 Task: Research Airbnb properties in Bohicon, Benin from 10th December, 2023 to 25th December, 2023 for 2 adults, 1 child. Place can be shared room with 2 bedrooms having 2 beds and 2 bathrooms. Property type can be guest house. Amenities needed are: wifi, TV, free parkinig on premises, gym, breakfast. Booking option can be shelf check-in. Look for 3 properties as per requirement.
Action: Mouse pressed left at (467, 183)
Screenshot: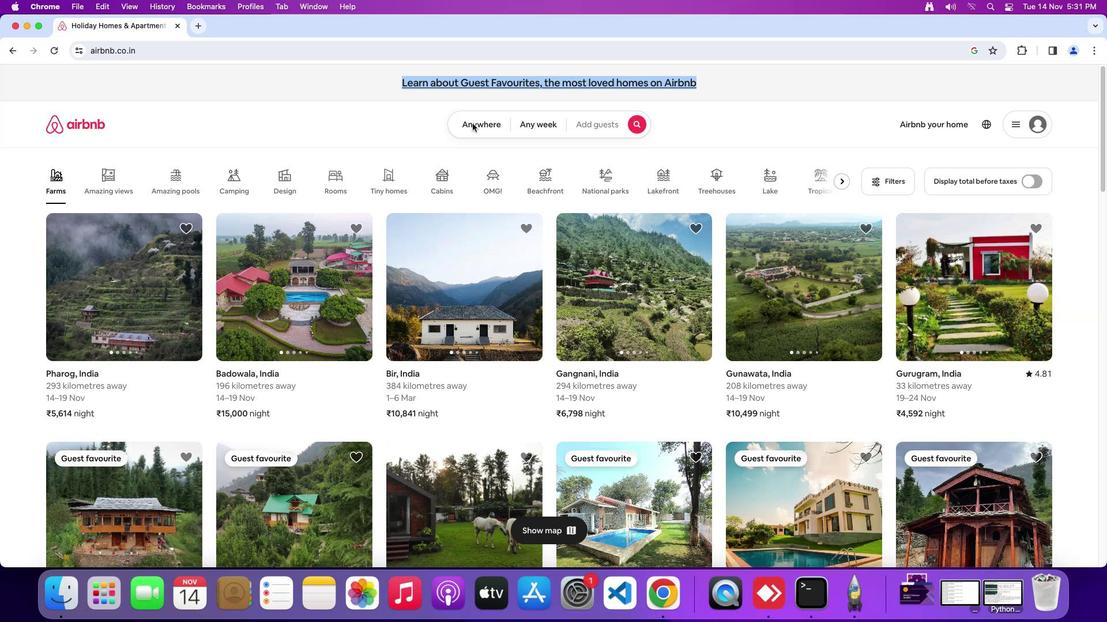 
Action: Mouse pressed left at (467, 183)
Screenshot: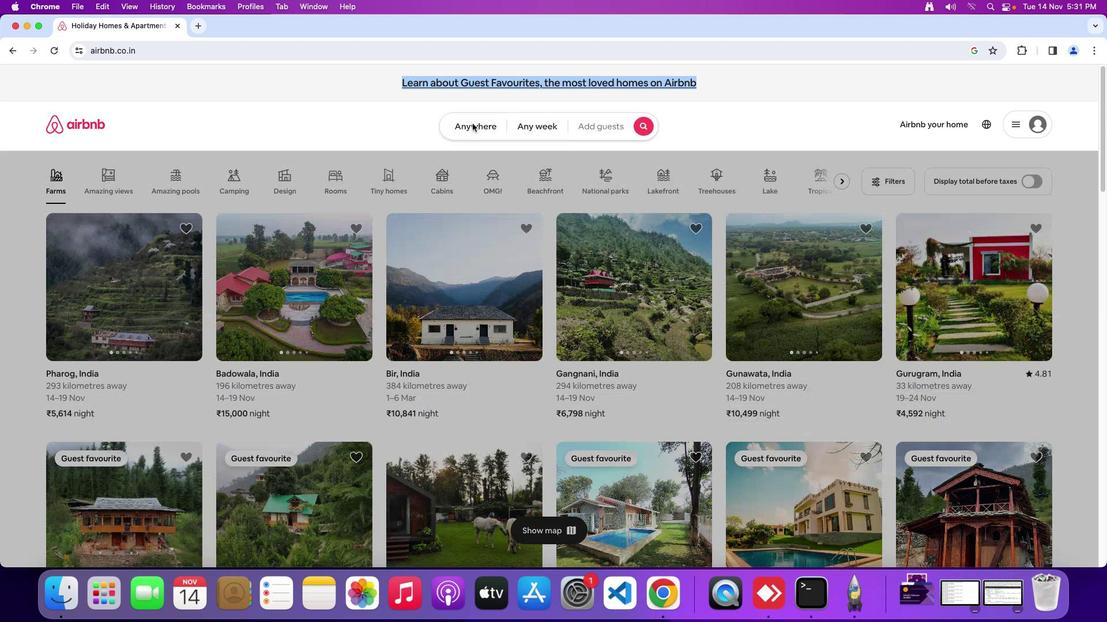 
Action: Mouse moved to (411, 218)
Screenshot: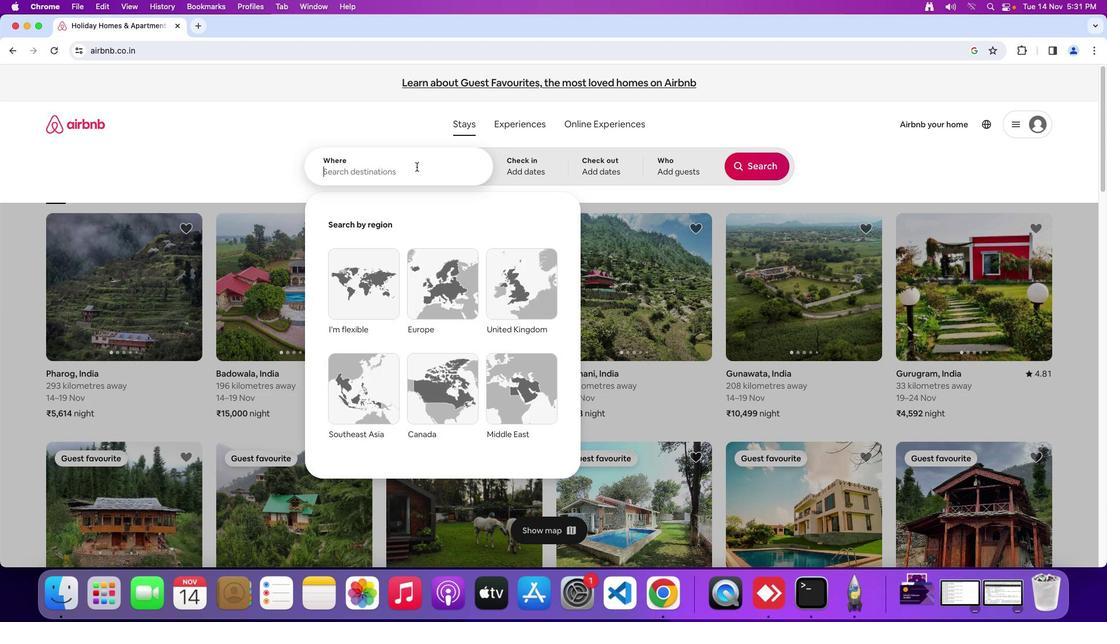 
Action: Mouse pressed left at (411, 218)
Screenshot: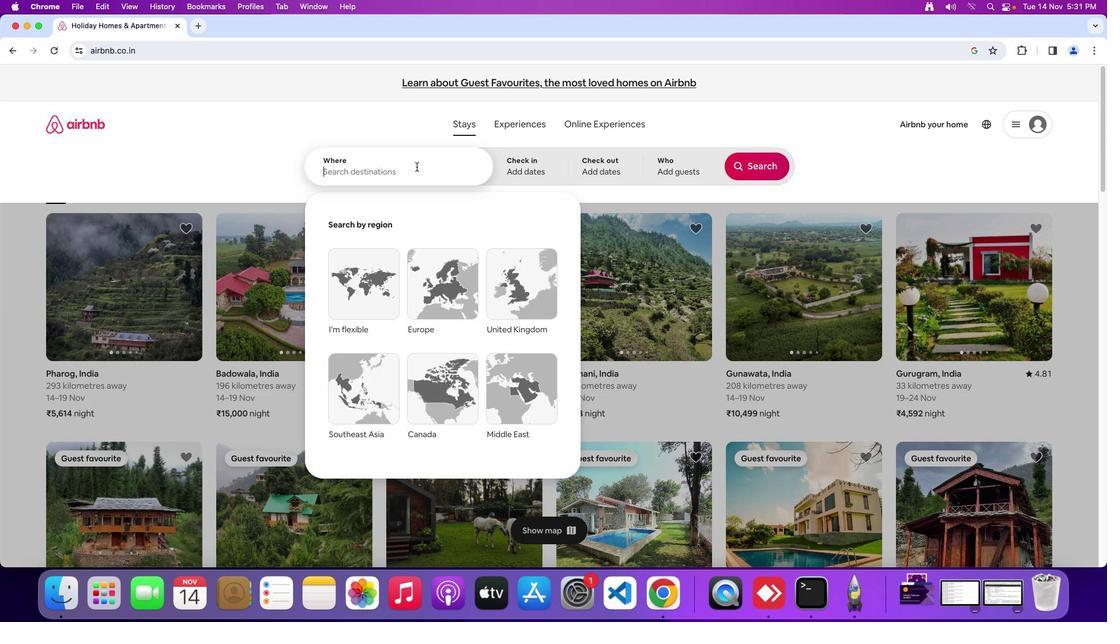 
Action: Mouse moved to (443, 211)
Screenshot: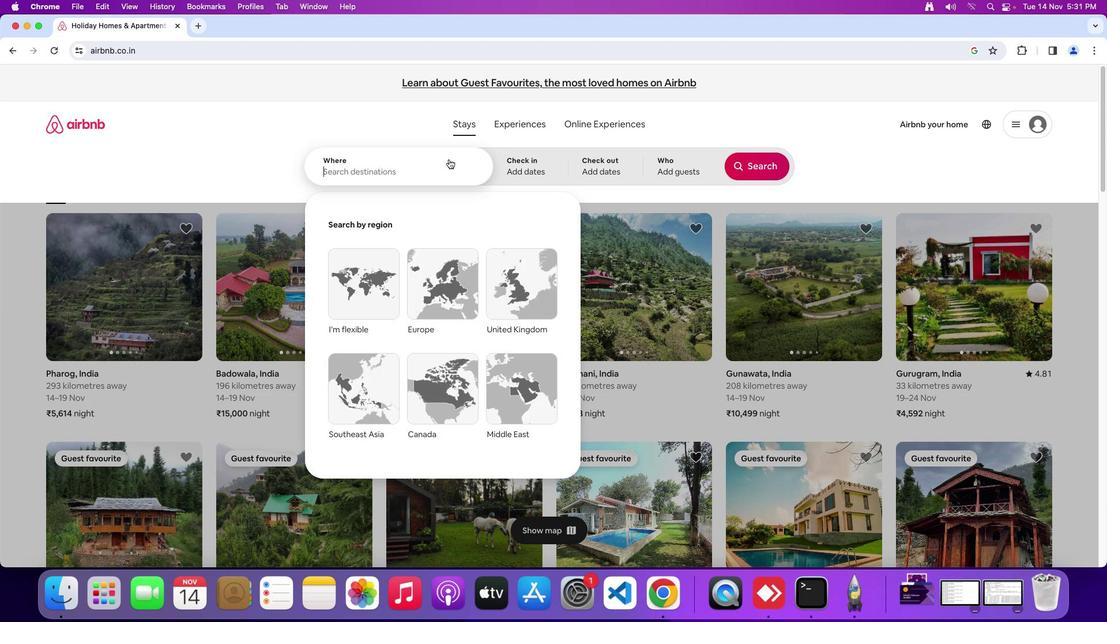 
Action: Key pressed Key.shift_r'B''o''h''i''c''o''n'','Key.spaceKey.shift_r'B''e''n''i''n'
Screenshot: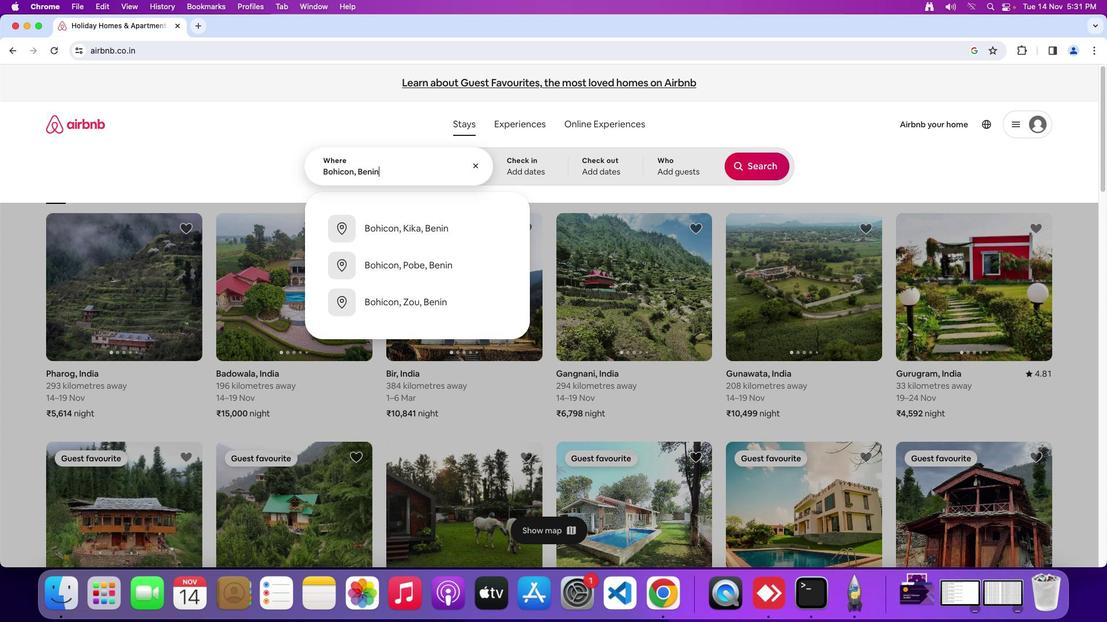 
Action: Mouse moved to (529, 222)
Screenshot: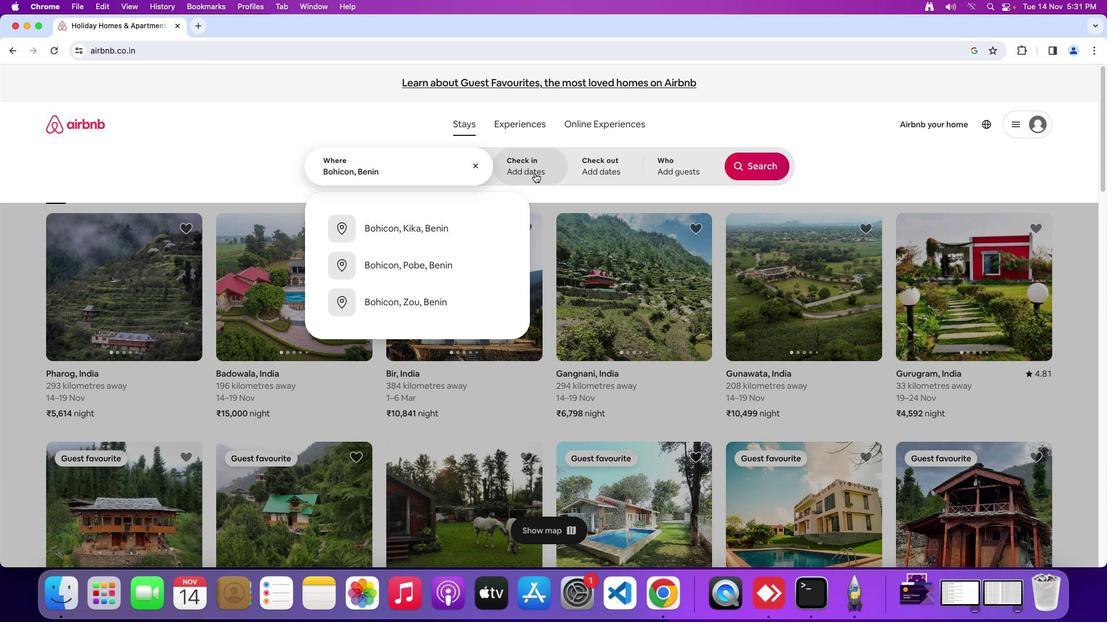 
Action: Mouse pressed left at (529, 222)
Screenshot: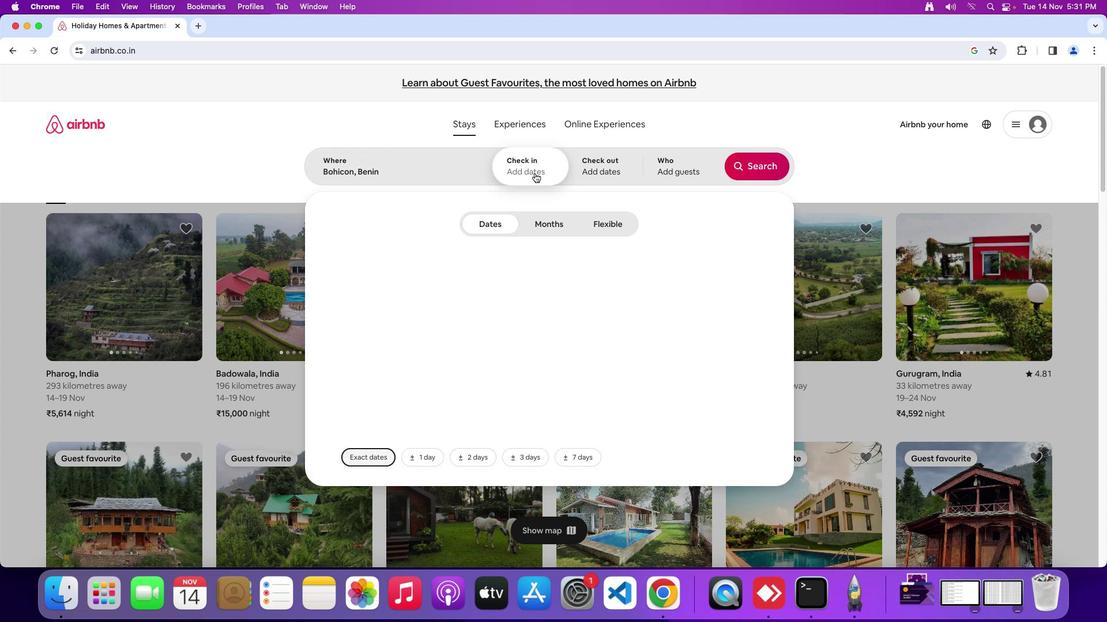 
Action: Mouse moved to (568, 375)
Screenshot: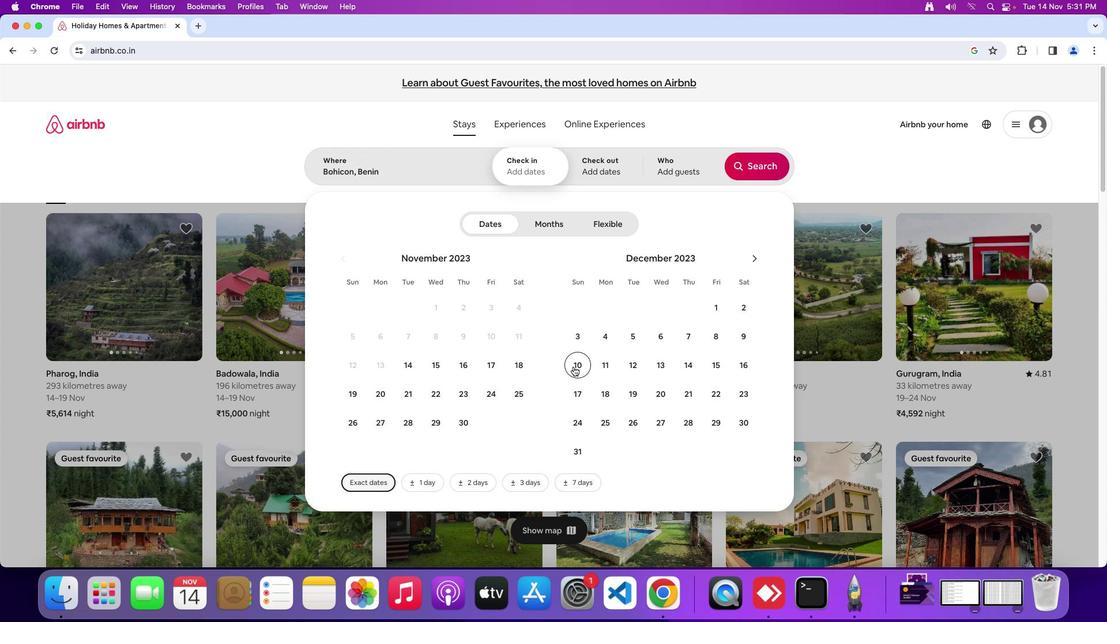 
Action: Mouse pressed left at (568, 375)
Screenshot: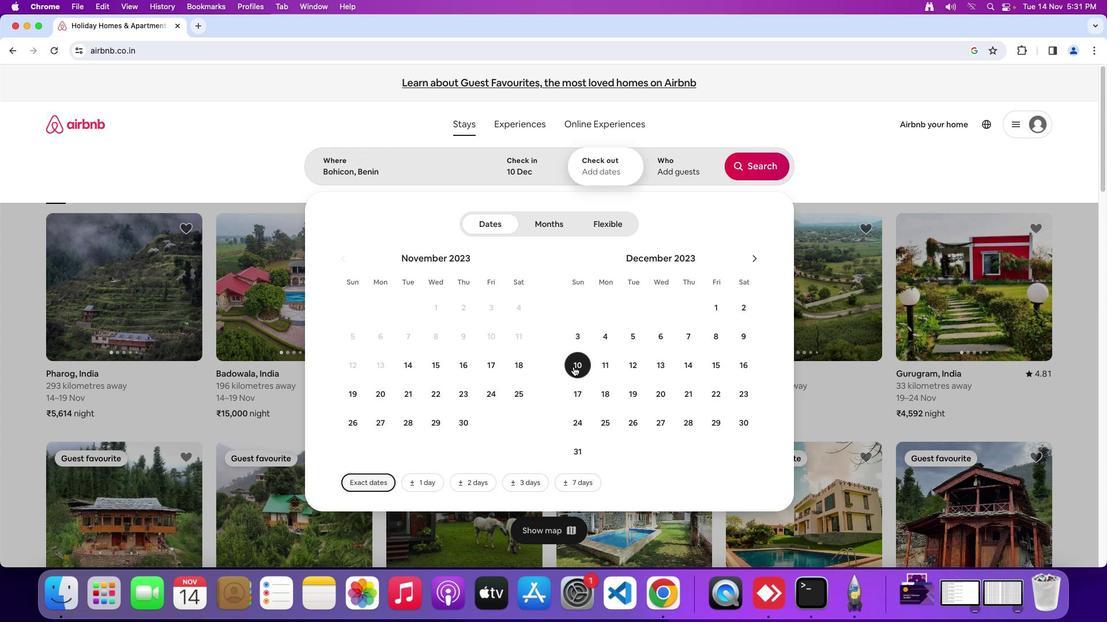 
Action: Mouse moved to (602, 417)
Screenshot: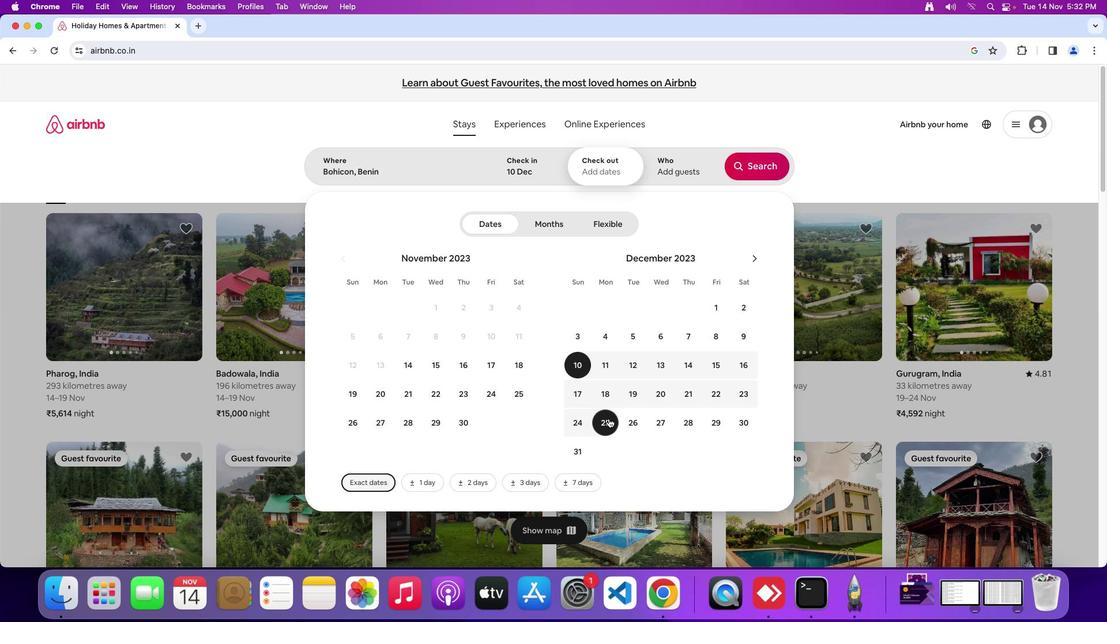 
Action: Mouse pressed left at (602, 417)
Screenshot: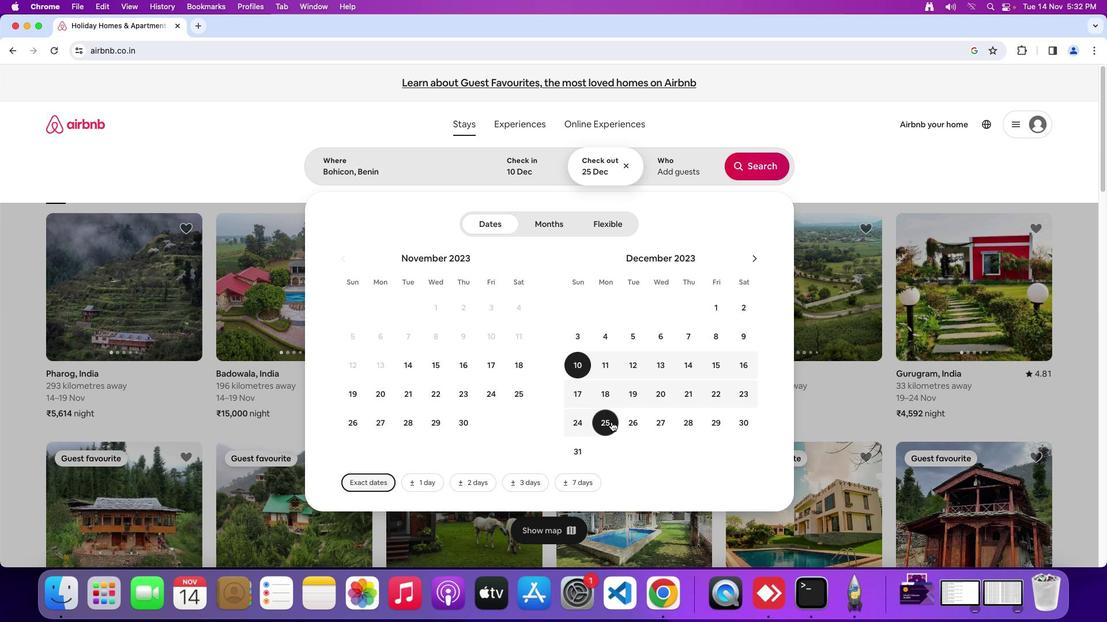 
Action: Mouse moved to (681, 211)
Screenshot: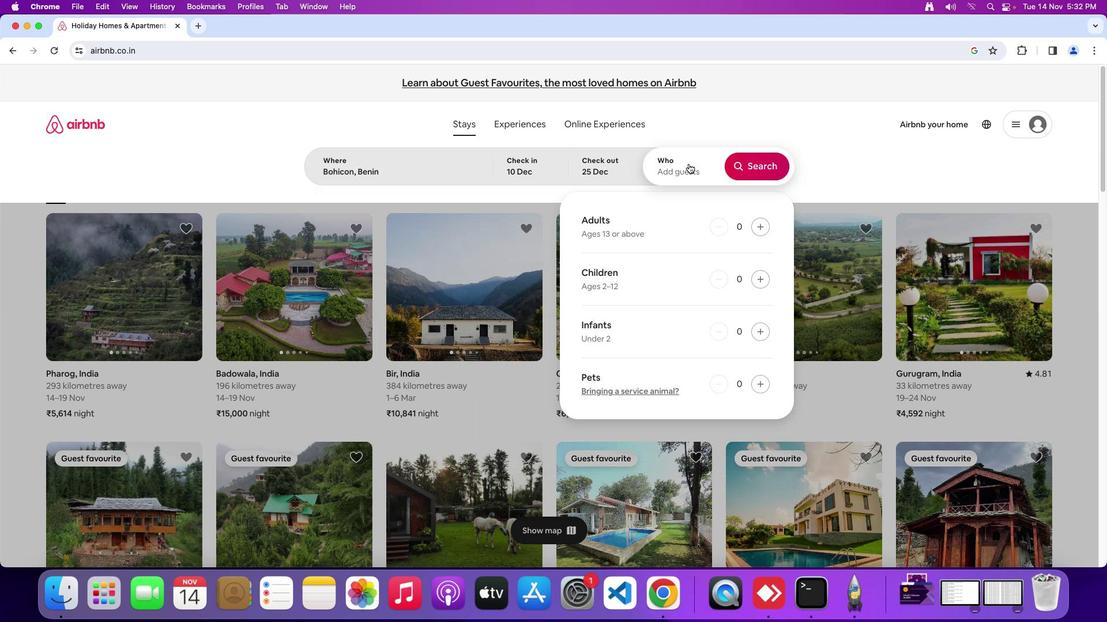 
Action: Mouse pressed left at (681, 211)
Screenshot: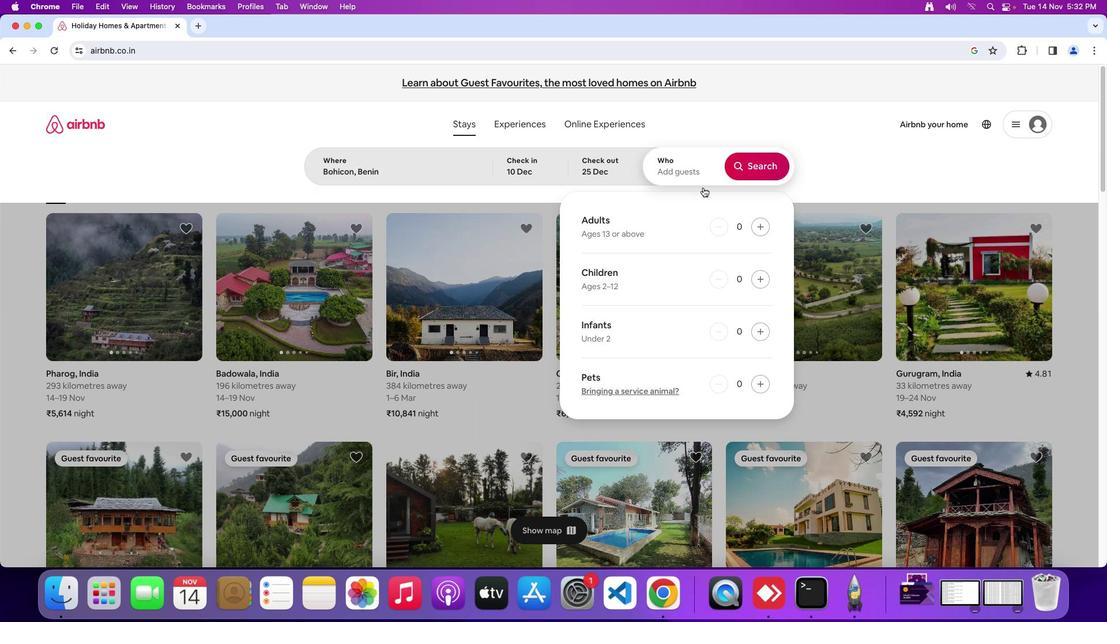 
Action: Mouse moved to (751, 261)
Screenshot: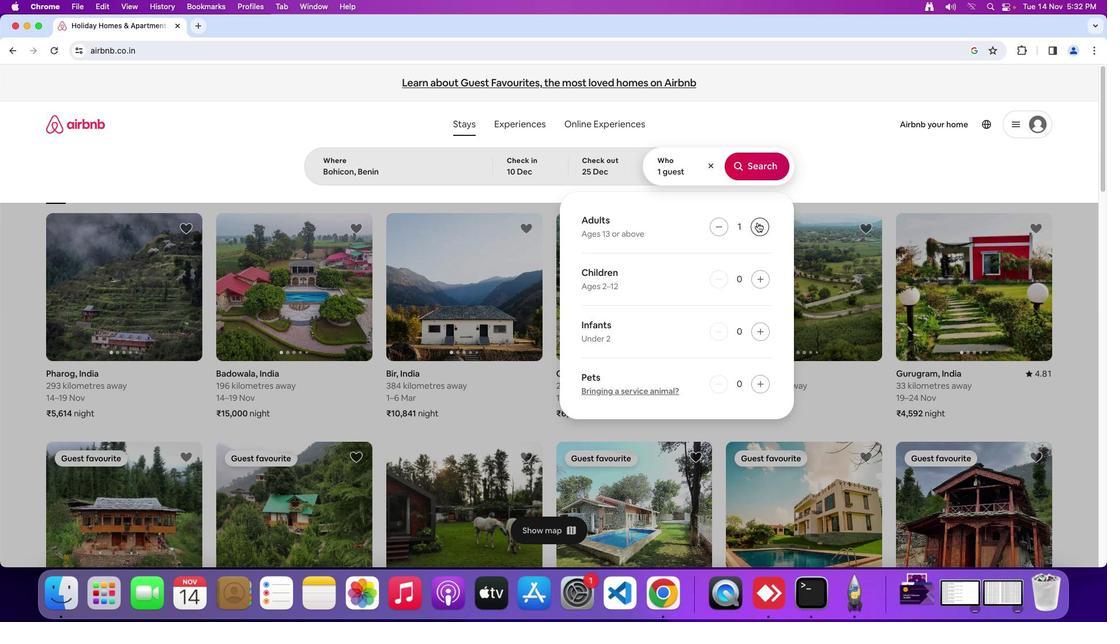 
Action: Mouse pressed left at (751, 261)
Screenshot: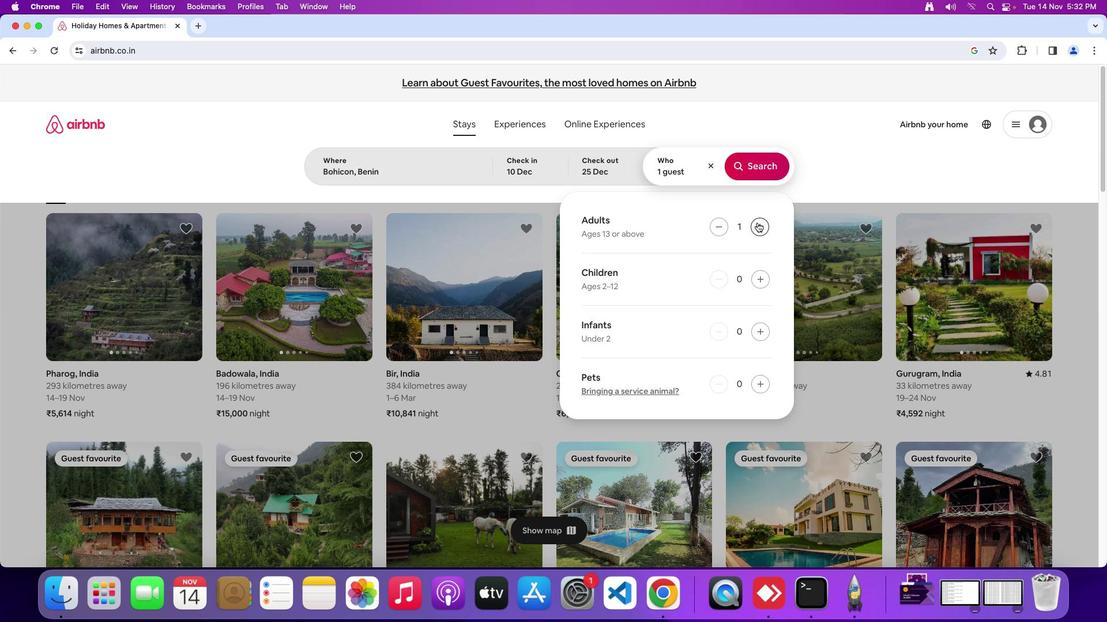 
Action: Mouse pressed left at (751, 261)
Screenshot: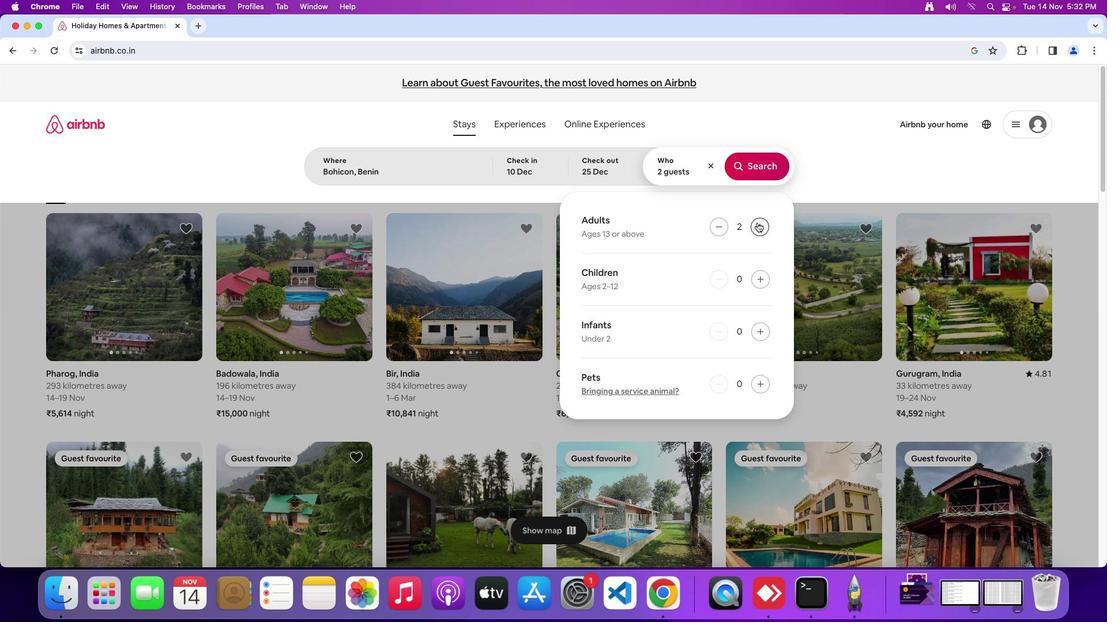 
Action: Mouse moved to (756, 306)
Screenshot: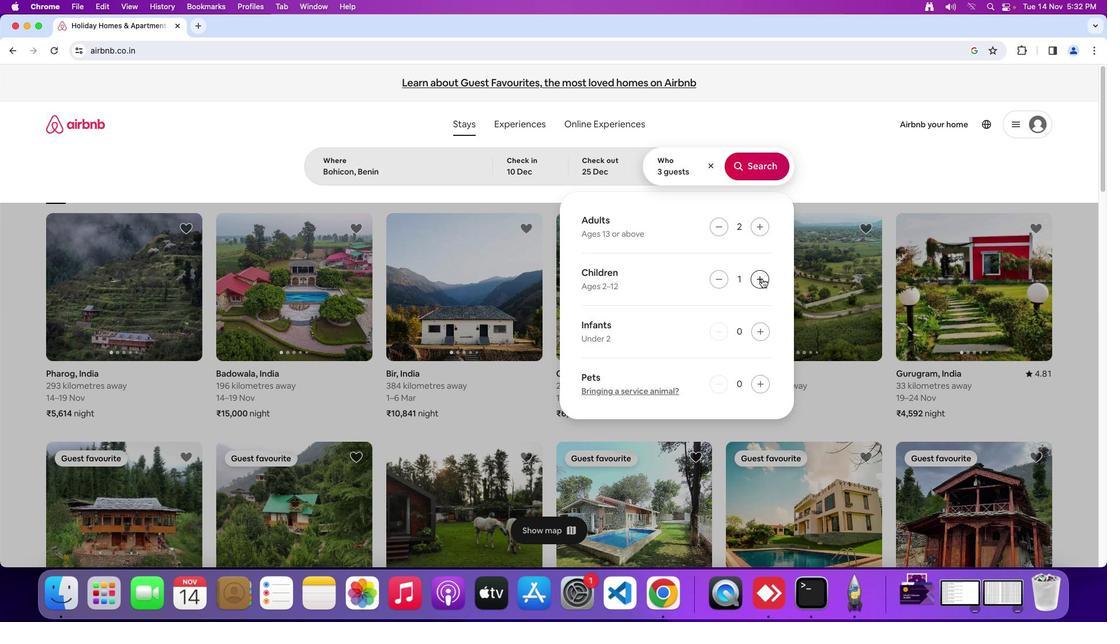 
Action: Mouse pressed left at (756, 306)
Screenshot: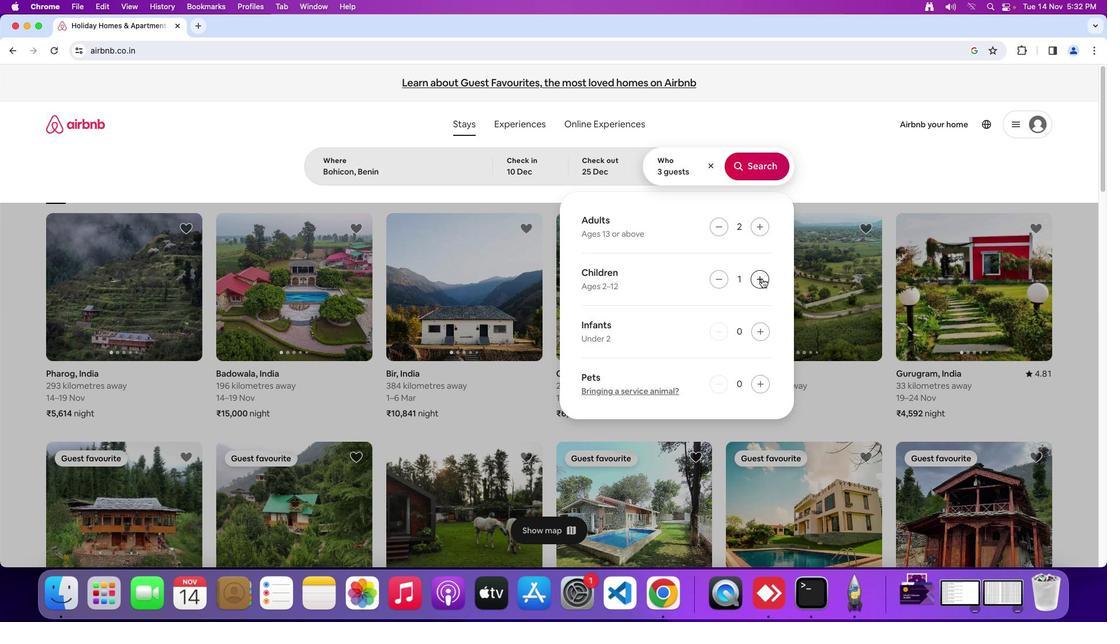 
Action: Mouse moved to (745, 213)
Screenshot: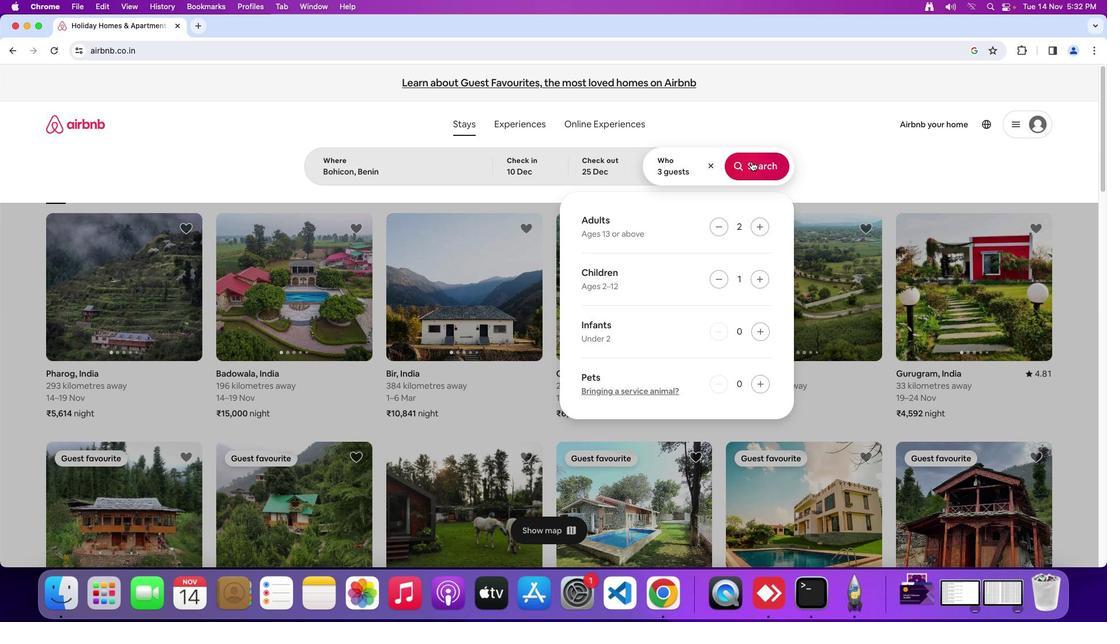 
Action: Mouse pressed left at (745, 213)
Screenshot: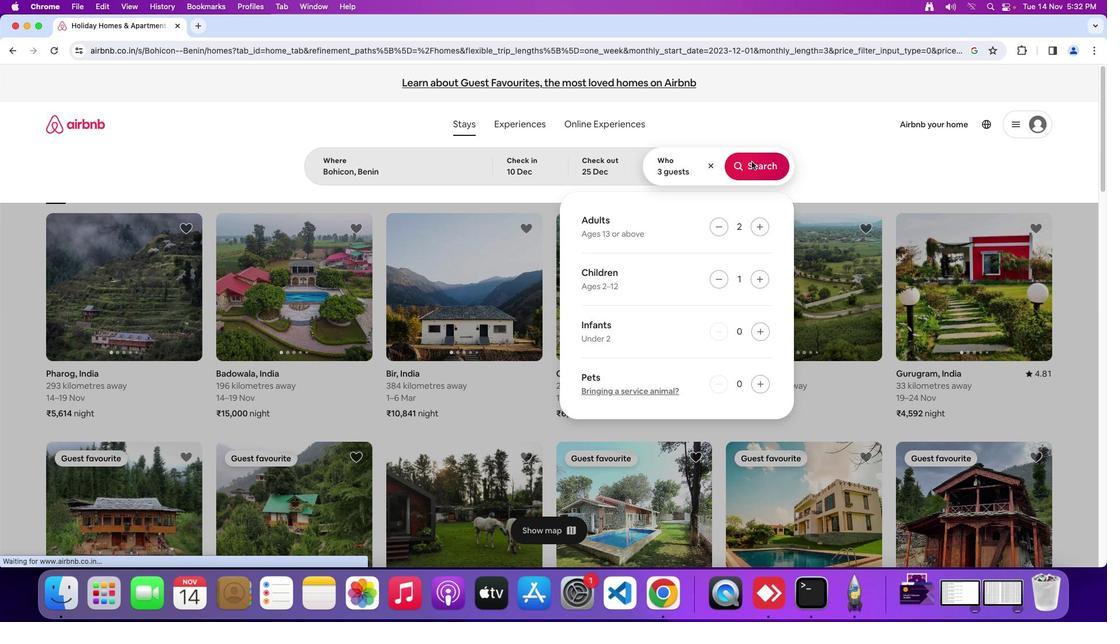 
Action: Mouse moved to (899, 191)
Screenshot: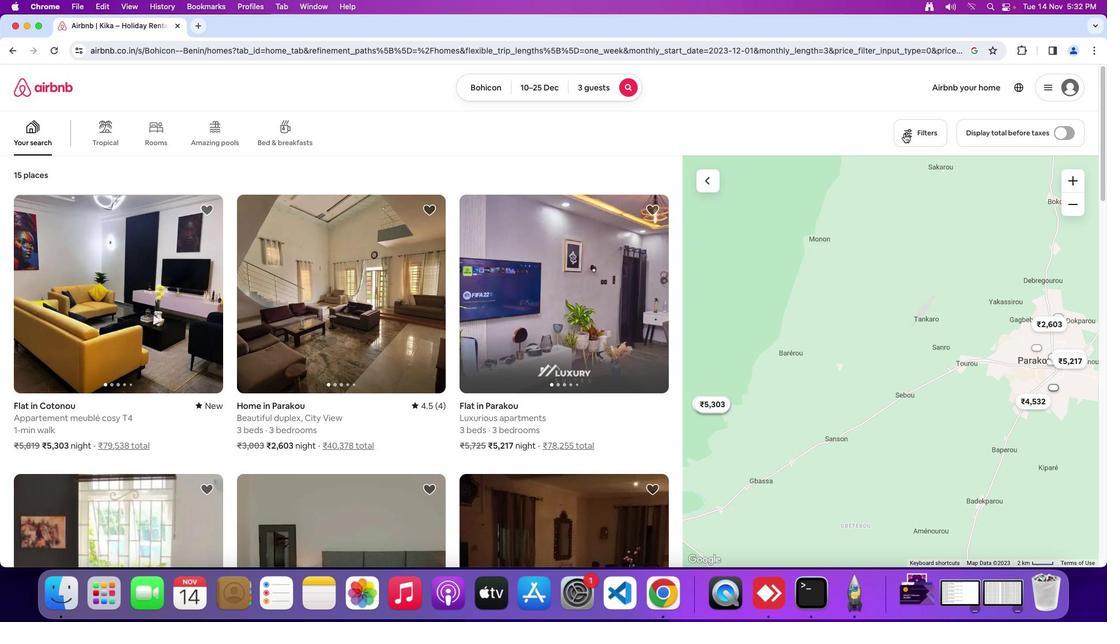 
Action: Mouse pressed left at (899, 191)
Screenshot: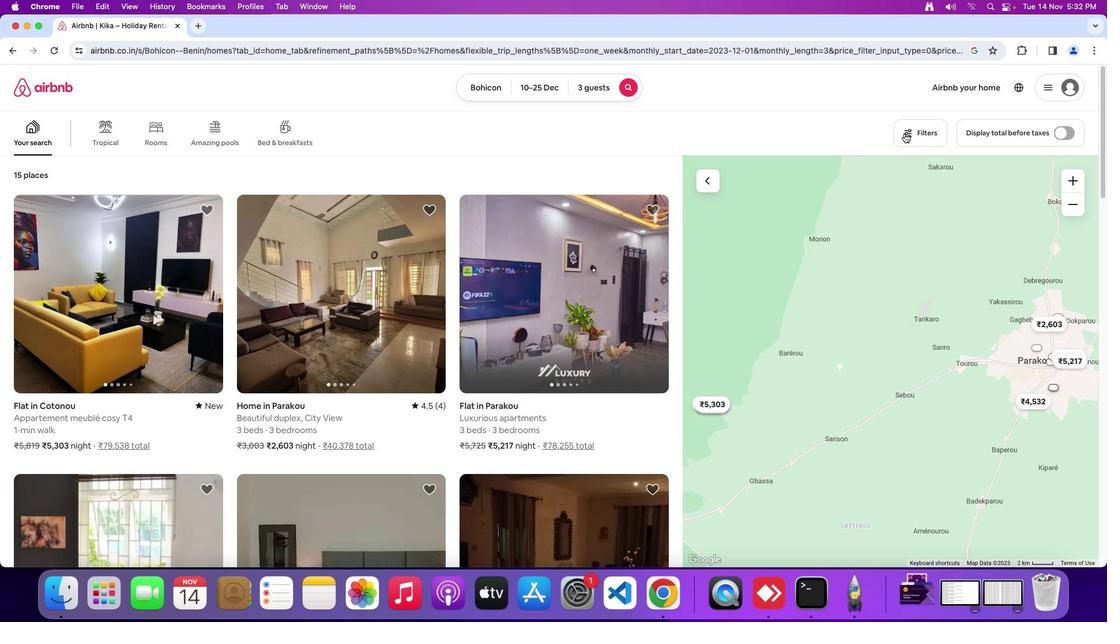 
Action: Mouse moved to (532, 246)
Screenshot: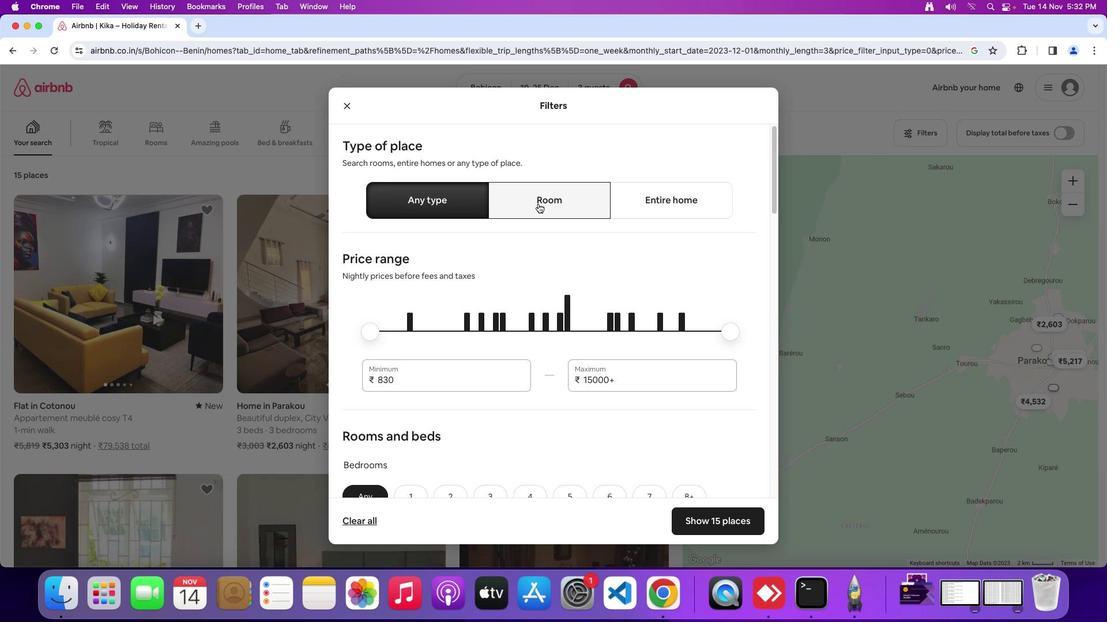 
Action: Mouse pressed left at (532, 246)
Screenshot: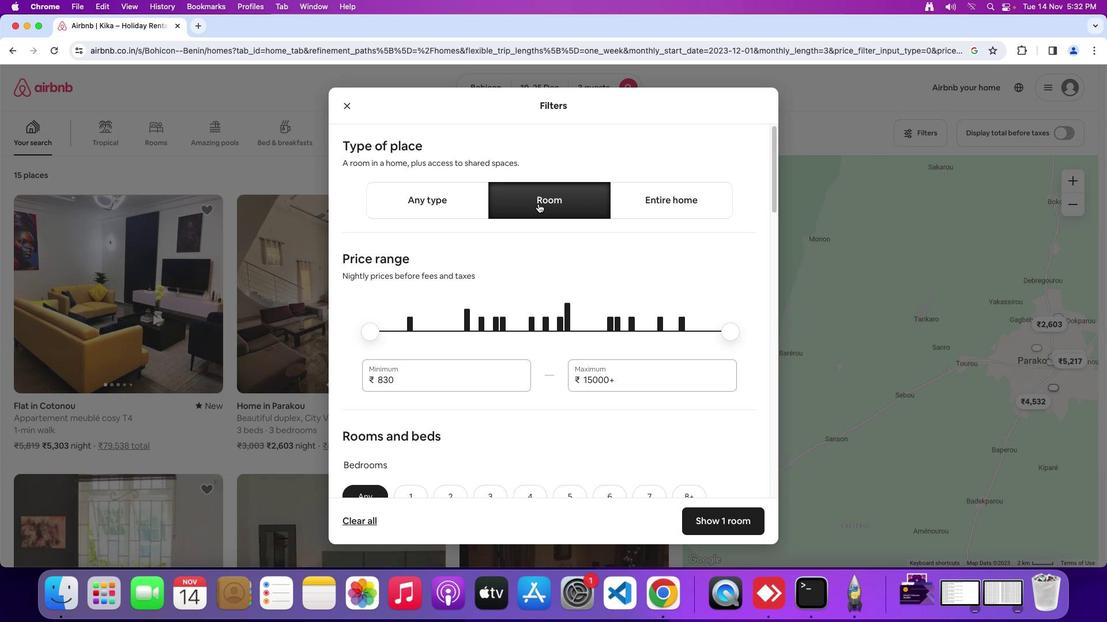 
Action: Mouse moved to (573, 362)
Screenshot: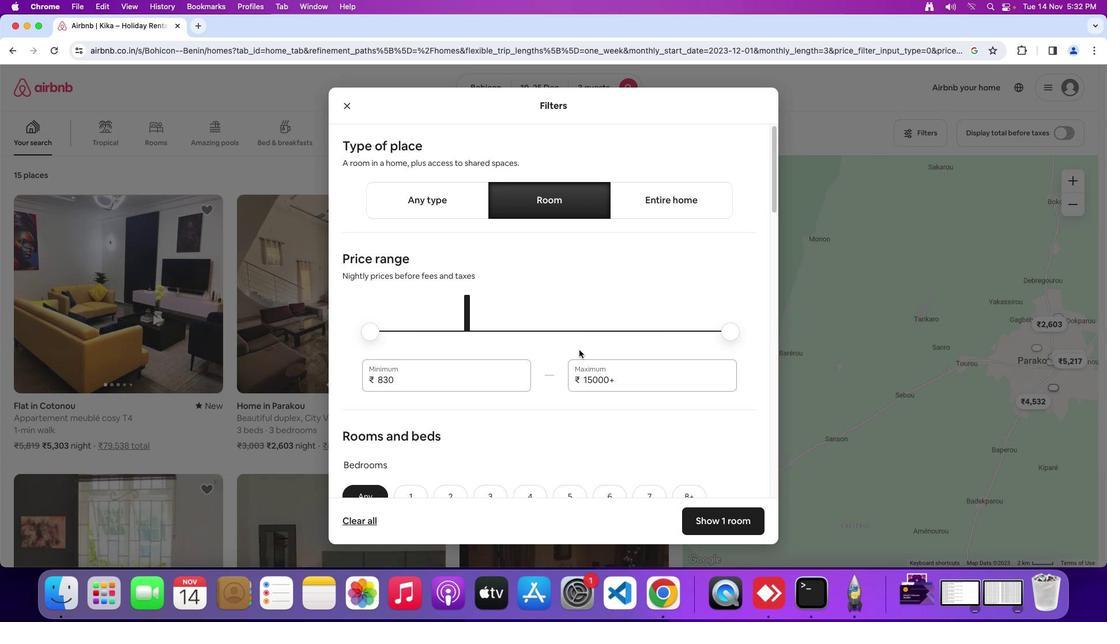 
Action: Mouse scrolled (573, 362) with delta (-4, 84)
Screenshot: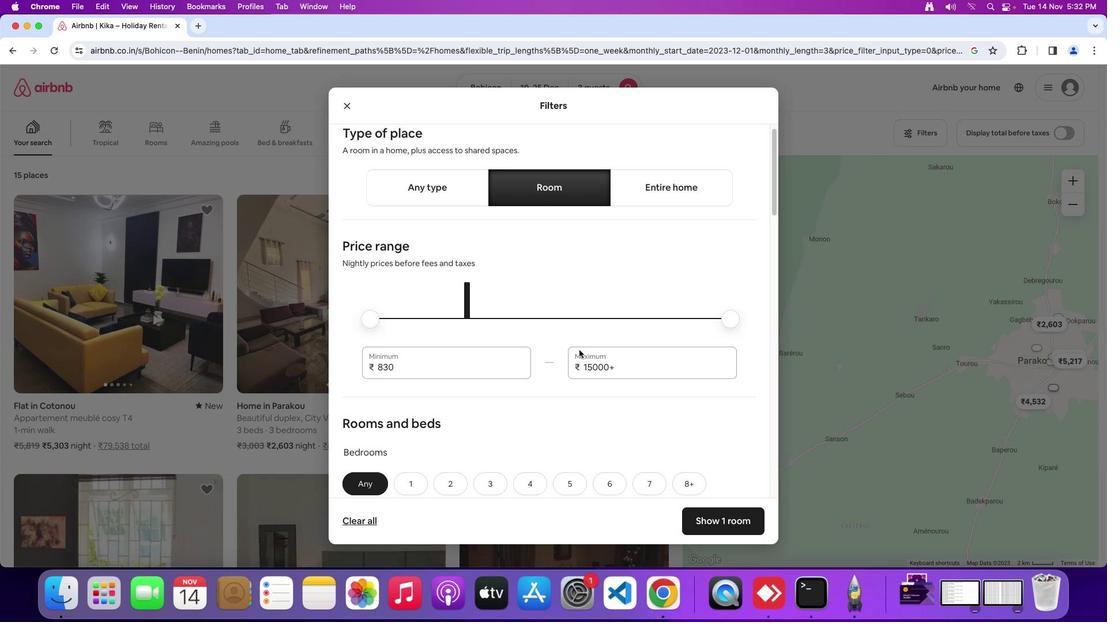
Action: Mouse scrolled (573, 362) with delta (-4, 84)
Screenshot: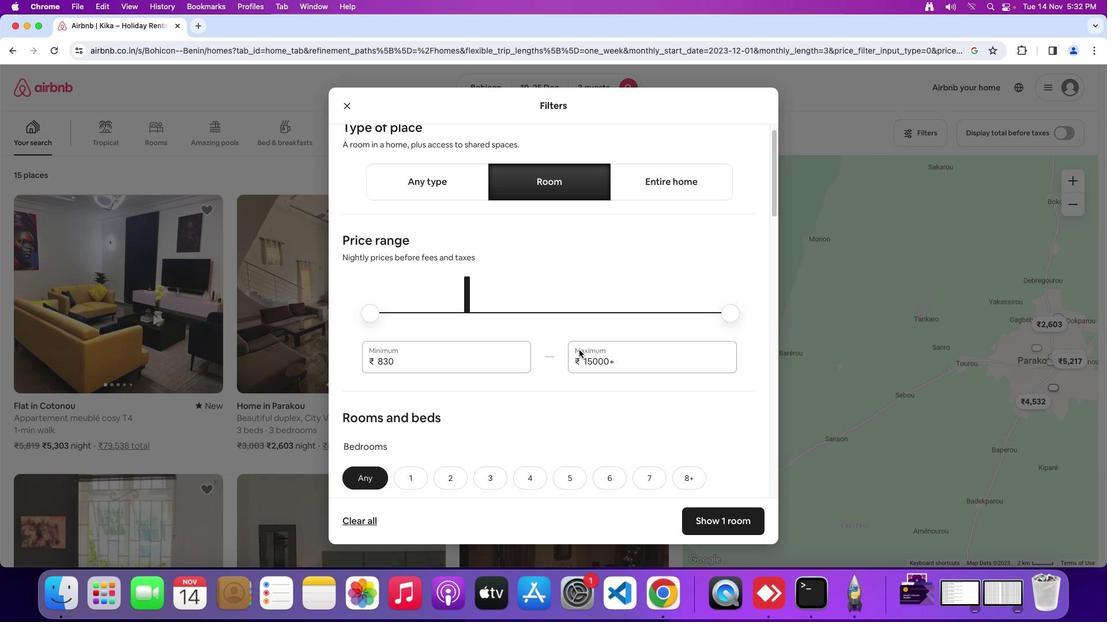 
Action: Mouse scrolled (573, 362) with delta (-4, 84)
Screenshot: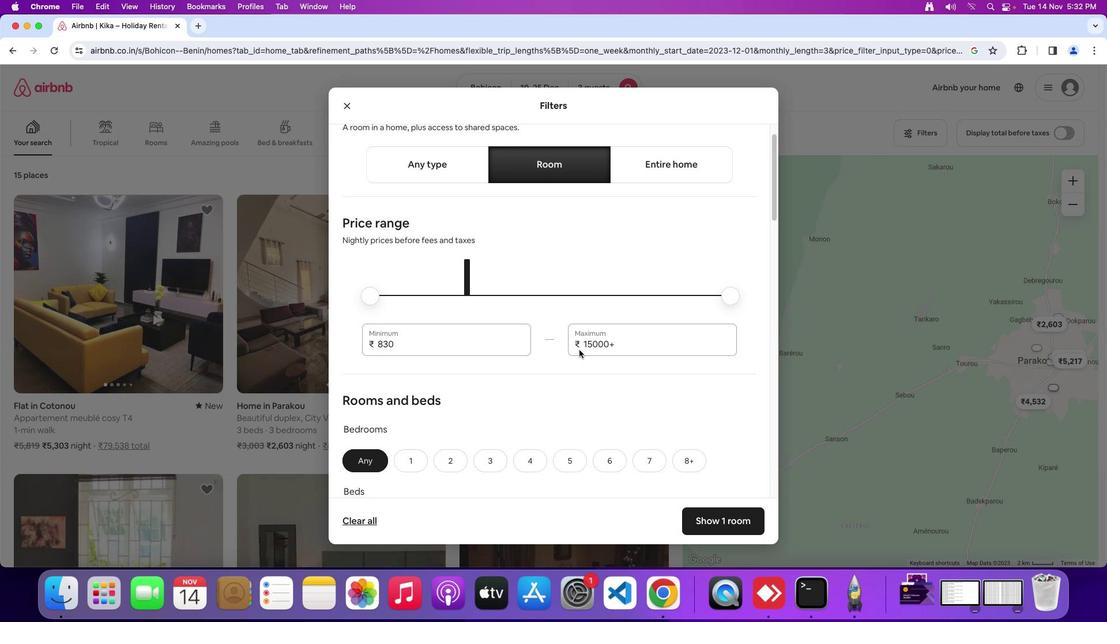 
Action: Mouse moved to (572, 363)
Screenshot: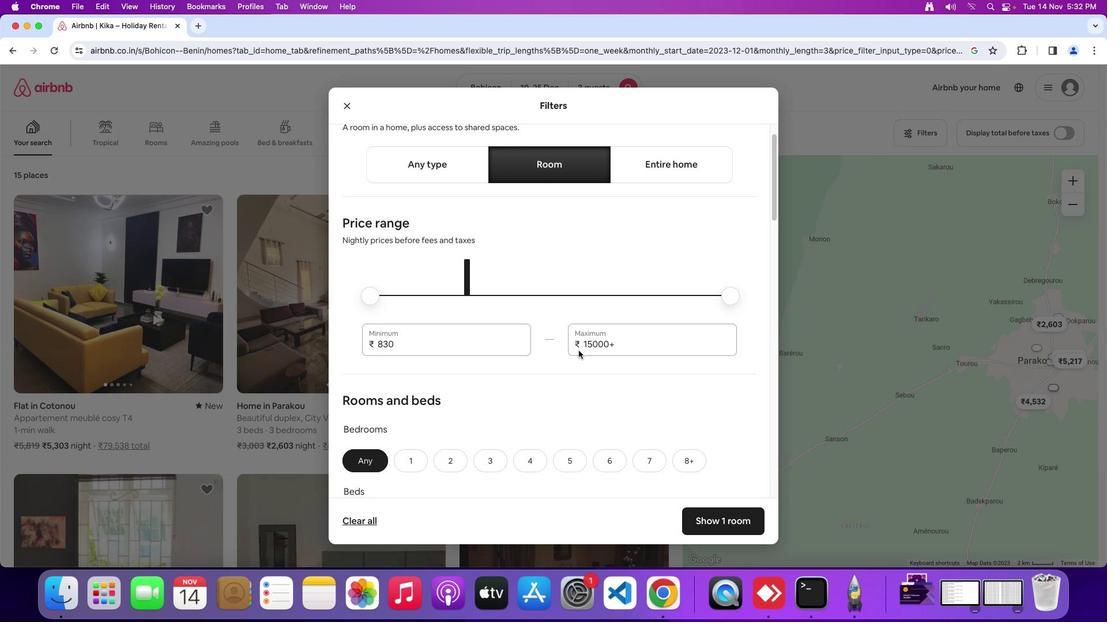 
Action: Mouse scrolled (572, 363) with delta (-4, 84)
Screenshot: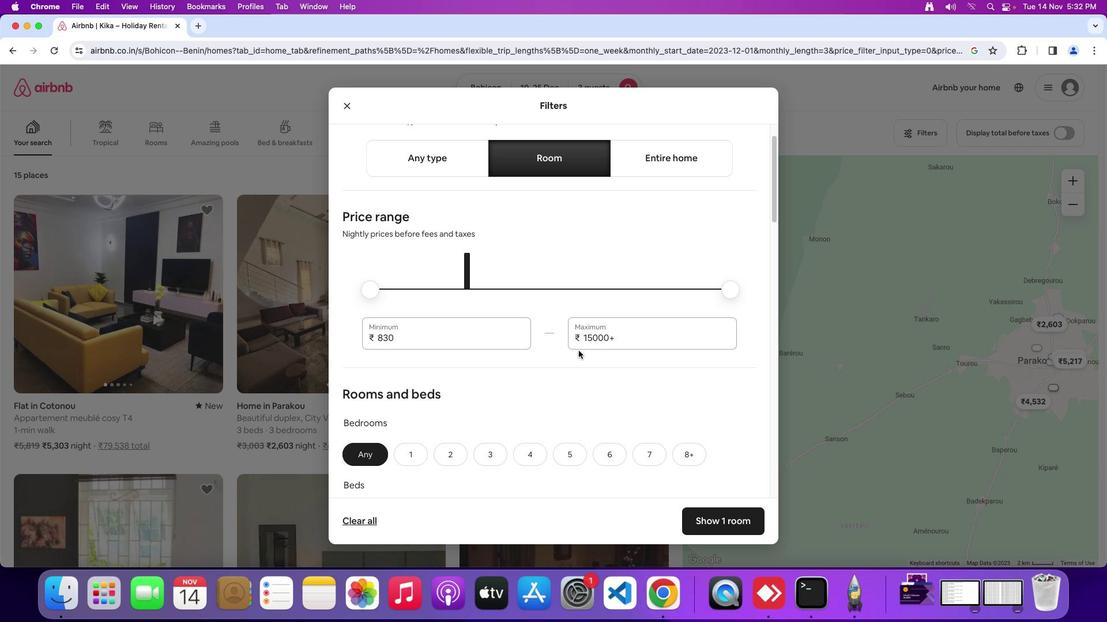 
Action: Mouse scrolled (572, 363) with delta (-4, 84)
Screenshot: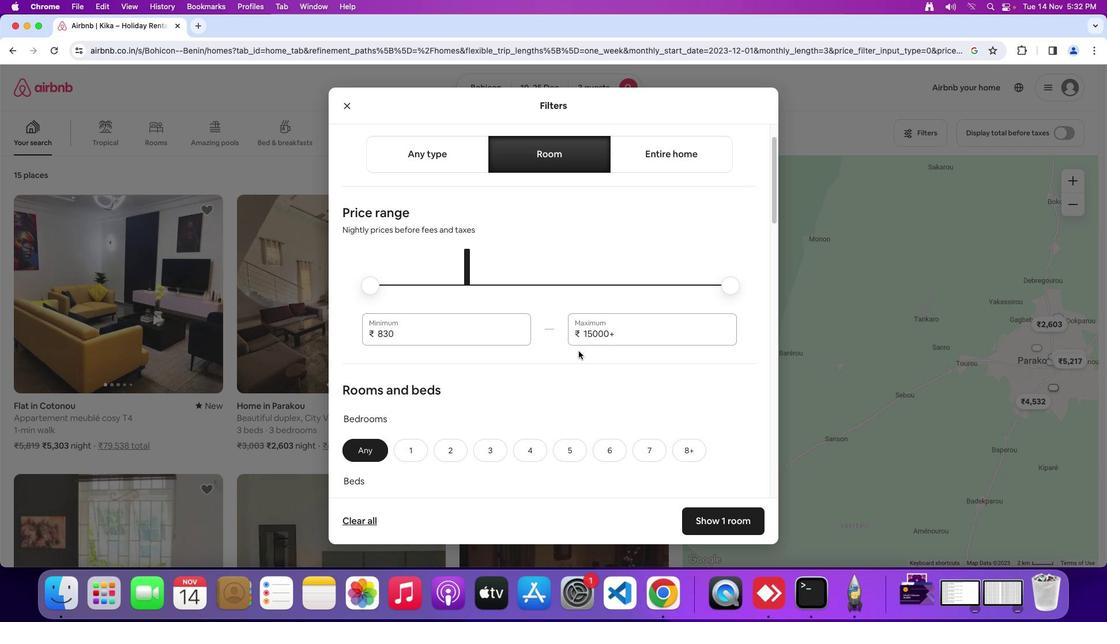 
Action: Mouse moved to (524, 367)
Screenshot: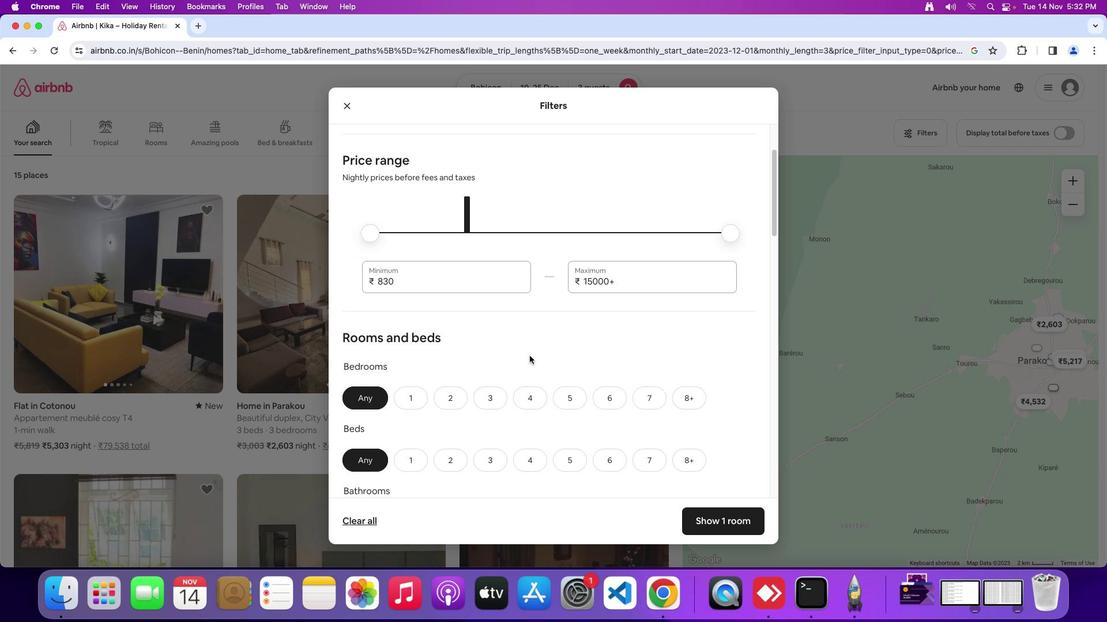 
Action: Mouse scrolled (524, 367) with delta (-4, 84)
Screenshot: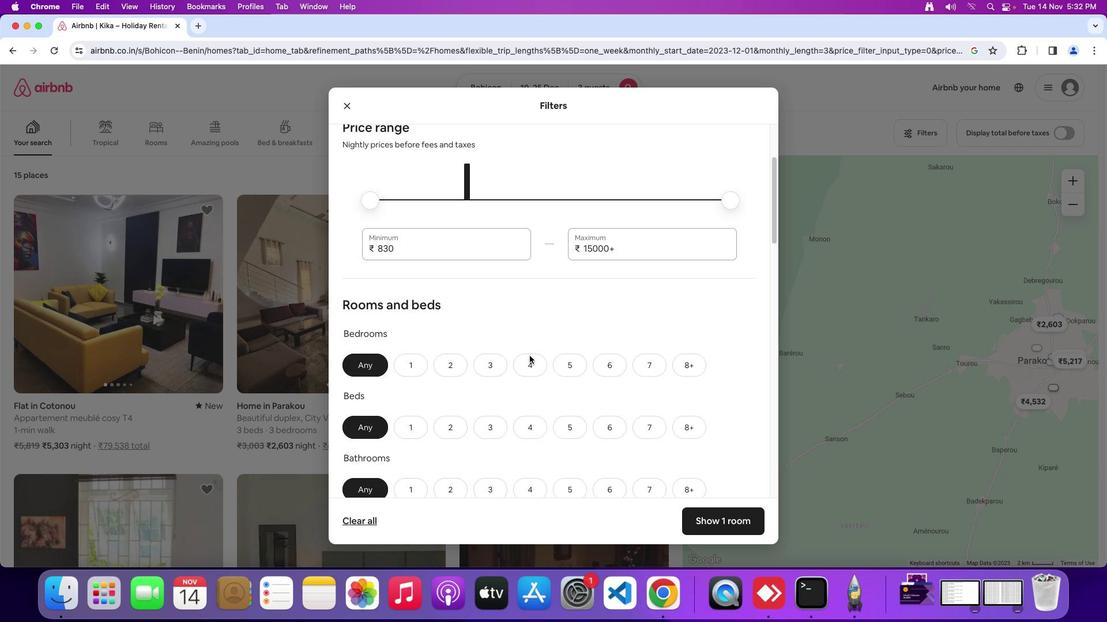 
Action: Mouse scrolled (524, 367) with delta (-4, 84)
Screenshot: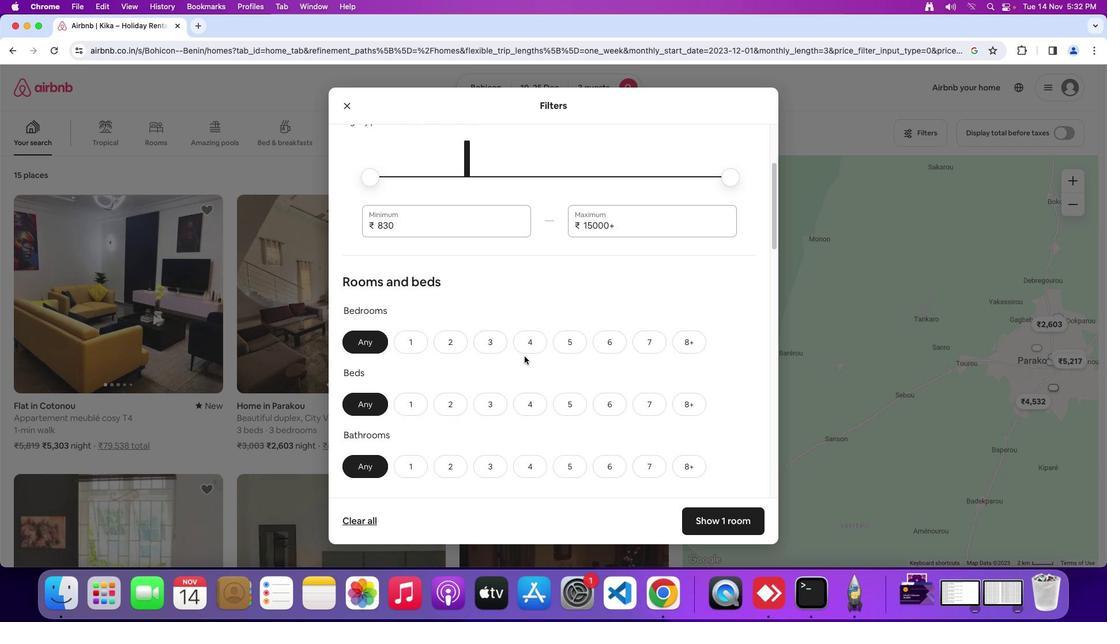
Action: Mouse scrolled (524, 367) with delta (-4, 84)
Screenshot: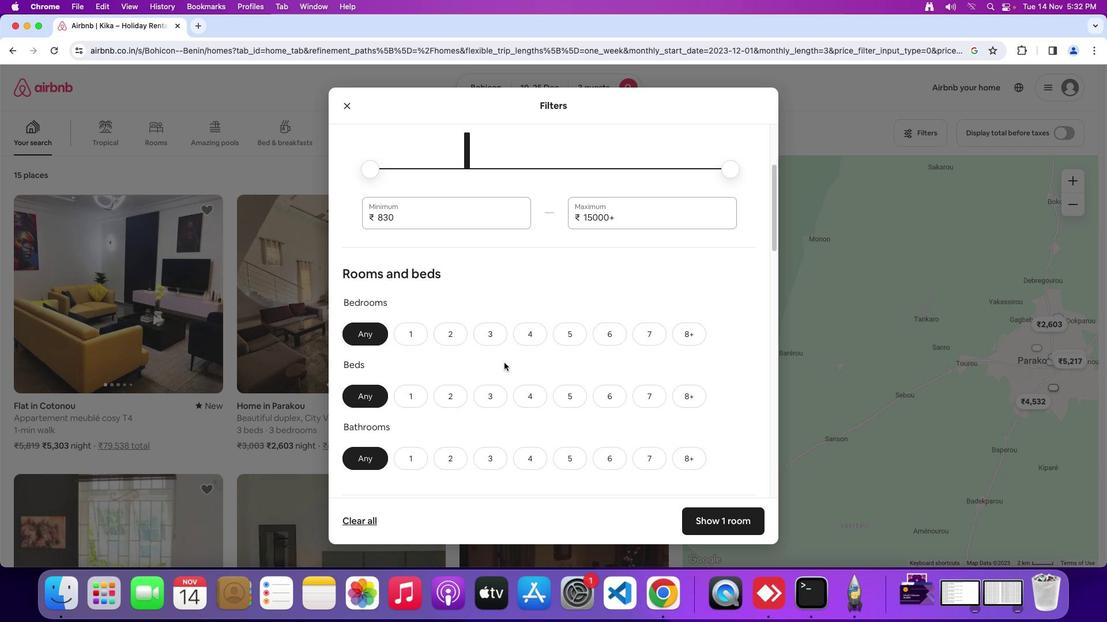 
Action: Mouse moved to (431, 345)
Screenshot: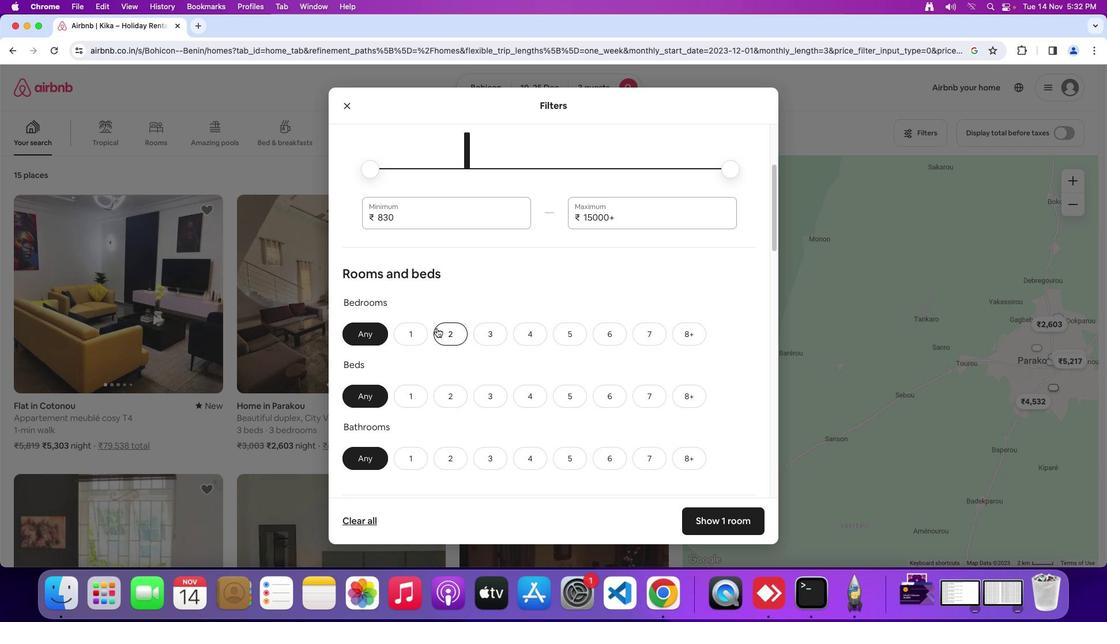 
Action: Mouse pressed left at (431, 345)
Screenshot: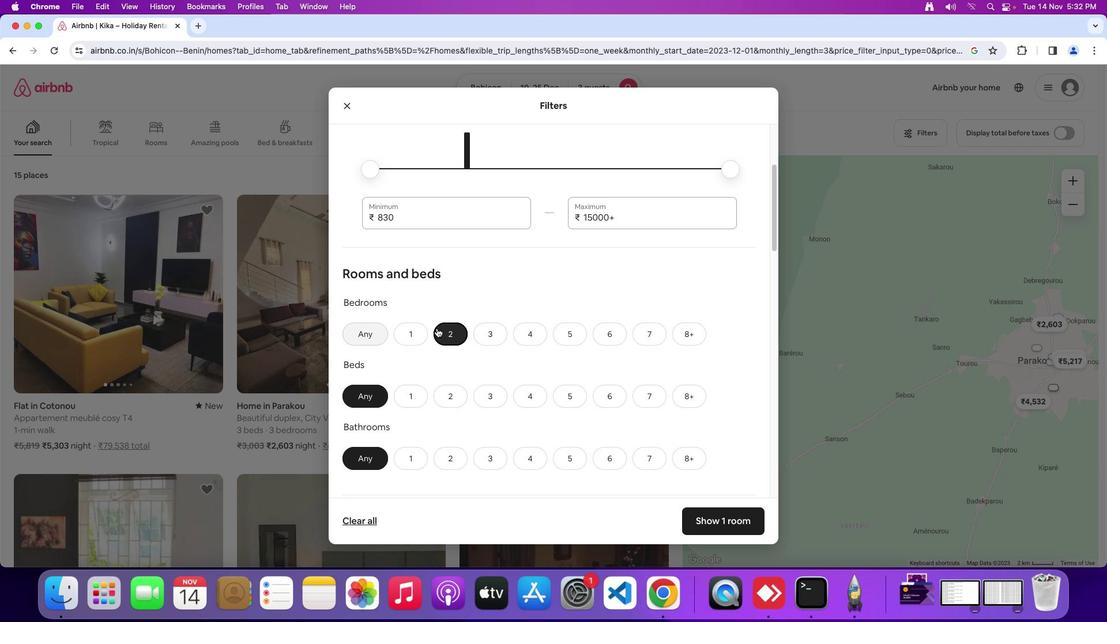 
Action: Mouse moved to (457, 359)
Screenshot: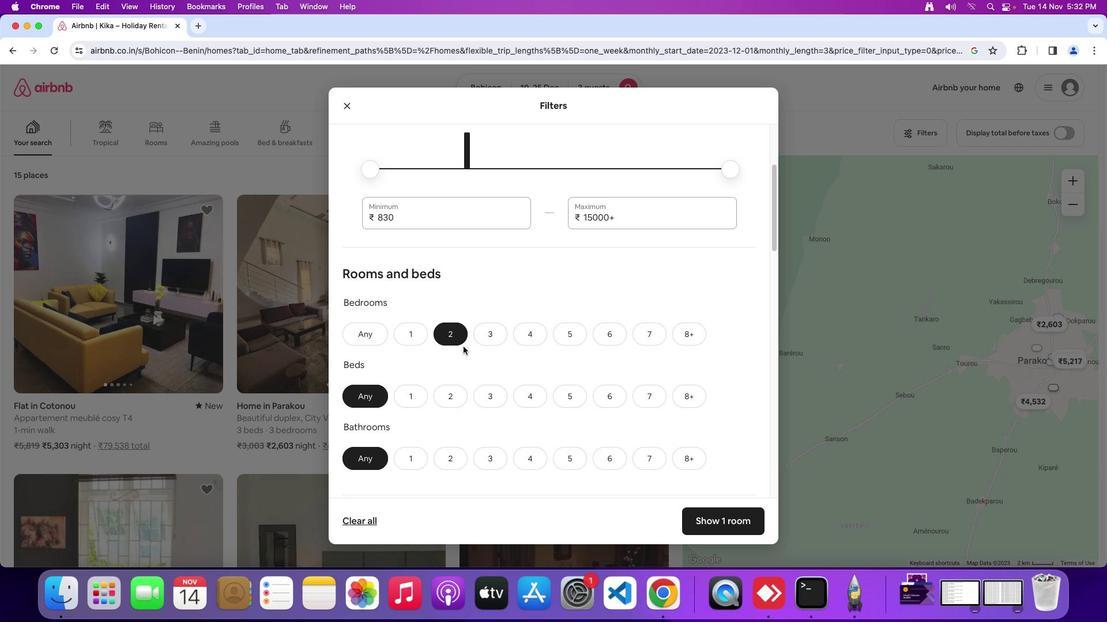 
Action: Mouse scrolled (457, 359) with delta (-4, 84)
Screenshot: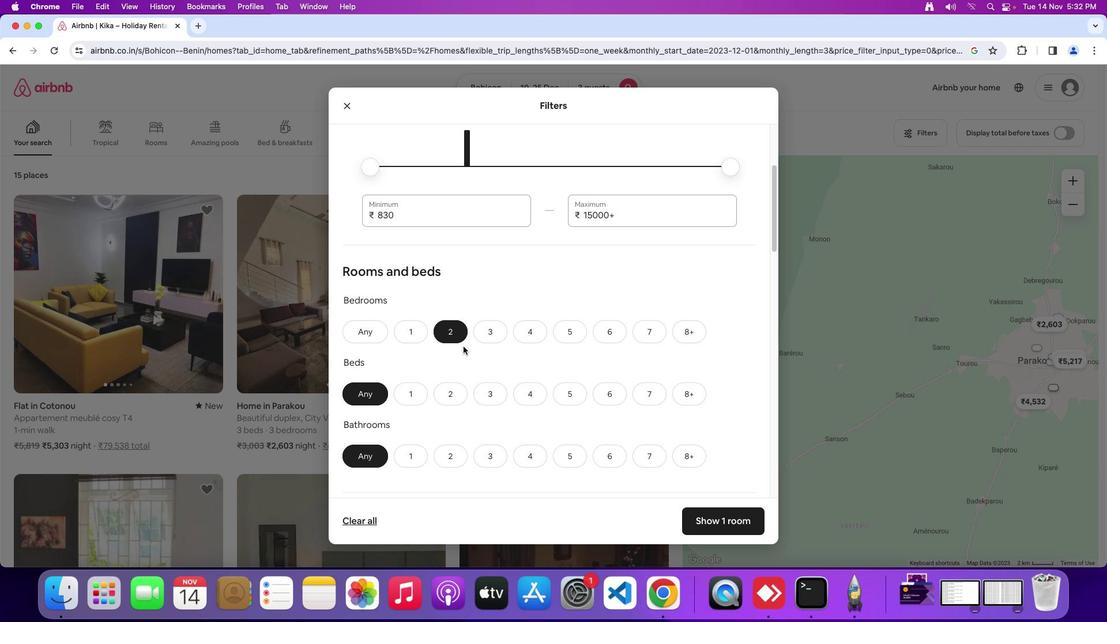 
Action: Mouse scrolled (457, 359) with delta (-4, 84)
Screenshot: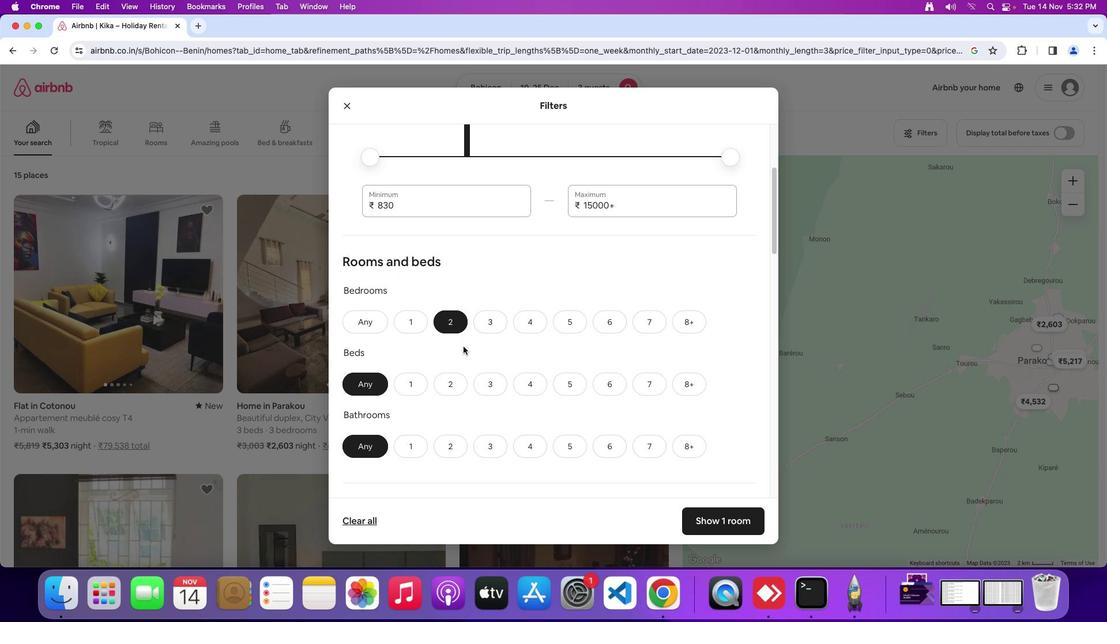 
Action: Mouse scrolled (457, 359) with delta (-4, 84)
Screenshot: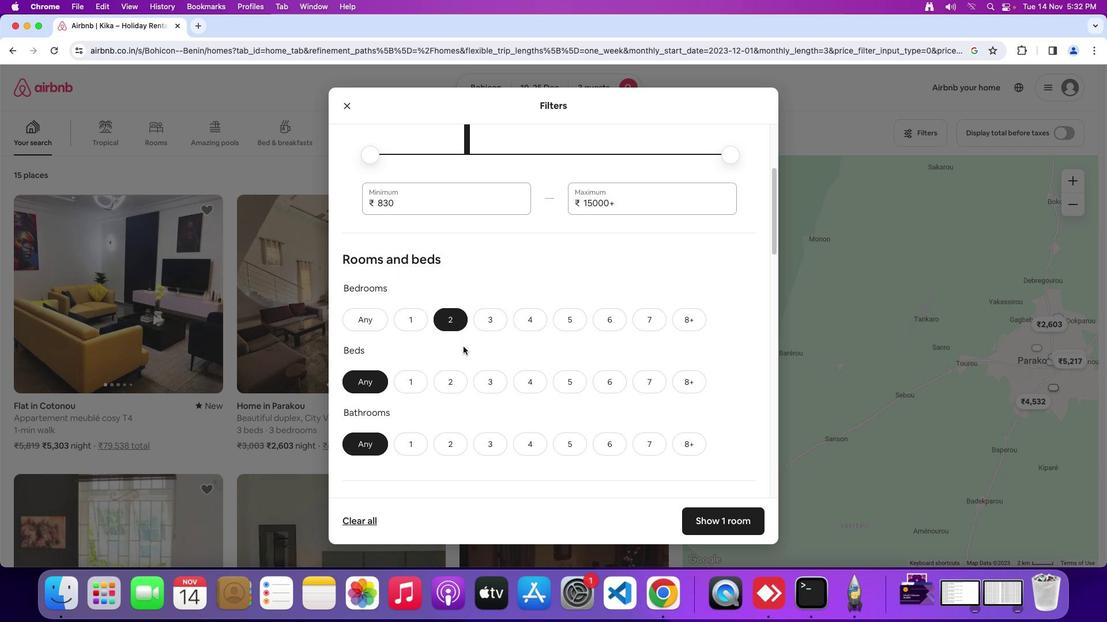 
Action: Mouse moved to (446, 384)
Screenshot: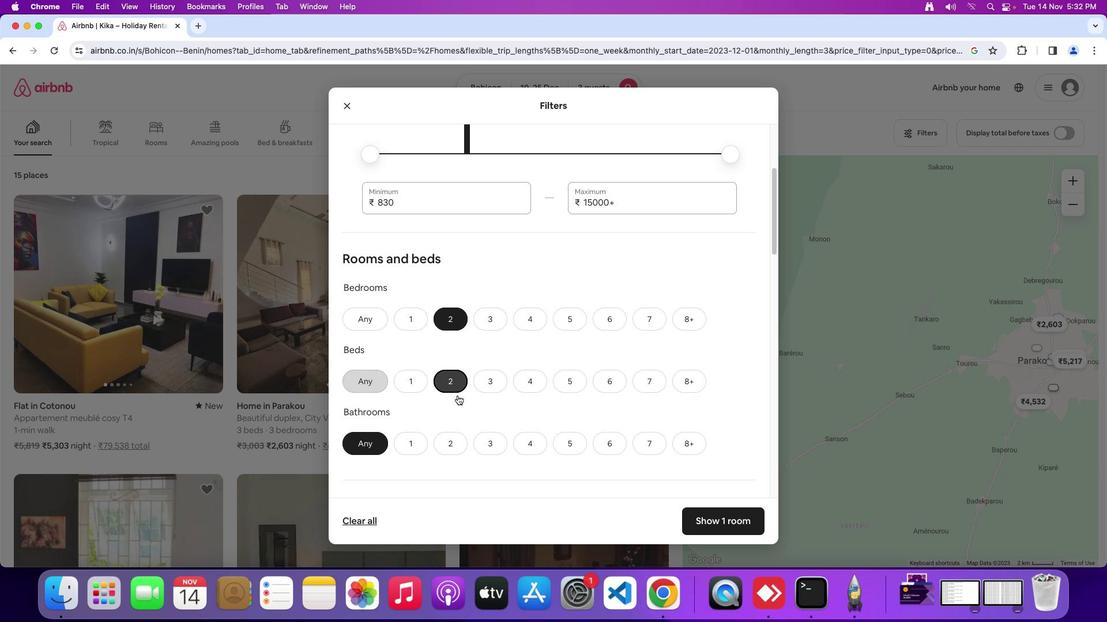 
Action: Mouse pressed left at (446, 384)
Screenshot: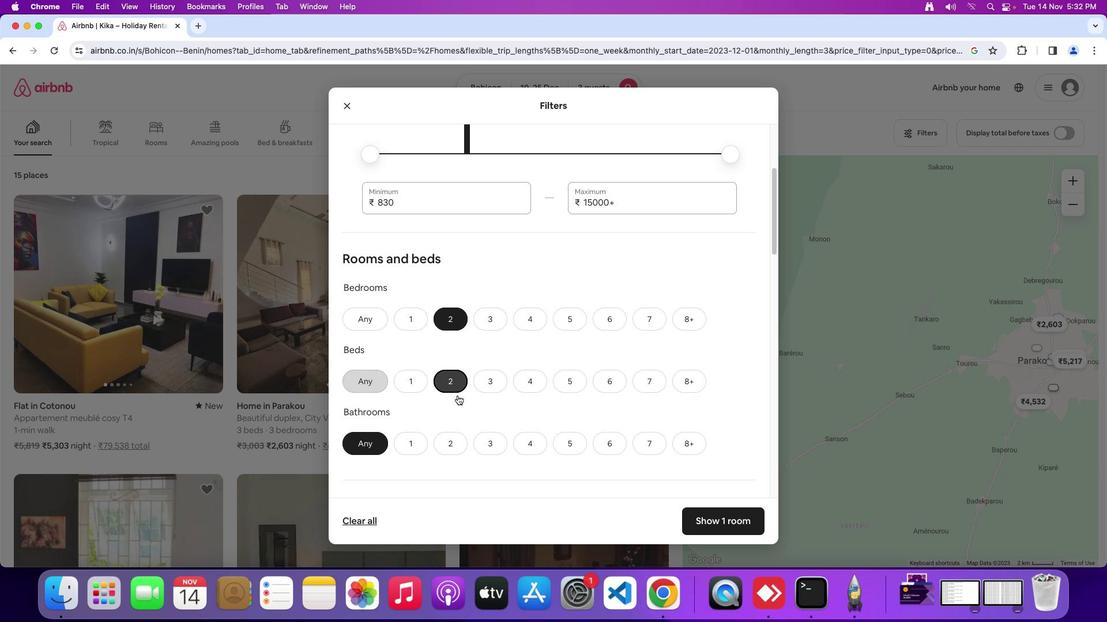 
Action: Mouse moved to (444, 437)
Screenshot: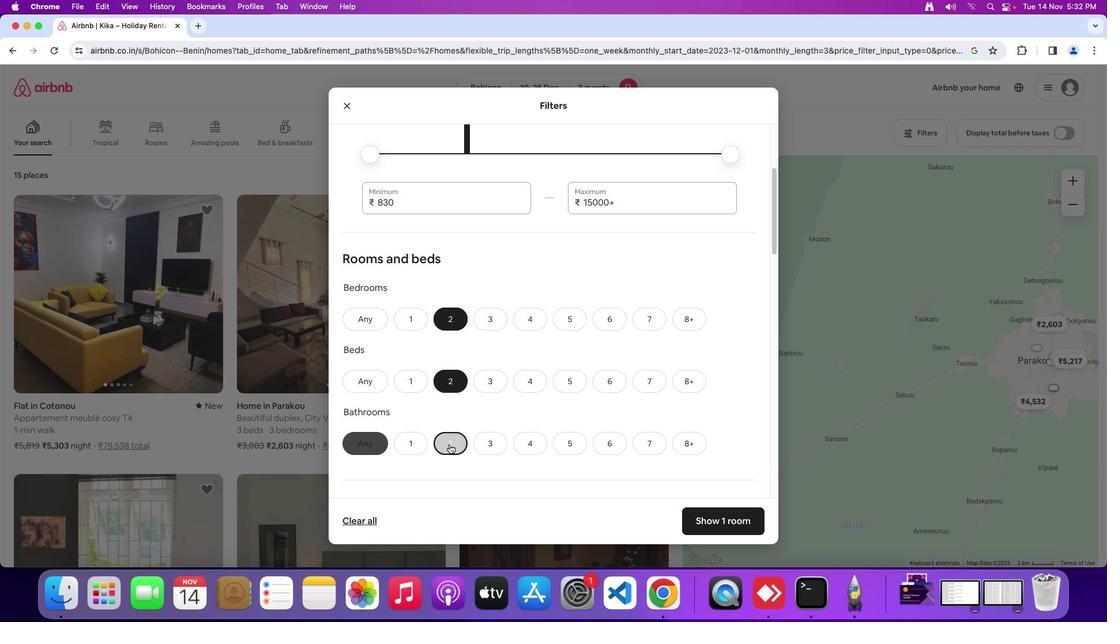 
Action: Mouse pressed left at (444, 437)
Screenshot: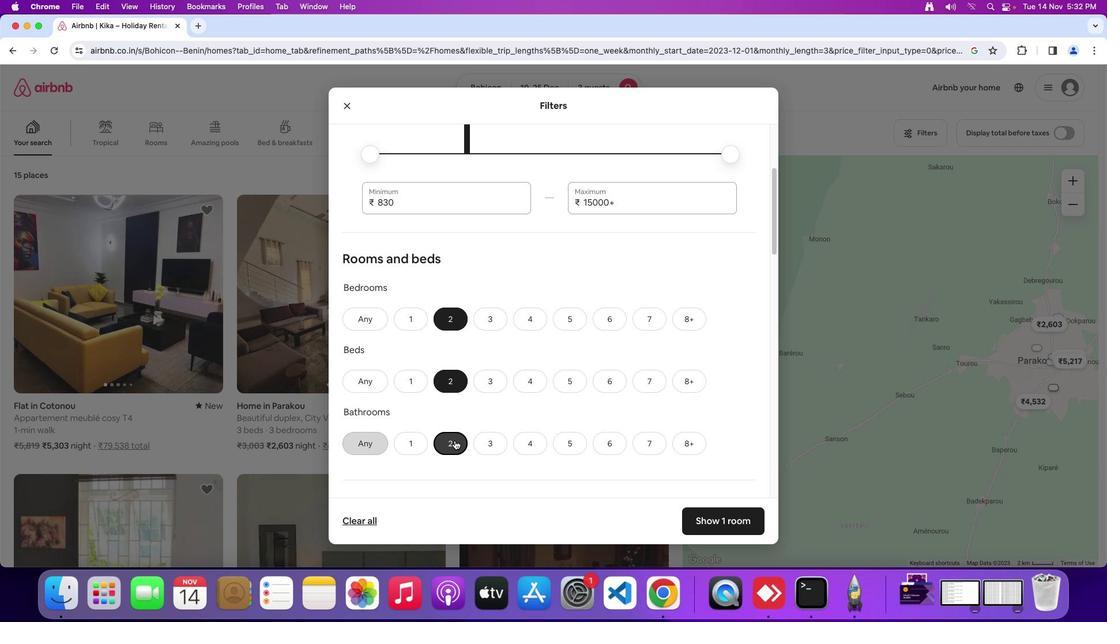 
Action: Mouse moved to (511, 400)
Screenshot: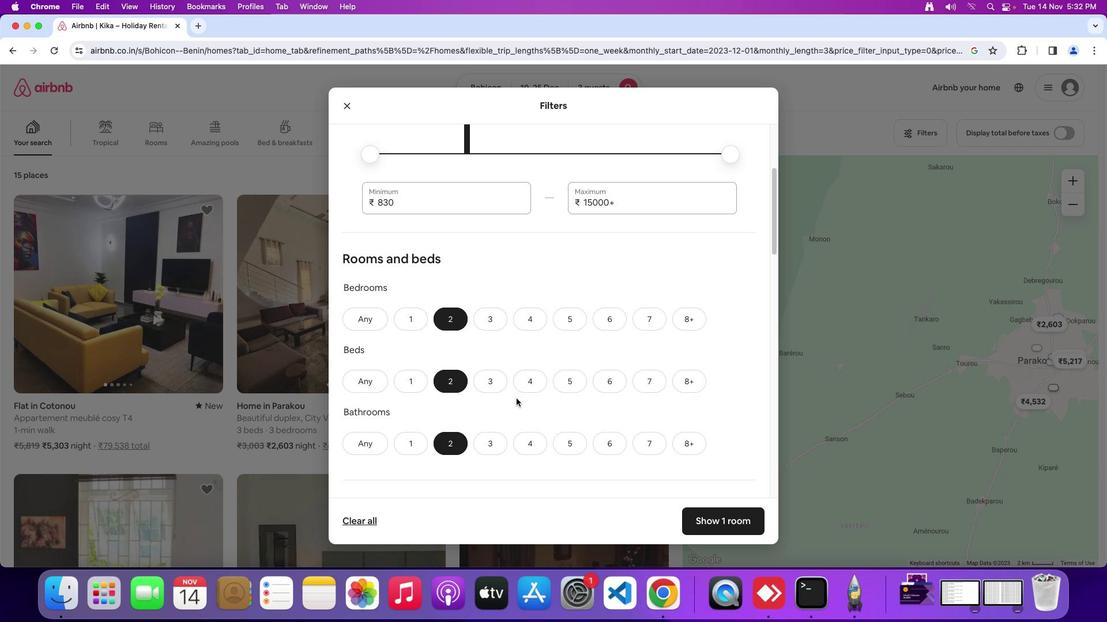 
Action: Mouse scrolled (511, 400) with delta (-4, 84)
Screenshot: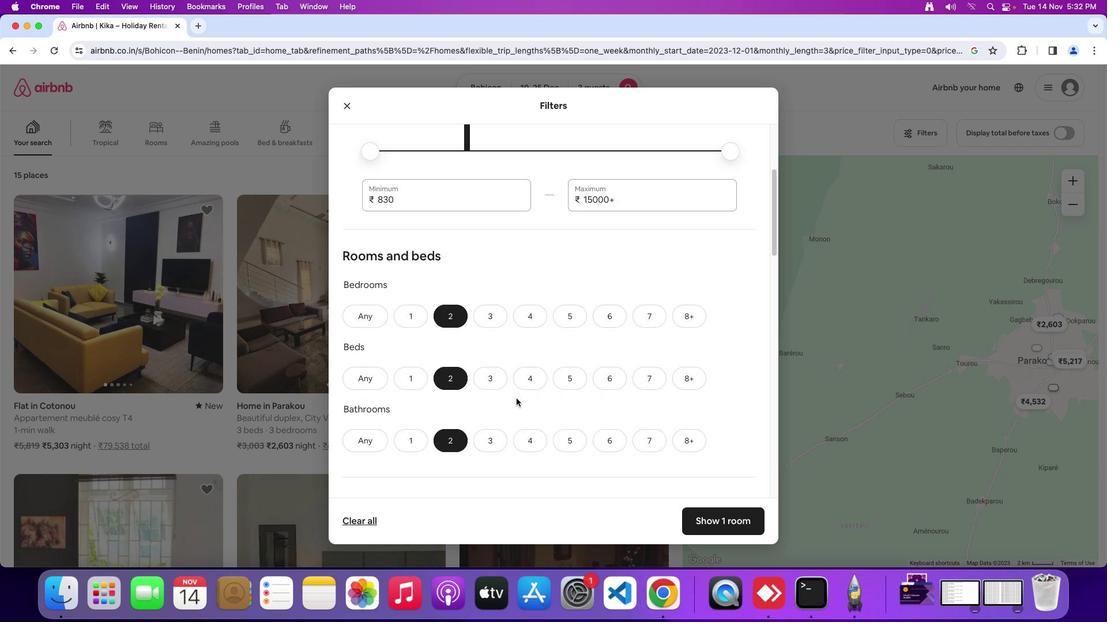 
Action: Mouse scrolled (511, 400) with delta (-4, 84)
Screenshot: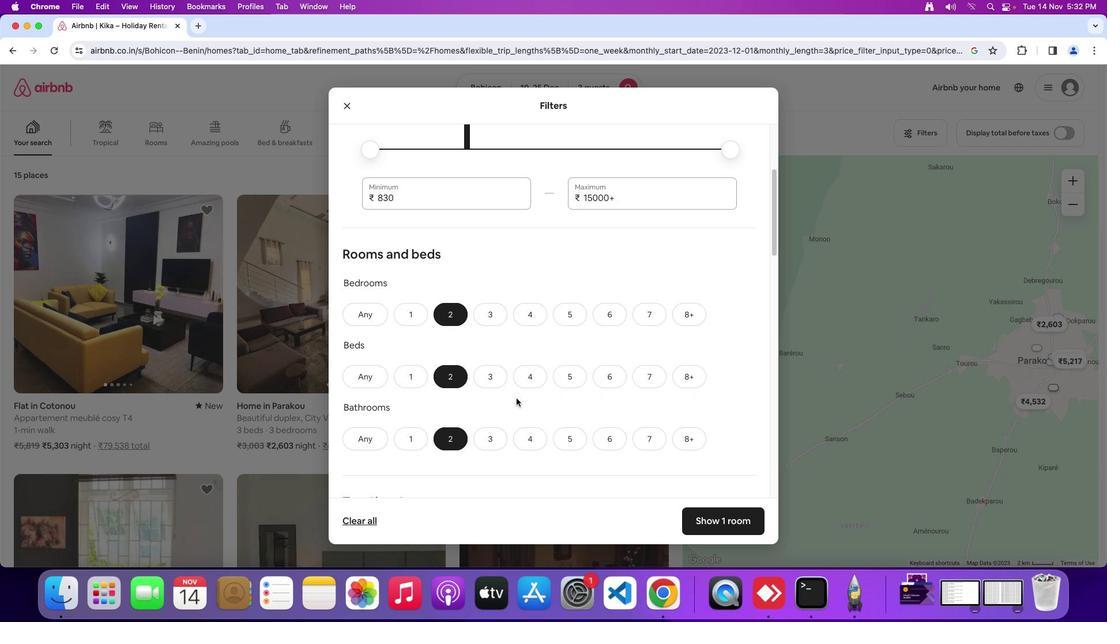 
Action: Mouse scrolled (511, 400) with delta (-4, 84)
Screenshot: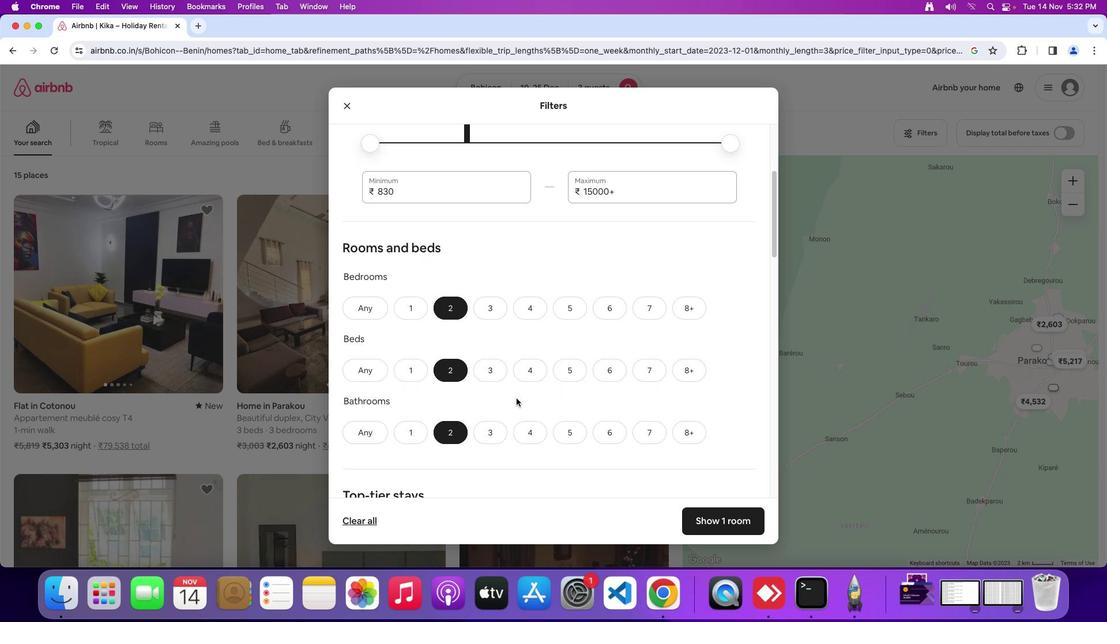 
Action: Mouse scrolled (511, 400) with delta (-4, 84)
Screenshot: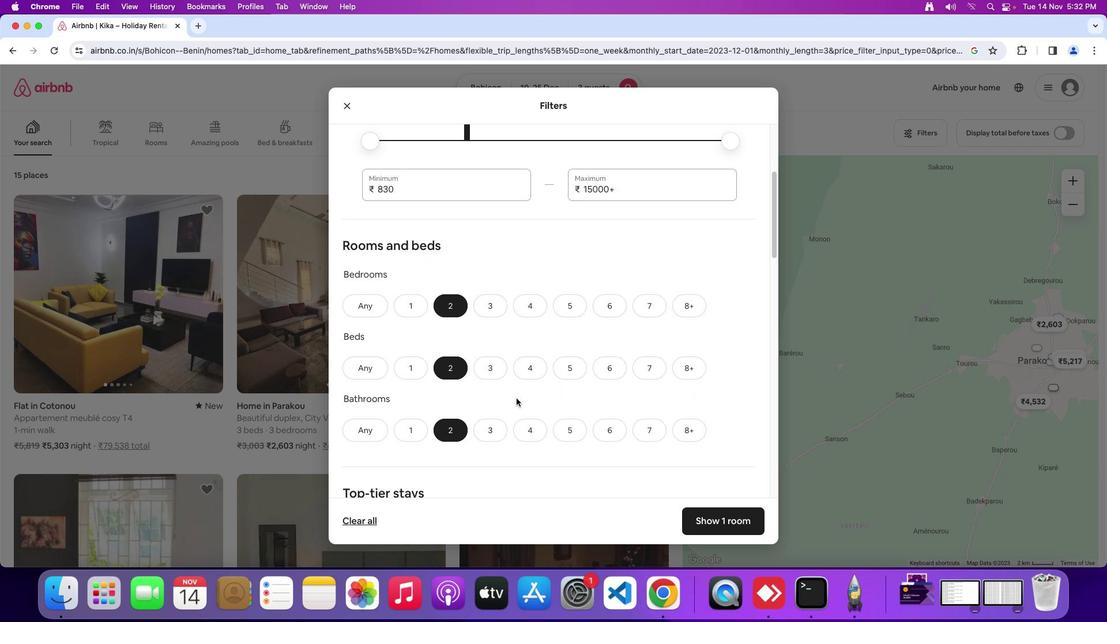 
Action: Mouse moved to (511, 400)
Screenshot: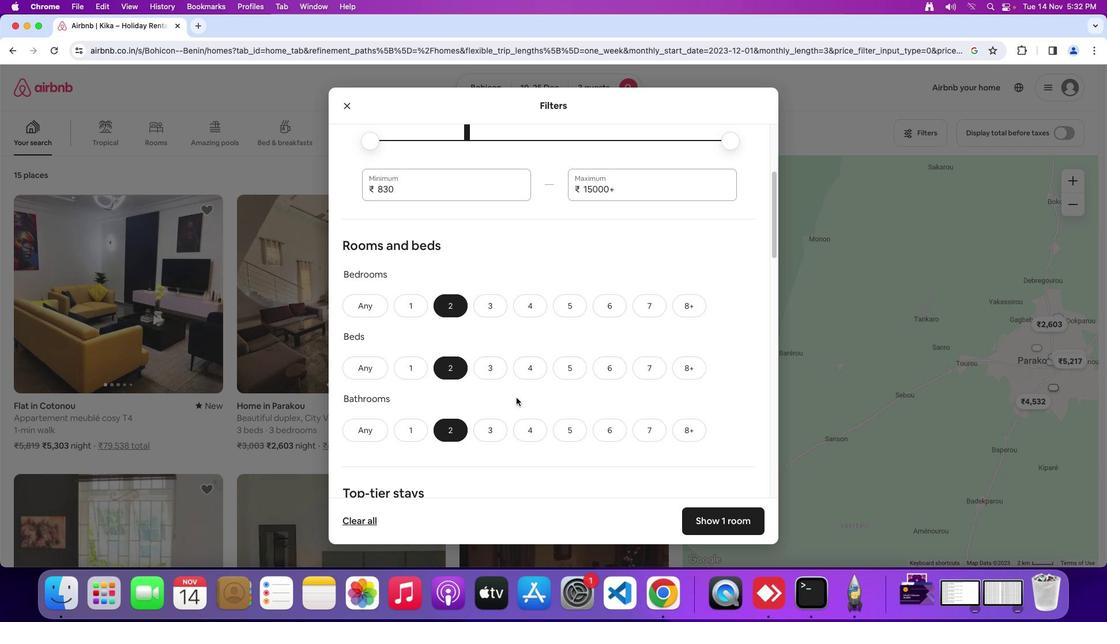 
Action: Mouse scrolled (511, 400) with delta (-4, 84)
Screenshot: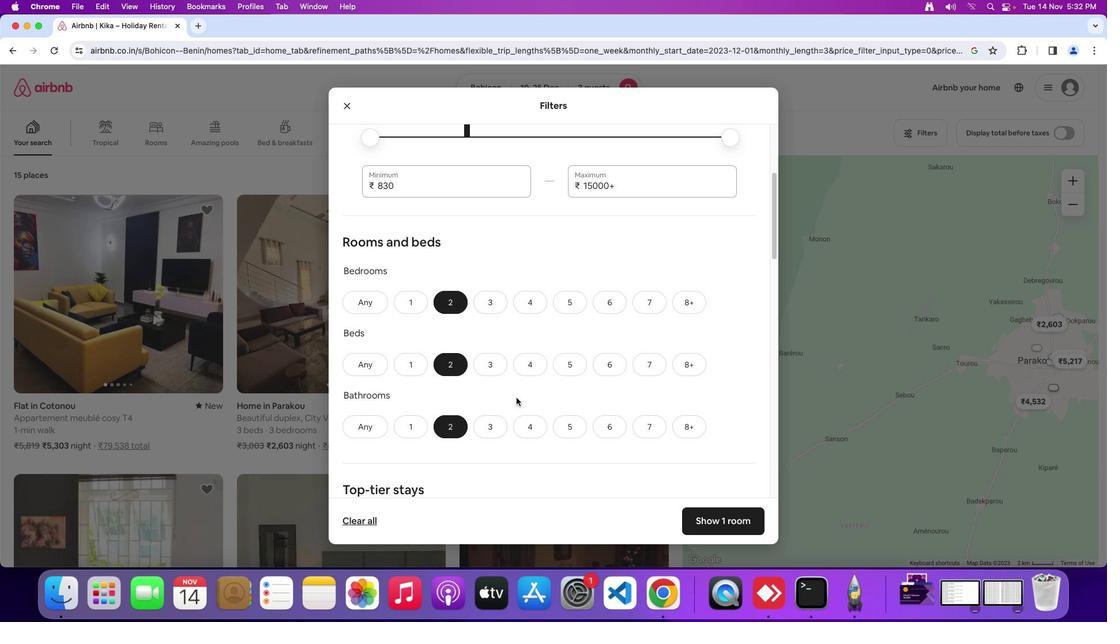 
Action: Mouse scrolled (511, 400) with delta (-4, 84)
Screenshot: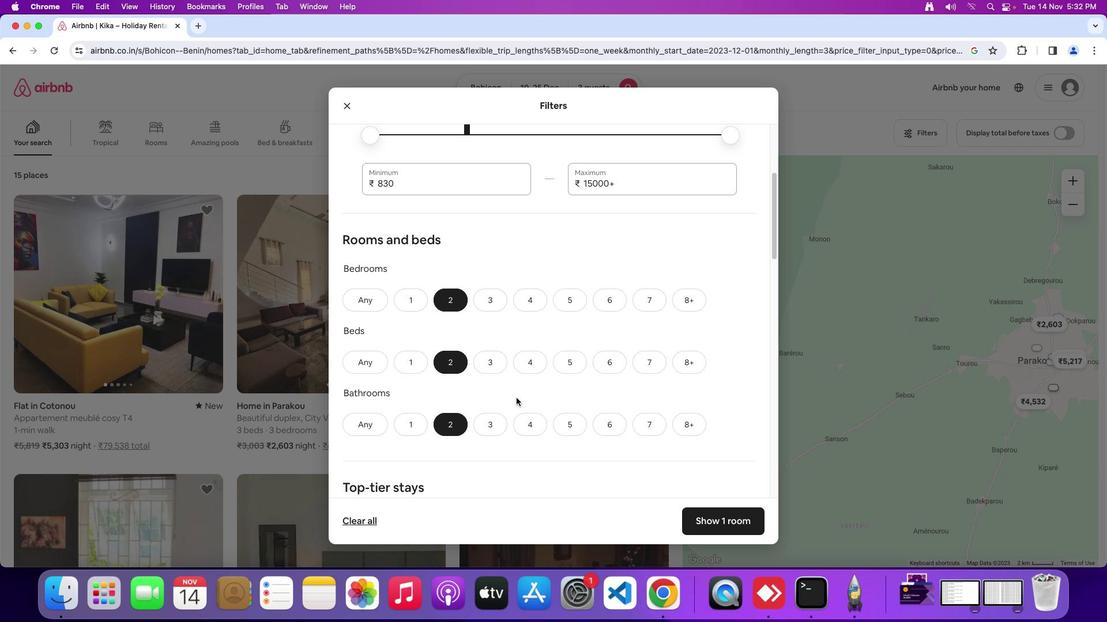 
Action: Mouse moved to (507, 400)
Screenshot: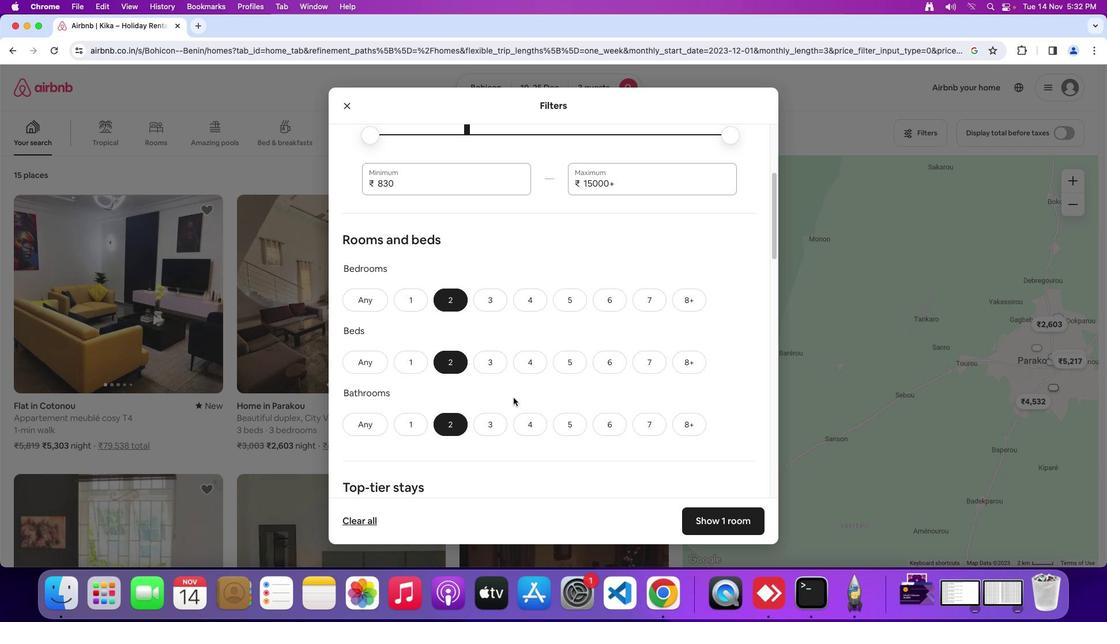 
Action: Mouse scrolled (507, 400) with delta (-4, 84)
Screenshot: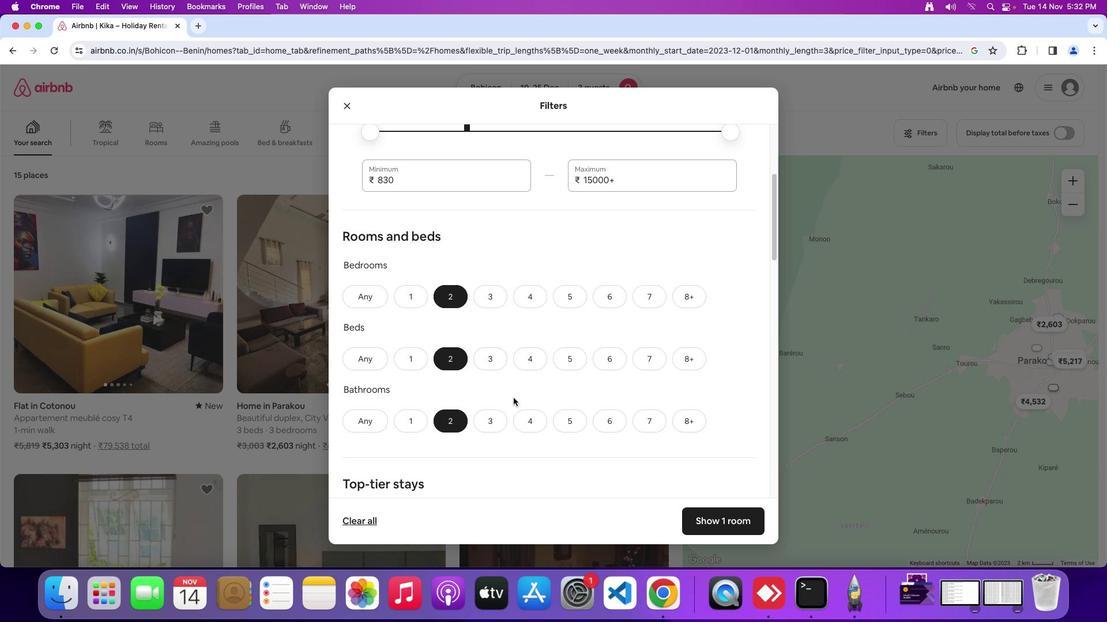 
Action: Mouse scrolled (507, 400) with delta (-4, 84)
Screenshot: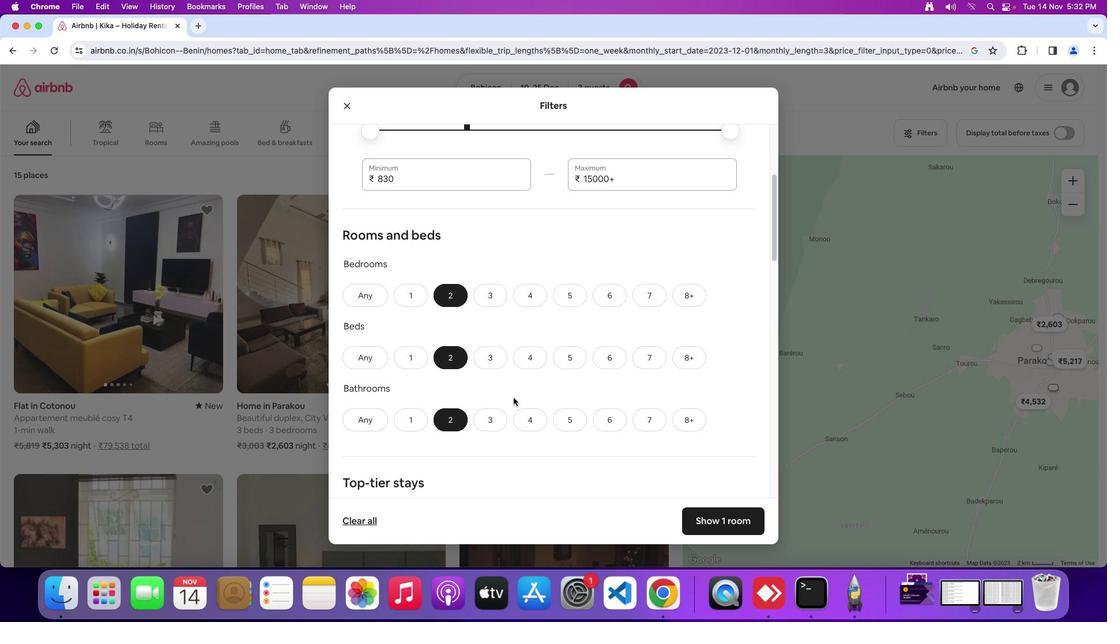 
Action: Mouse scrolled (507, 400) with delta (-4, 84)
Screenshot: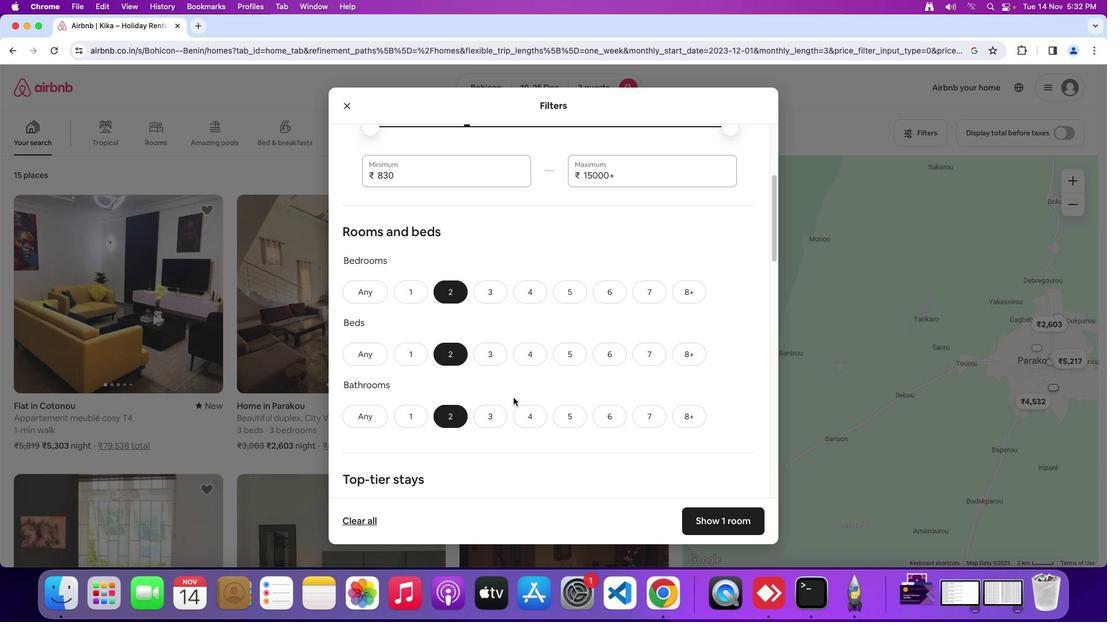 
Action: Mouse scrolled (507, 400) with delta (-4, 84)
Screenshot: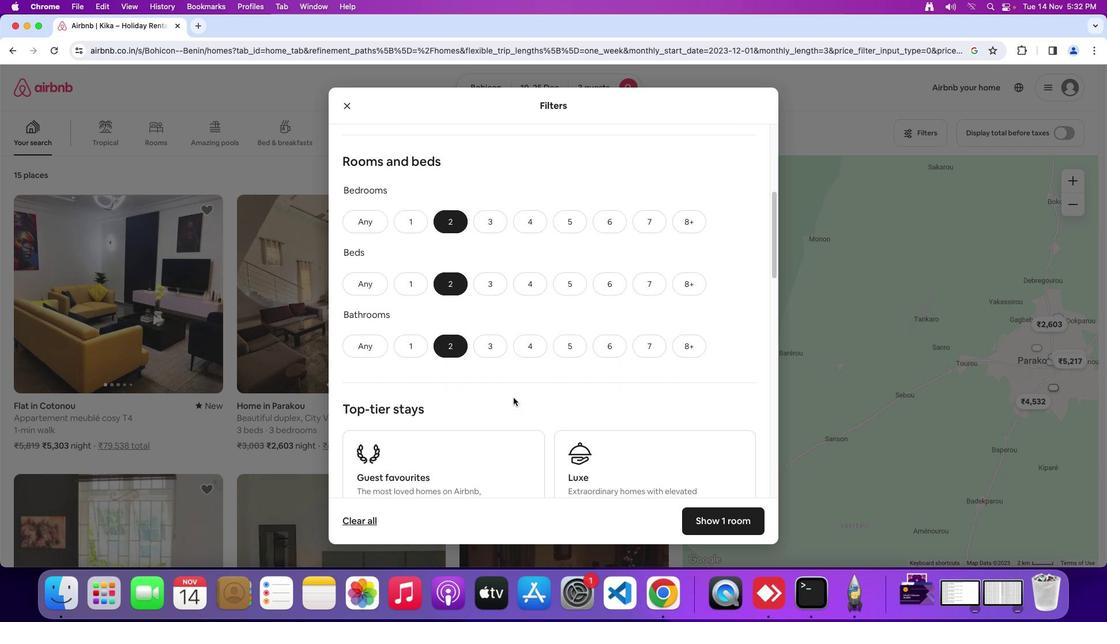 
Action: Mouse scrolled (507, 400) with delta (-4, 84)
Screenshot: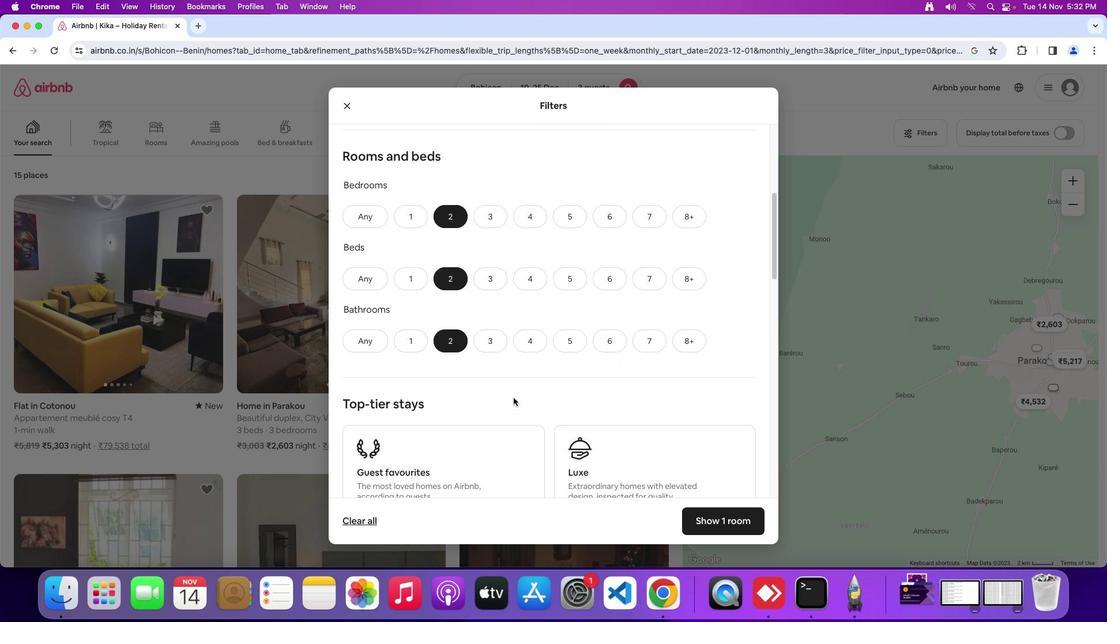 
Action: Mouse scrolled (507, 400) with delta (-4, 84)
Screenshot: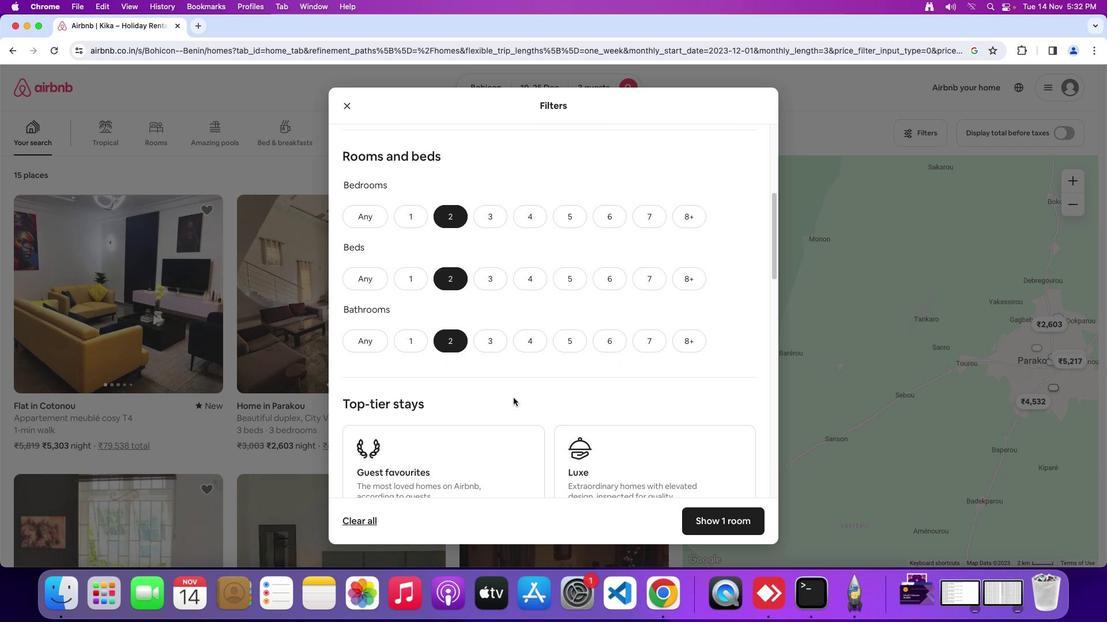 
Action: Mouse scrolled (507, 400) with delta (-4, 84)
Screenshot: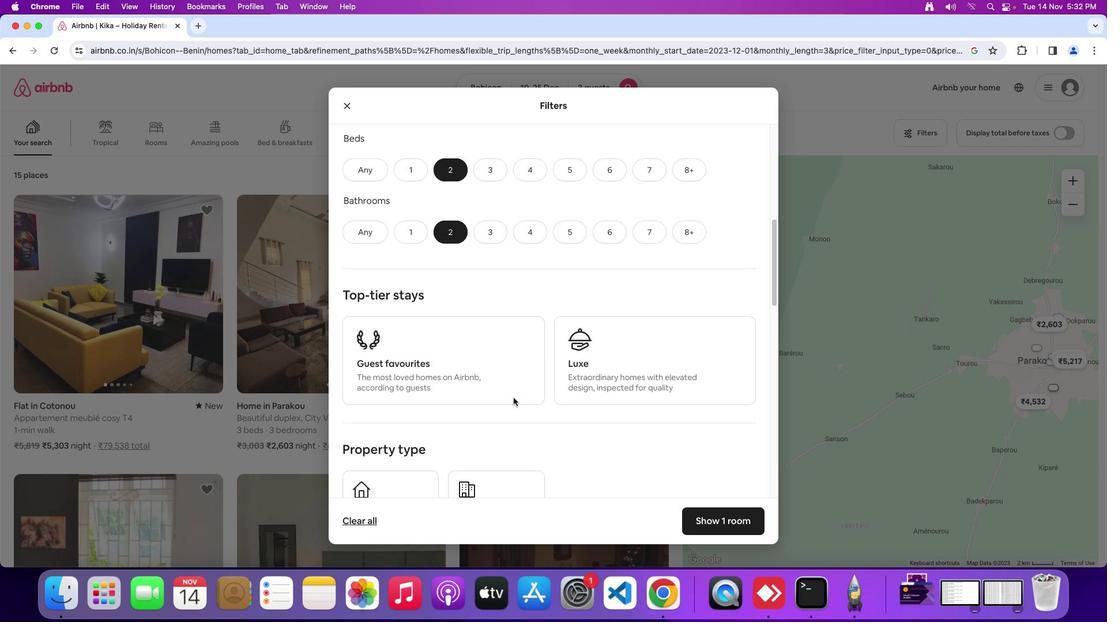 
Action: Mouse scrolled (507, 400) with delta (-4, 84)
Screenshot: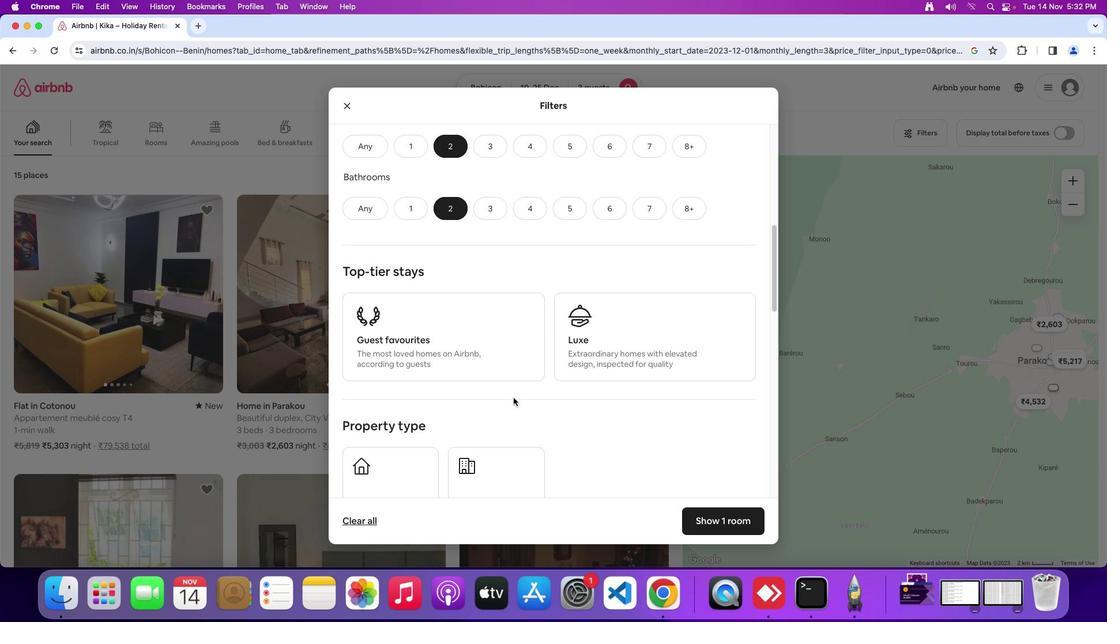 
Action: Mouse scrolled (507, 400) with delta (-4, 84)
Screenshot: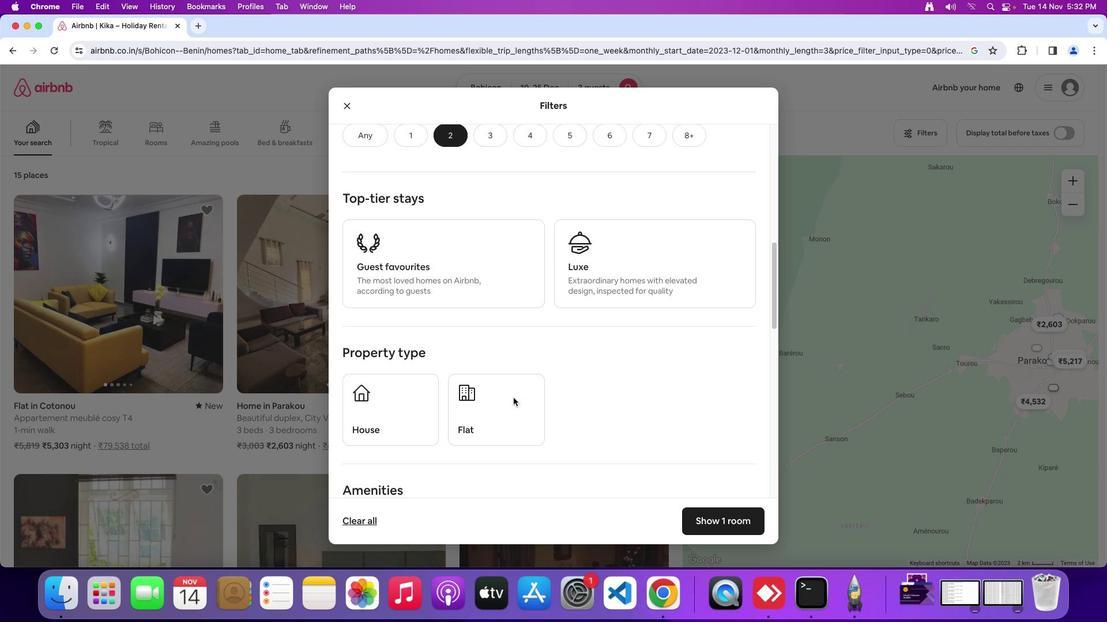 
Action: Mouse scrolled (507, 400) with delta (-4, 83)
Screenshot: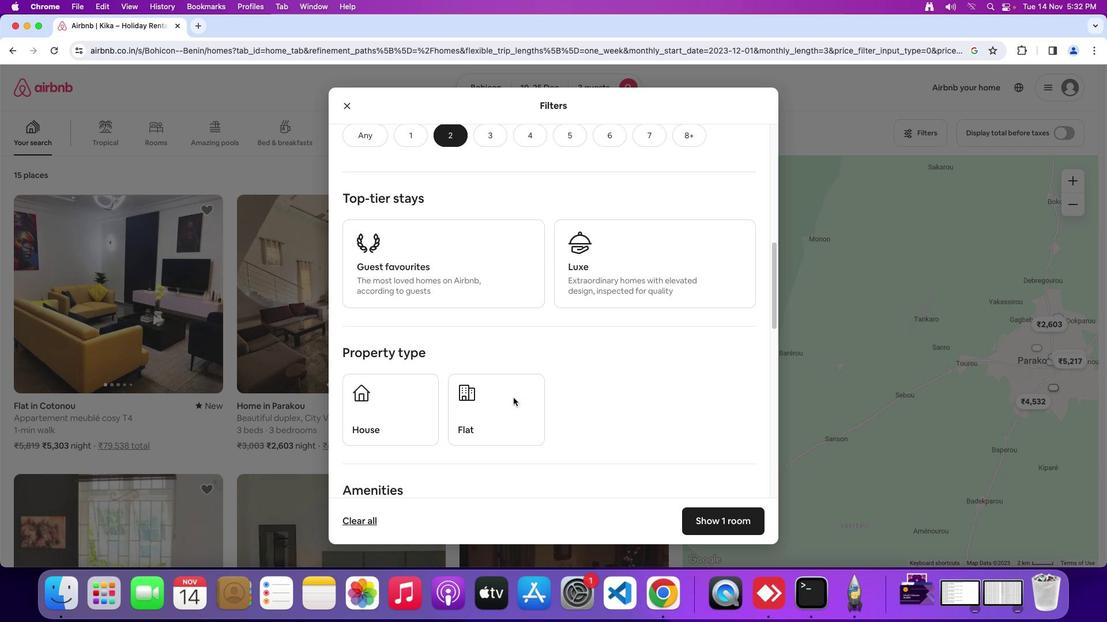 
Action: Mouse scrolled (507, 400) with delta (-4, 84)
Screenshot: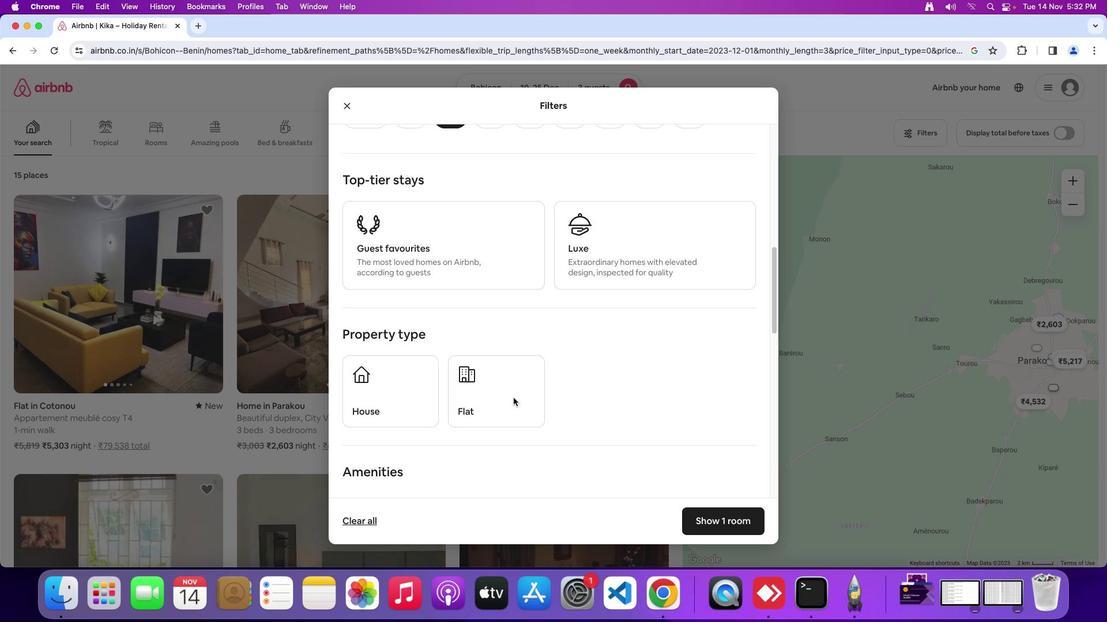
Action: Mouse scrolled (507, 400) with delta (-4, 84)
Screenshot: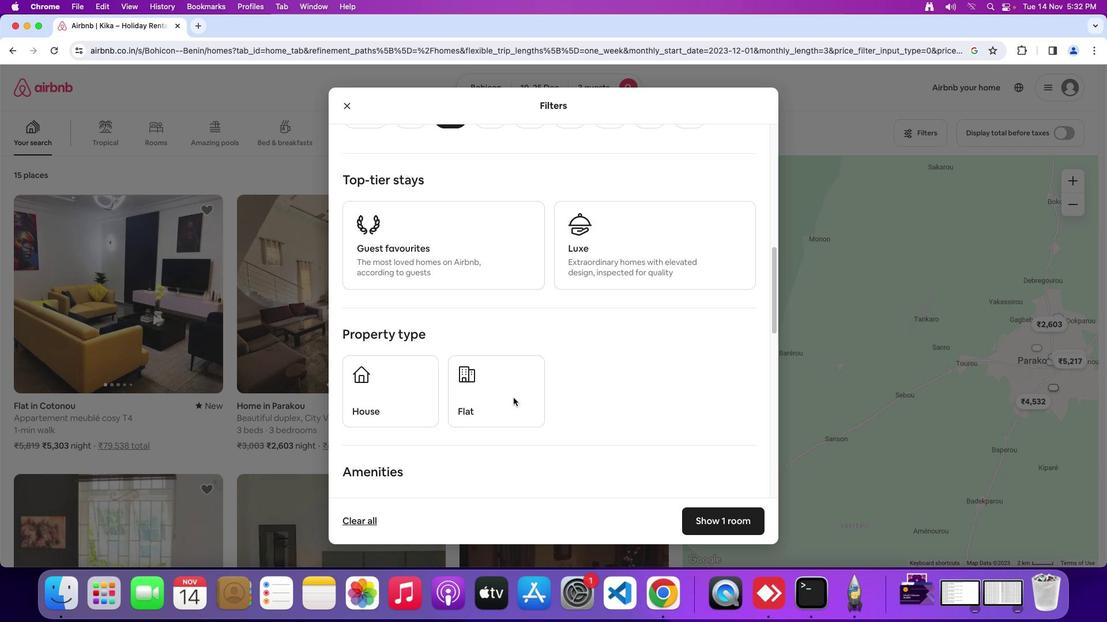 
Action: Mouse moved to (508, 399)
Screenshot: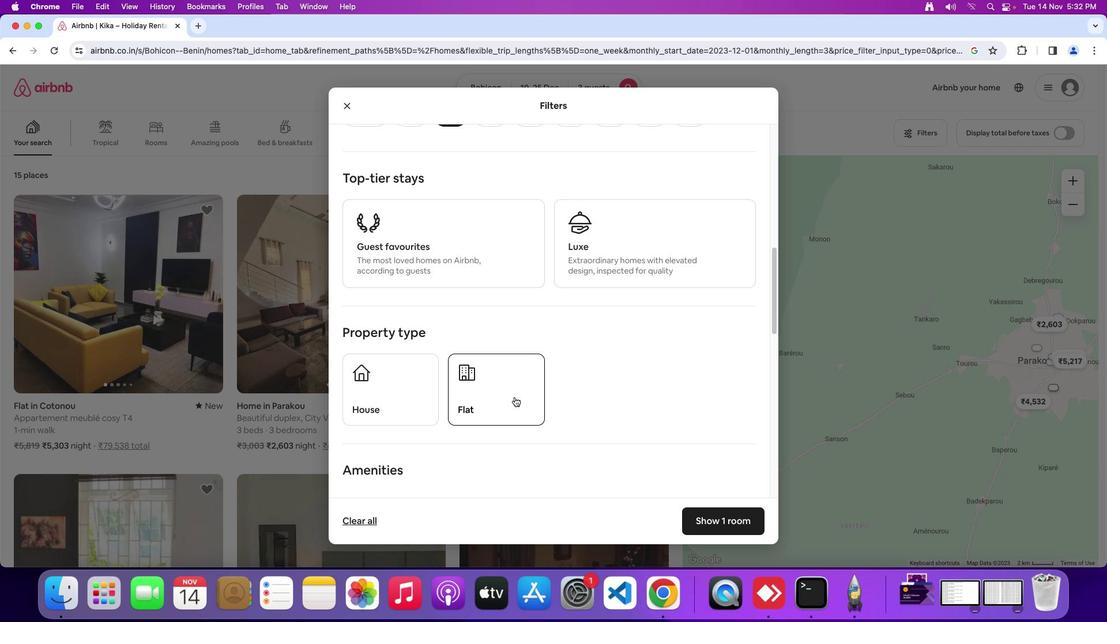
Action: Mouse scrolled (508, 399) with delta (-4, 84)
Screenshot: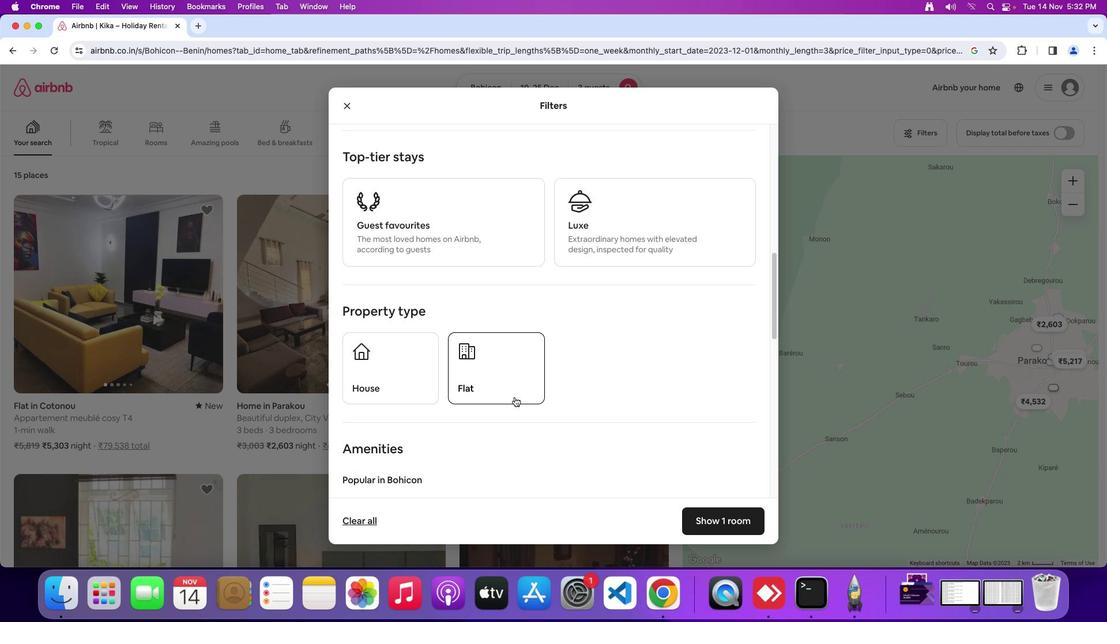
Action: Mouse scrolled (508, 399) with delta (-4, 84)
Screenshot: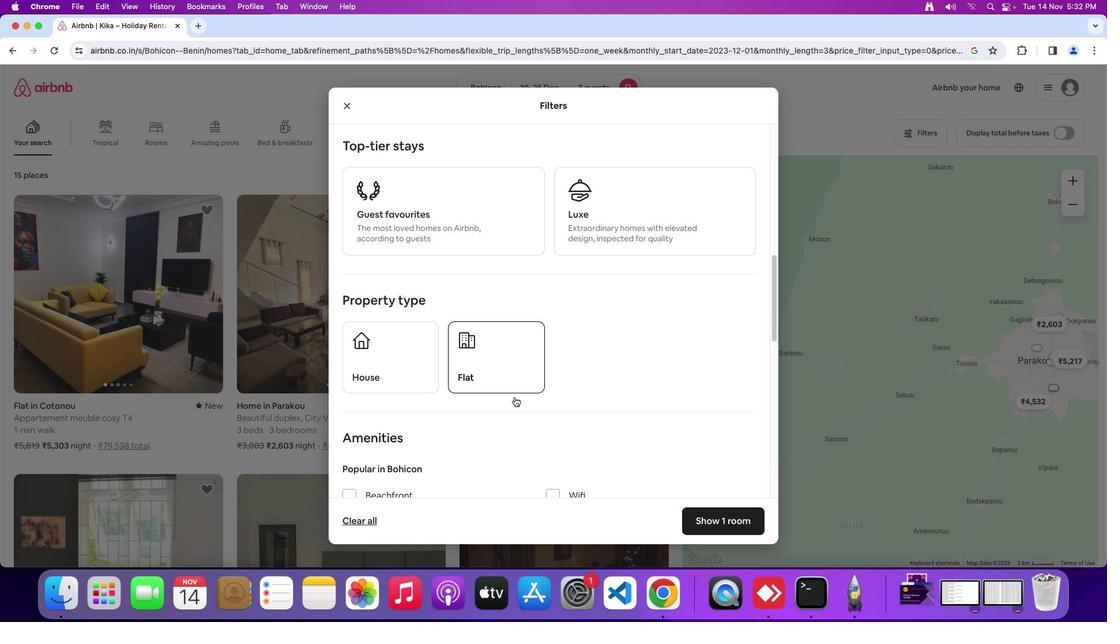 
Action: Mouse scrolled (508, 399) with delta (-4, 84)
Screenshot: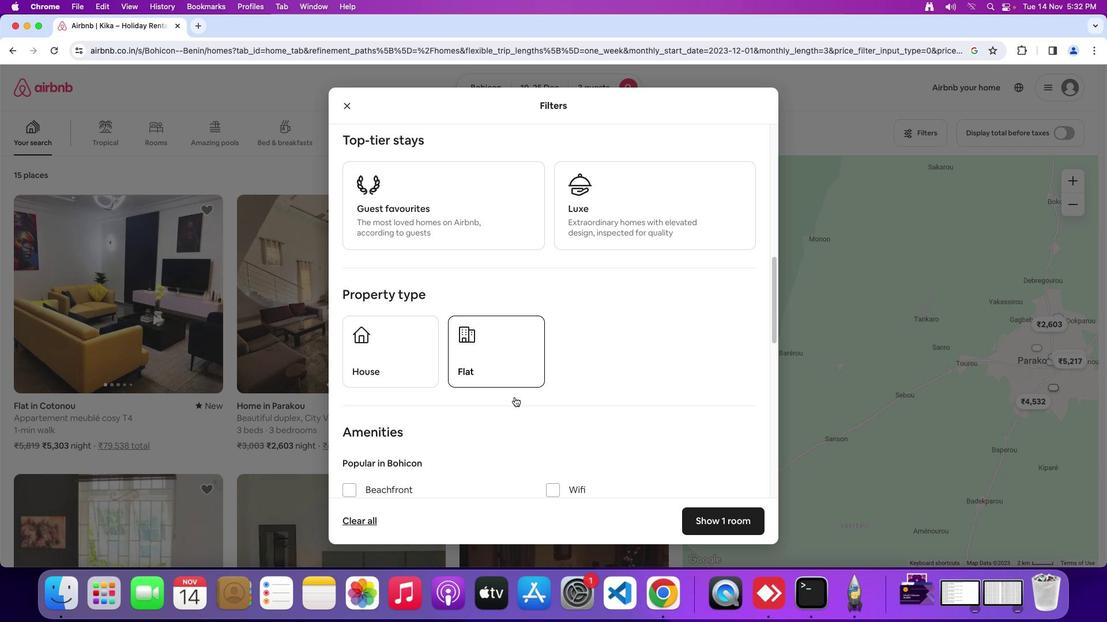 
Action: Mouse scrolled (508, 399) with delta (-4, 84)
Screenshot: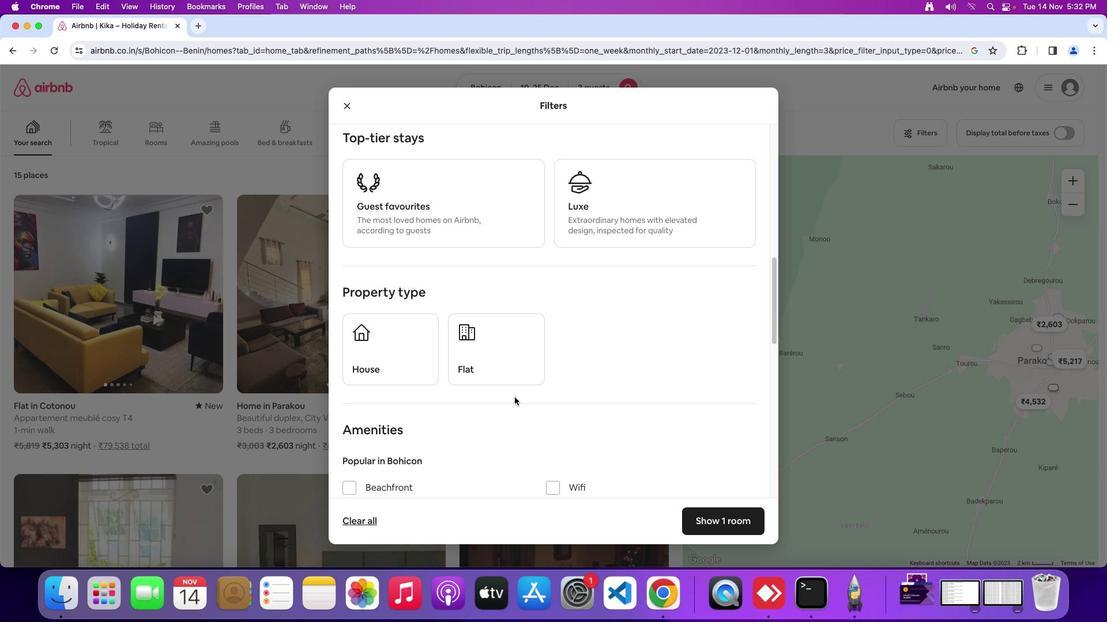 
Action: Mouse moved to (508, 400)
Screenshot: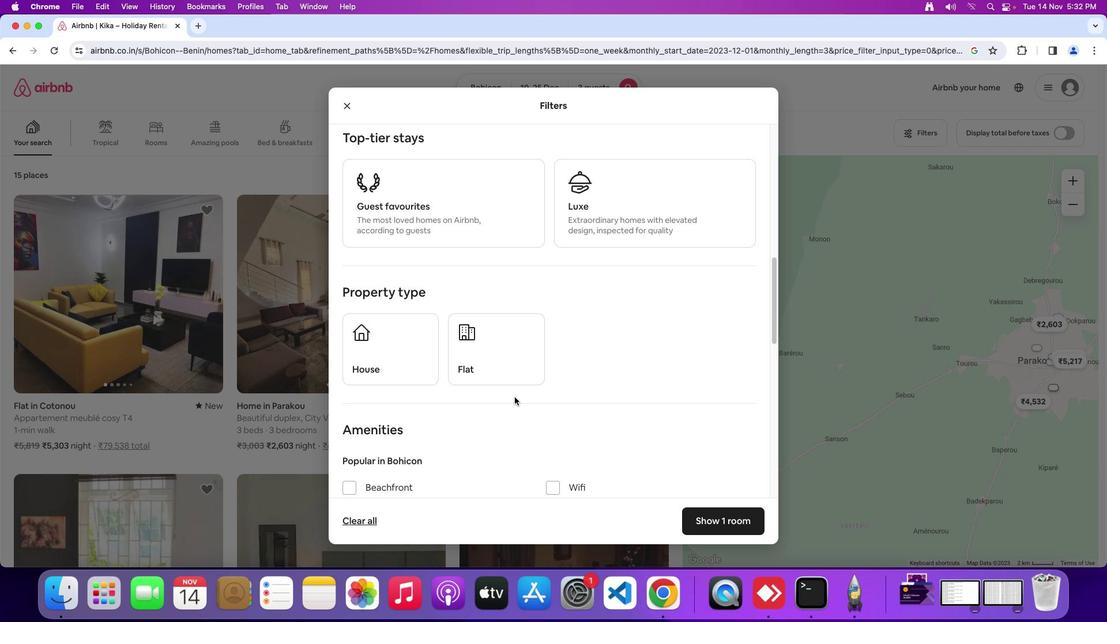 
Action: Mouse scrolled (508, 400) with delta (-4, 84)
Screenshot: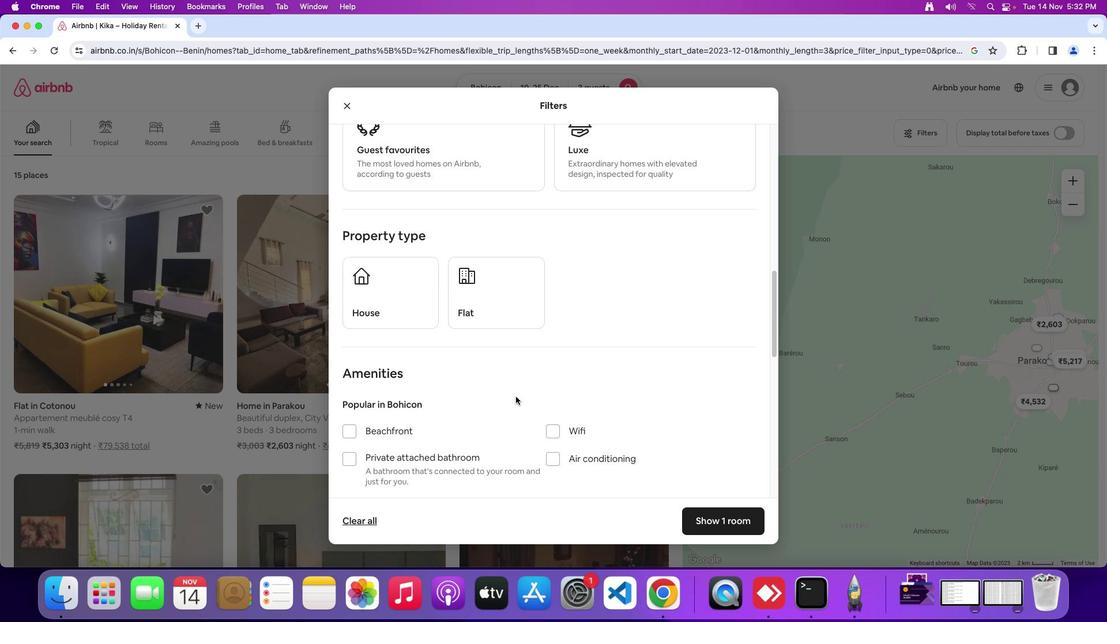 
Action: Mouse moved to (509, 400)
Screenshot: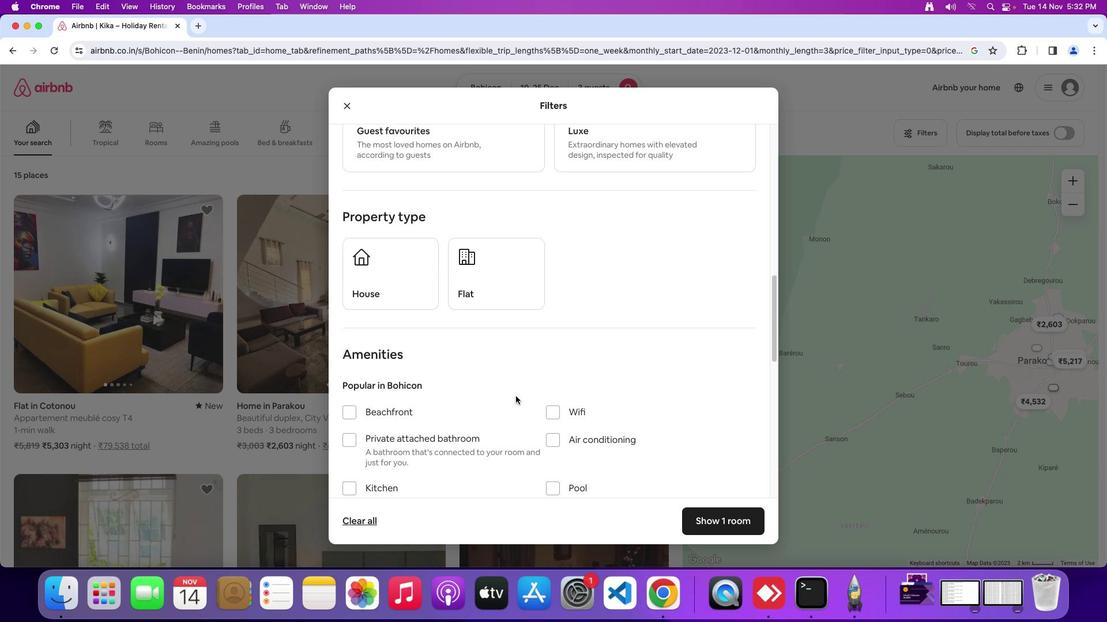 
Action: Mouse scrolled (509, 400) with delta (-4, 84)
Screenshot: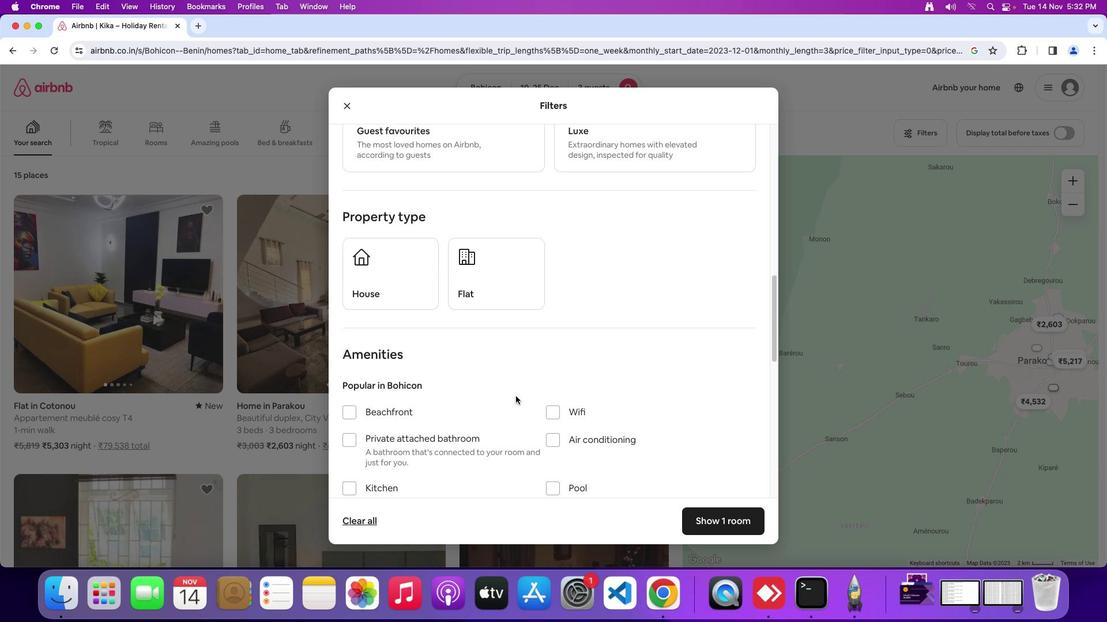 
Action: Mouse moved to (509, 399)
Screenshot: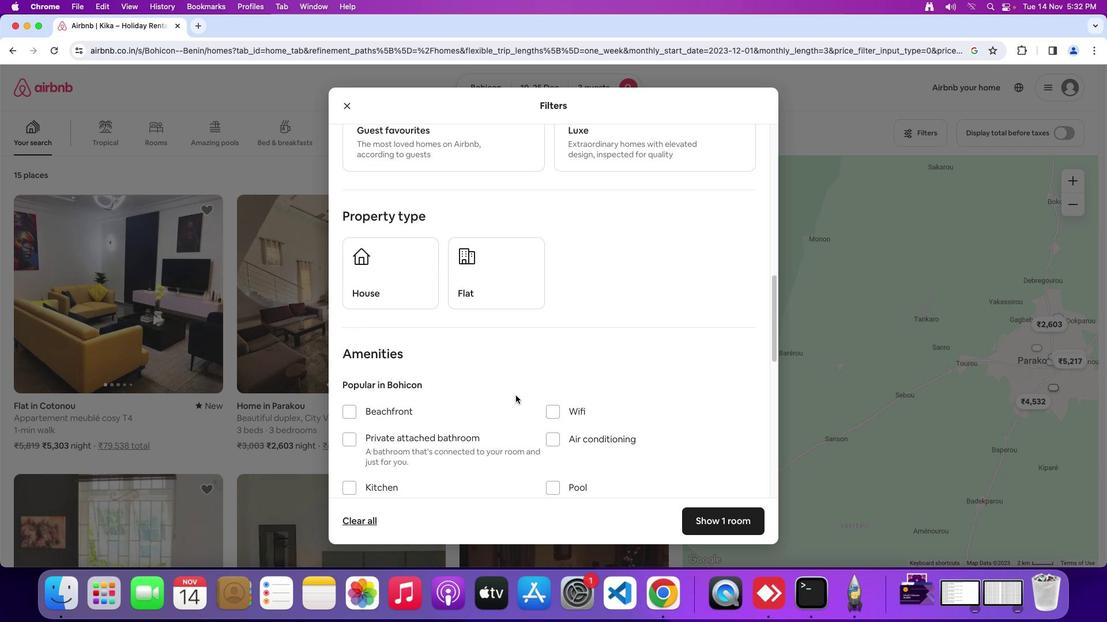 
Action: Mouse scrolled (509, 399) with delta (-4, 84)
Screenshot: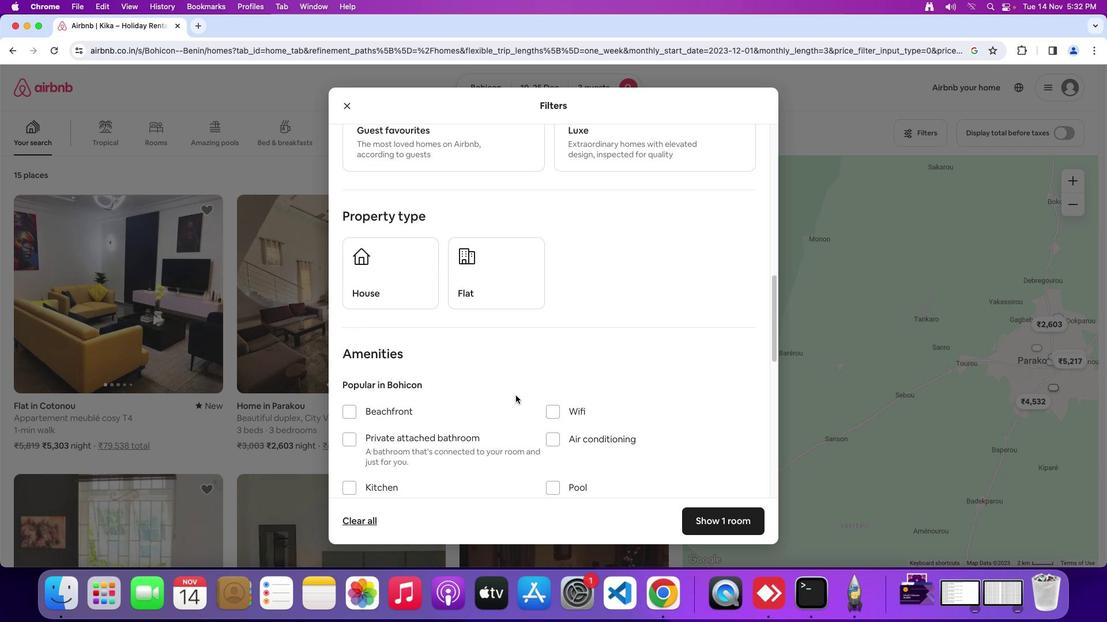 
Action: Mouse moved to (502, 399)
Screenshot: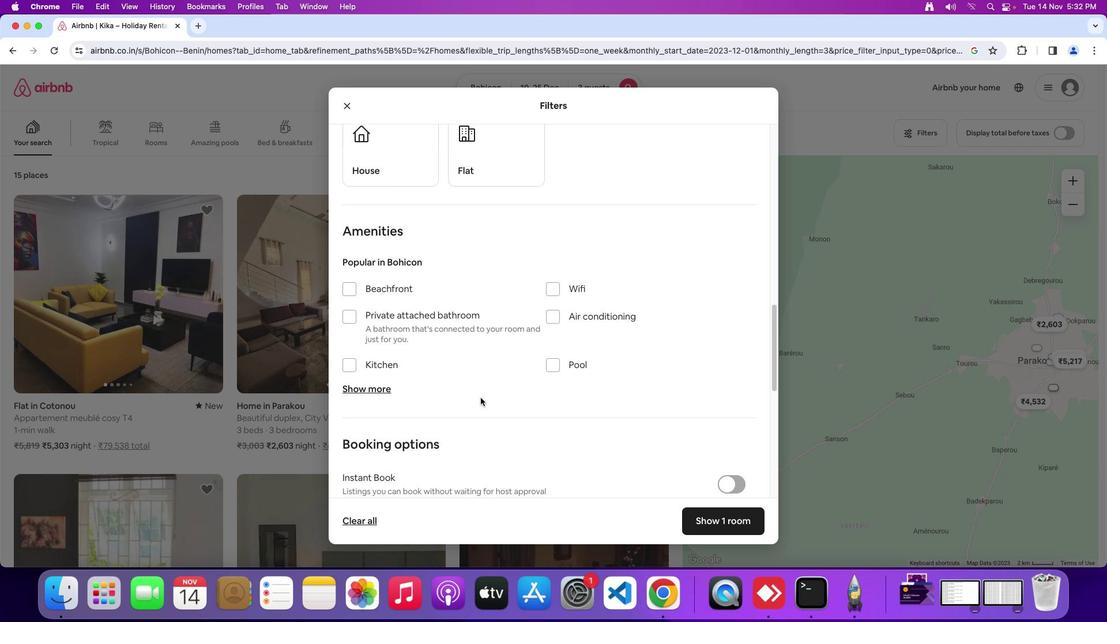 
Action: Mouse scrolled (502, 399) with delta (-4, 84)
Screenshot: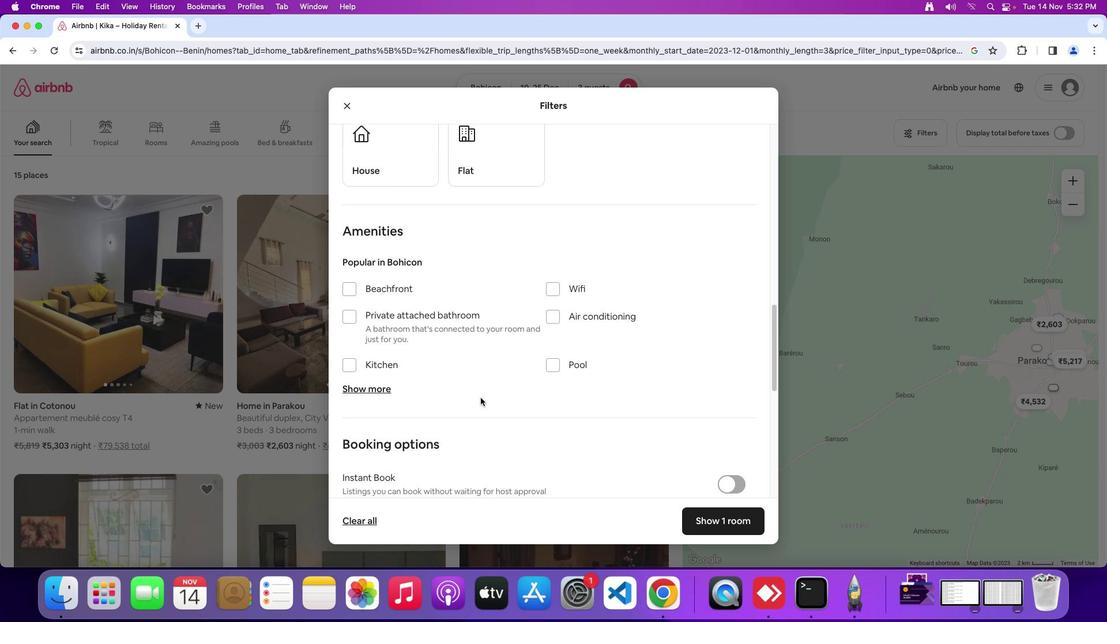 
Action: Mouse moved to (497, 400)
Screenshot: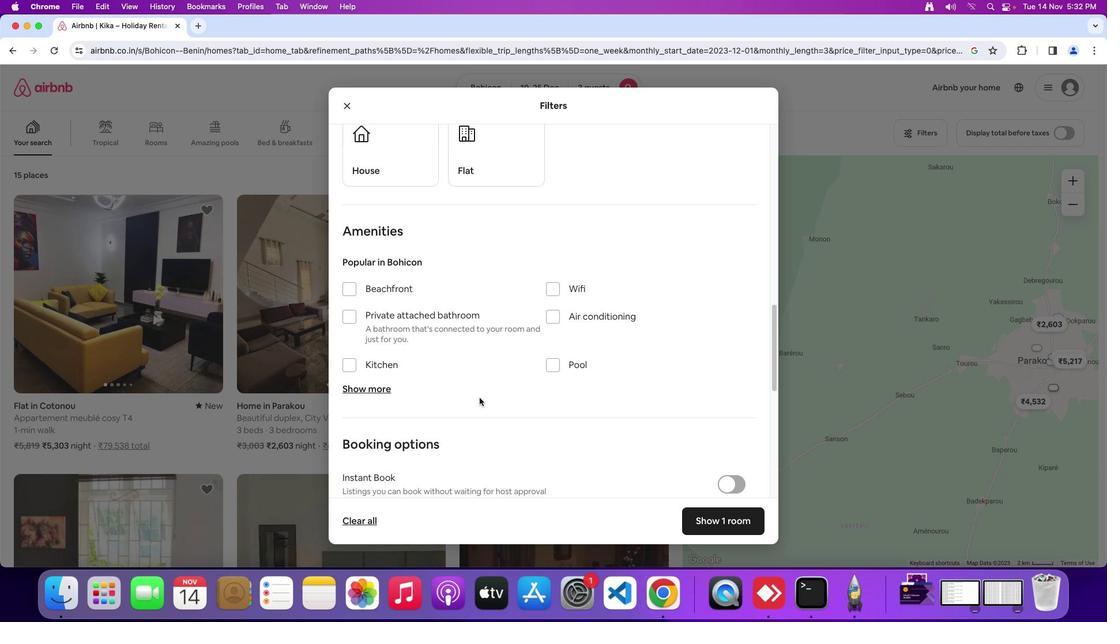 
Action: Mouse scrolled (497, 400) with delta (-4, 84)
Screenshot: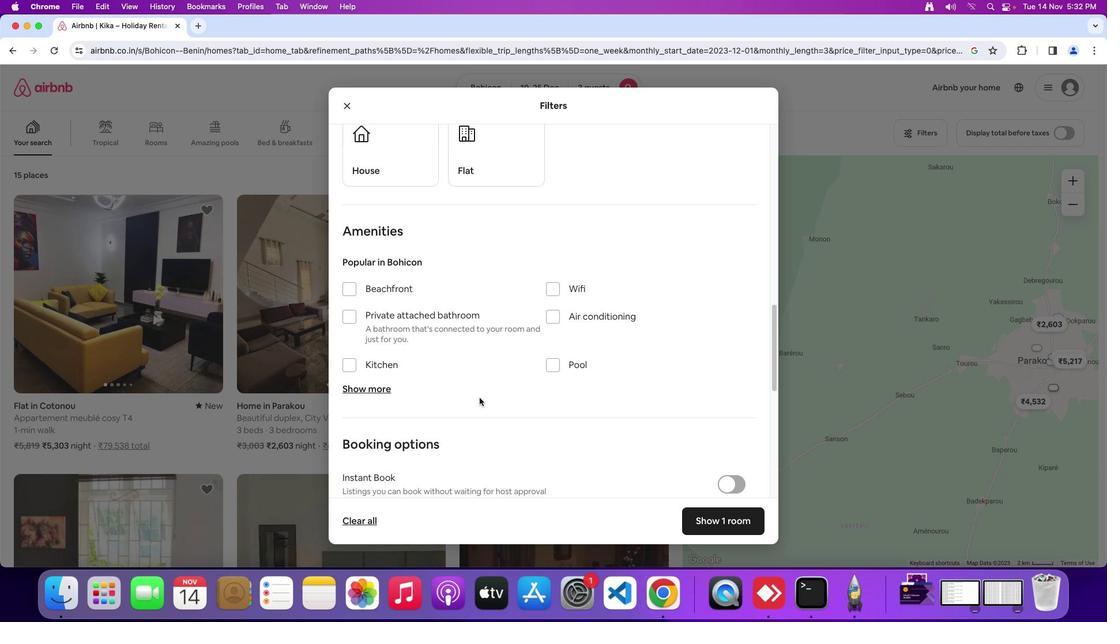 
Action: Mouse moved to (492, 400)
Screenshot: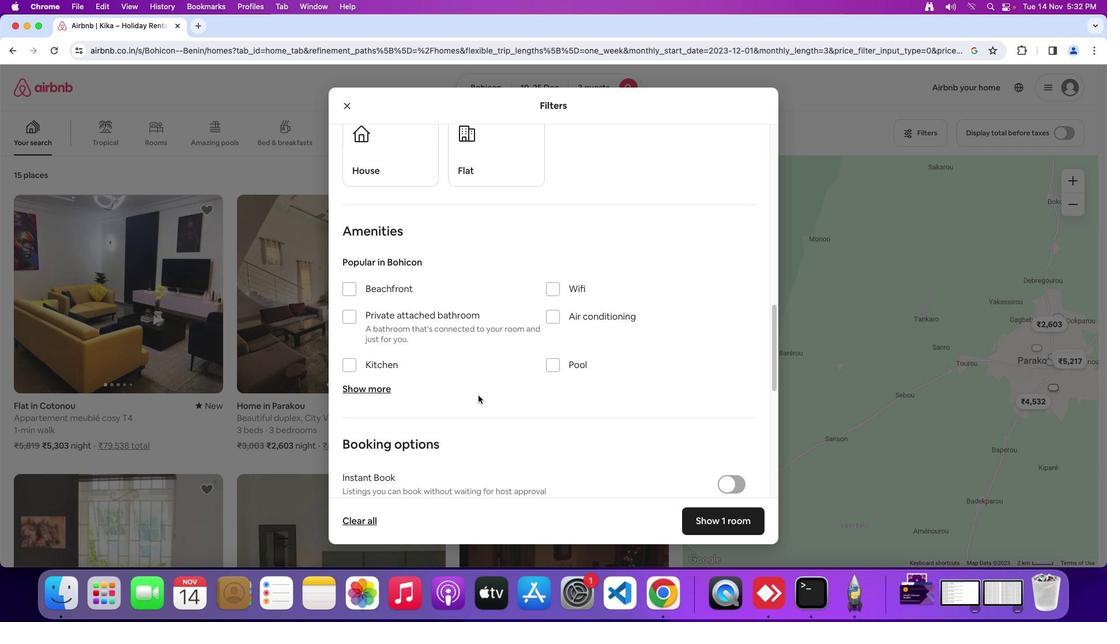 
Action: Mouse scrolled (492, 400) with delta (-4, 83)
Screenshot: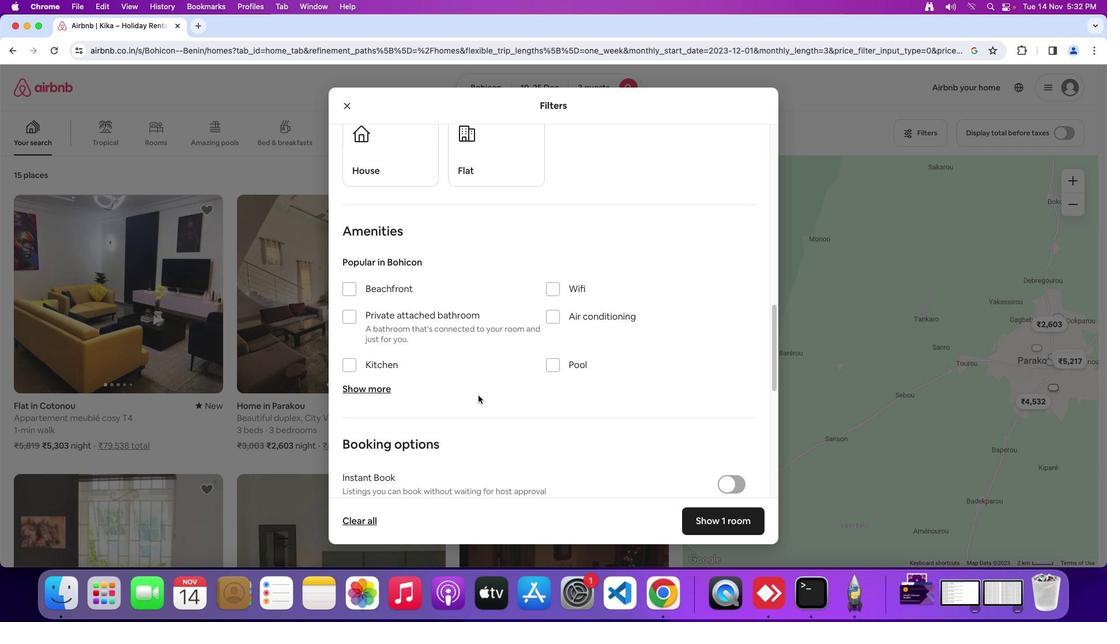 
Action: Mouse moved to (374, 393)
Screenshot: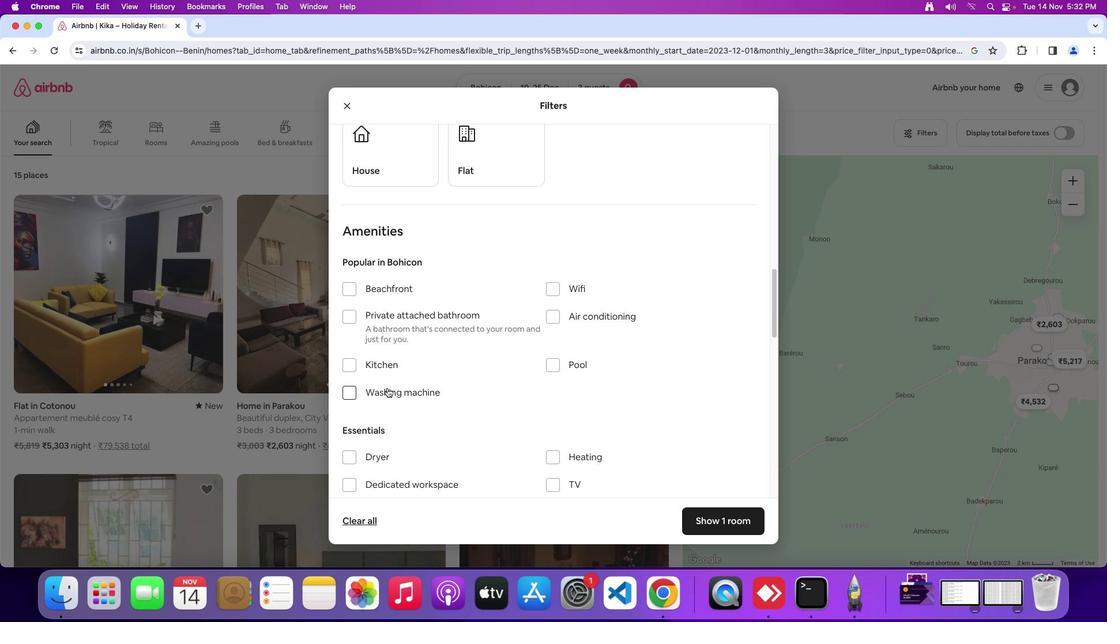 
Action: Mouse pressed left at (374, 393)
Screenshot: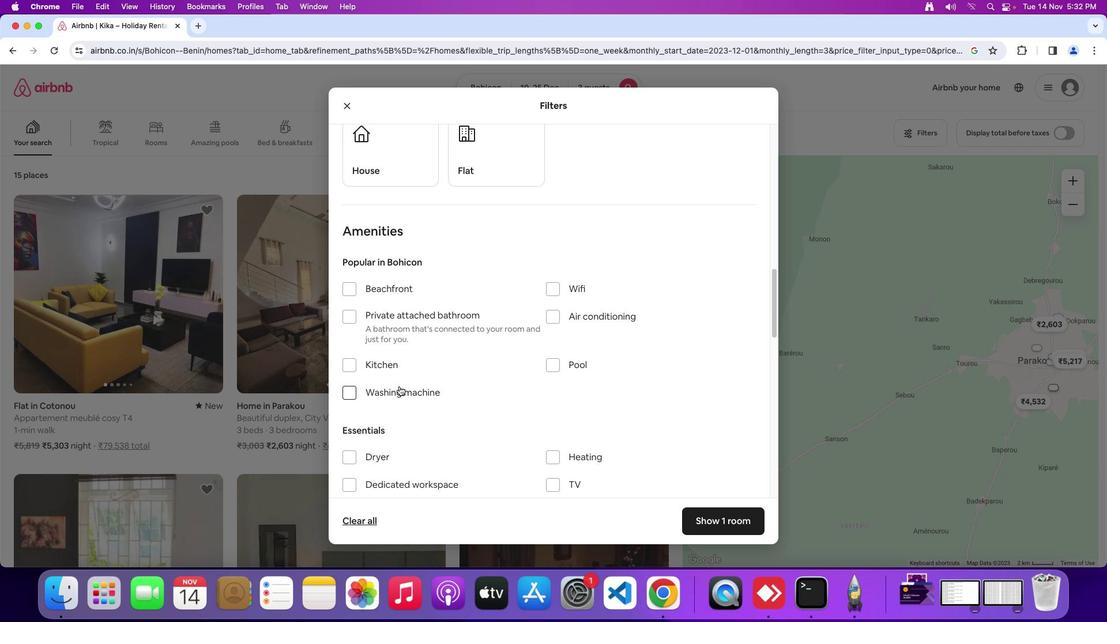 
Action: Mouse moved to (502, 391)
Screenshot: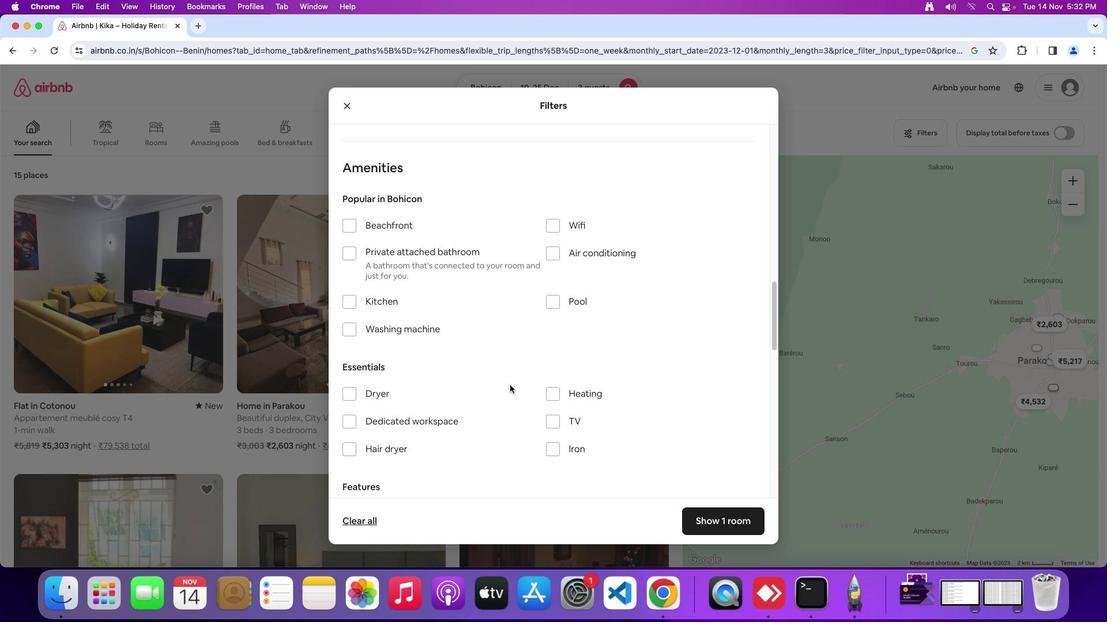 
Action: Mouse scrolled (502, 391) with delta (-4, 84)
Screenshot: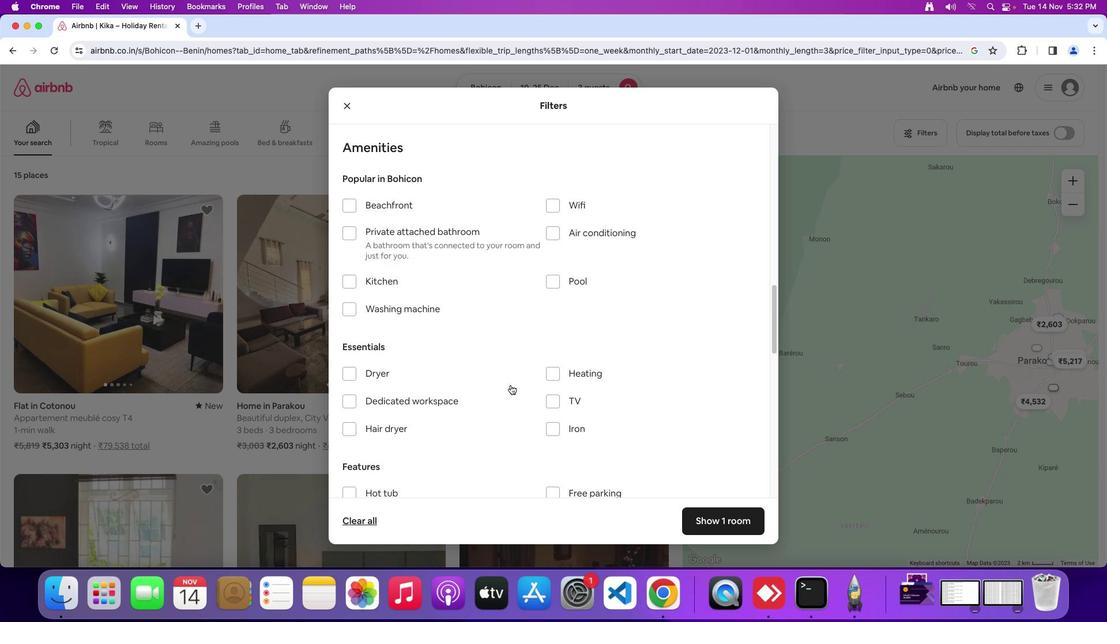 
Action: Mouse scrolled (502, 391) with delta (-4, 84)
Screenshot: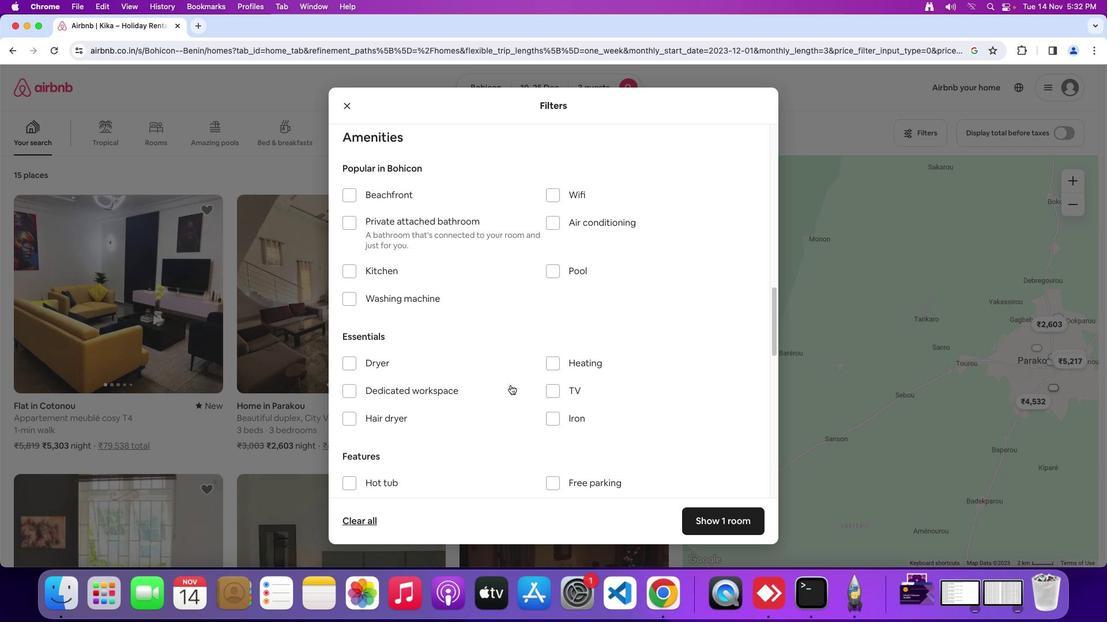 
Action: Mouse scrolled (502, 391) with delta (-4, 84)
Screenshot: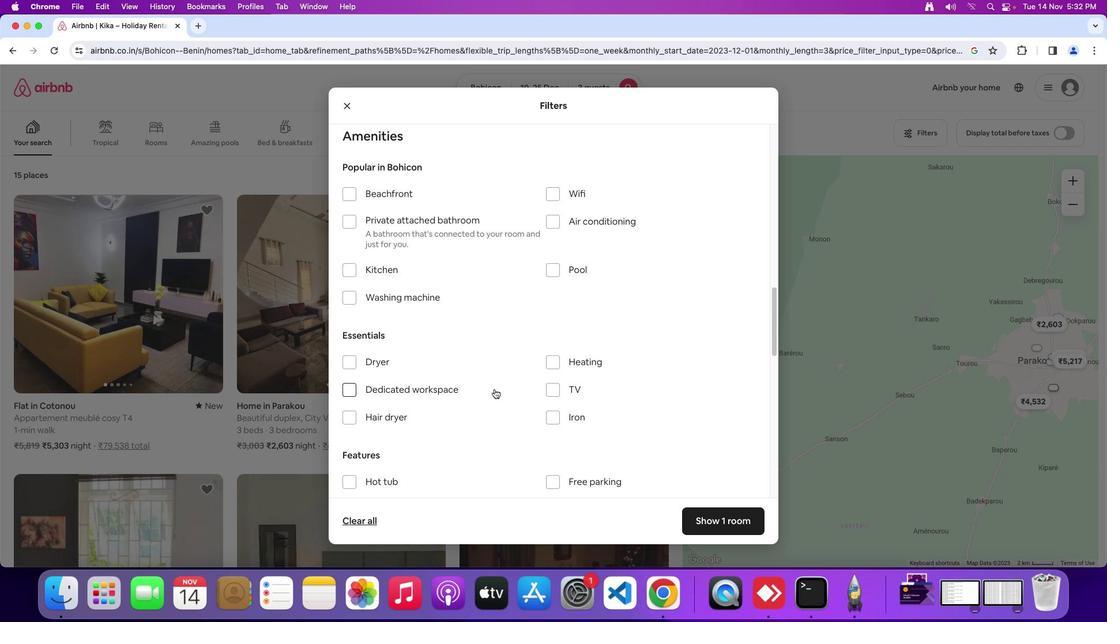 
Action: Mouse moved to (451, 405)
Screenshot: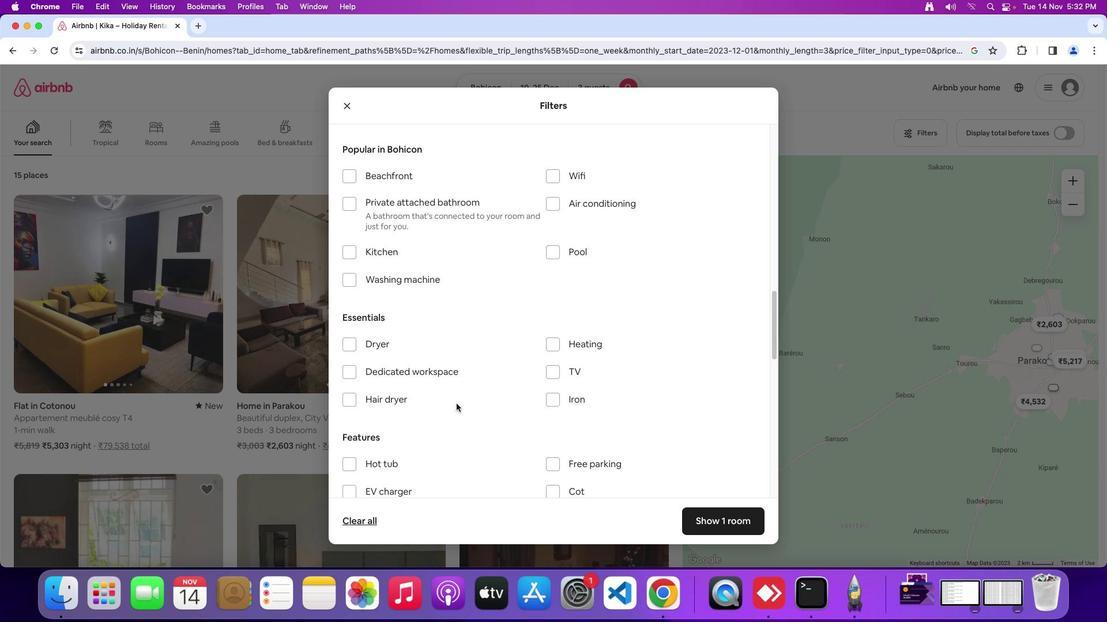 
Action: Mouse scrolled (451, 405) with delta (-4, 84)
Screenshot: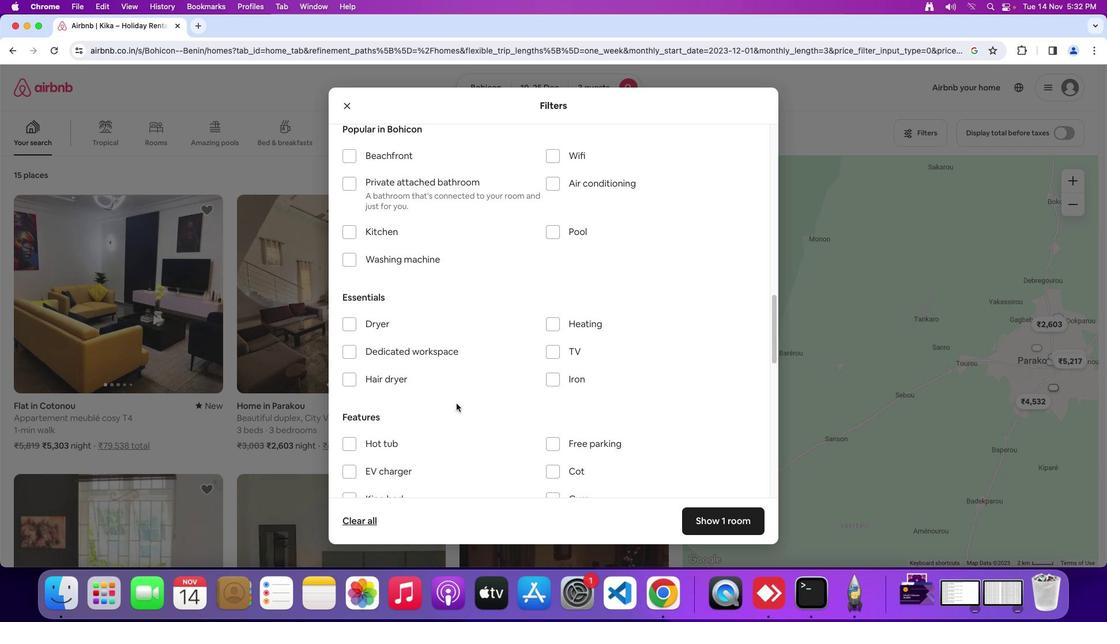
Action: Mouse moved to (451, 405)
Screenshot: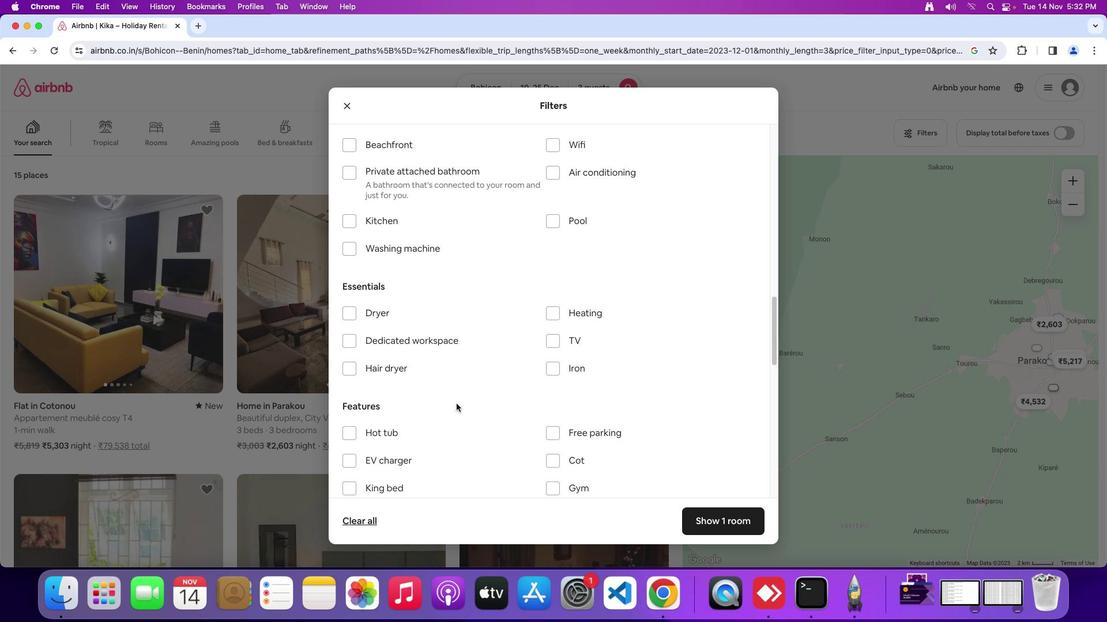 
Action: Mouse scrolled (451, 405) with delta (-4, 84)
Screenshot: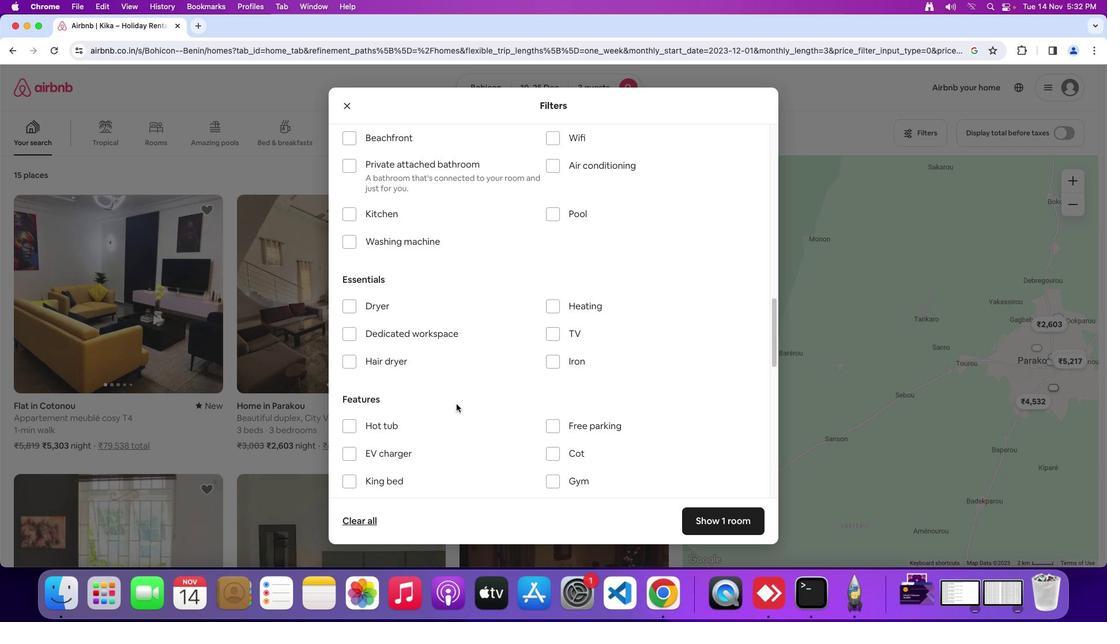 
Action: Mouse scrolled (451, 405) with delta (-4, 84)
Screenshot: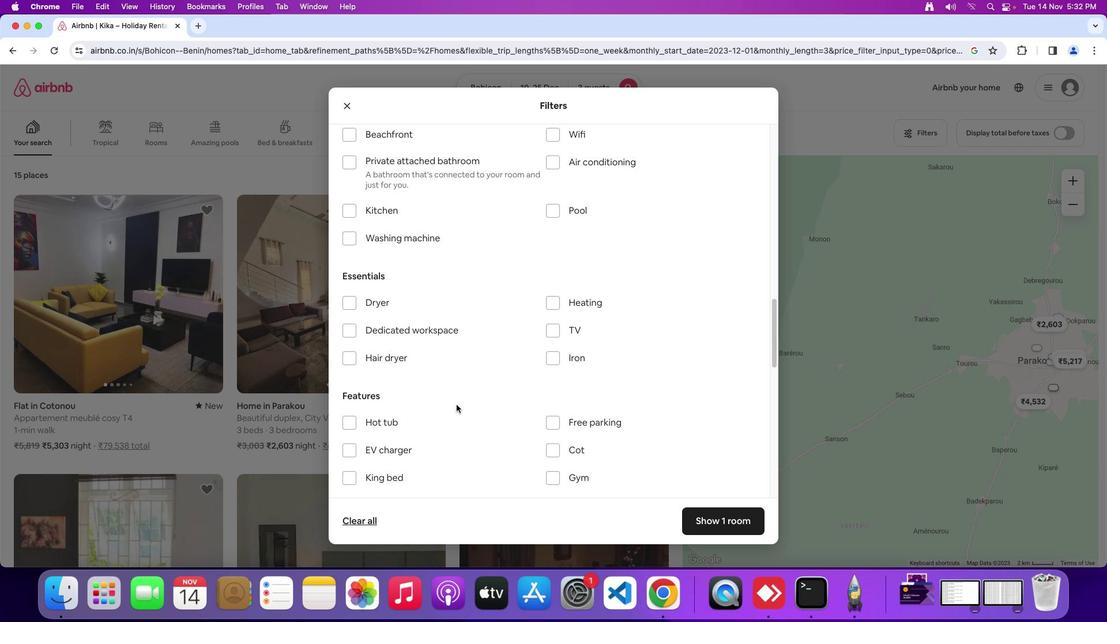 
Action: Mouse moved to (451, 406)
Screenshot: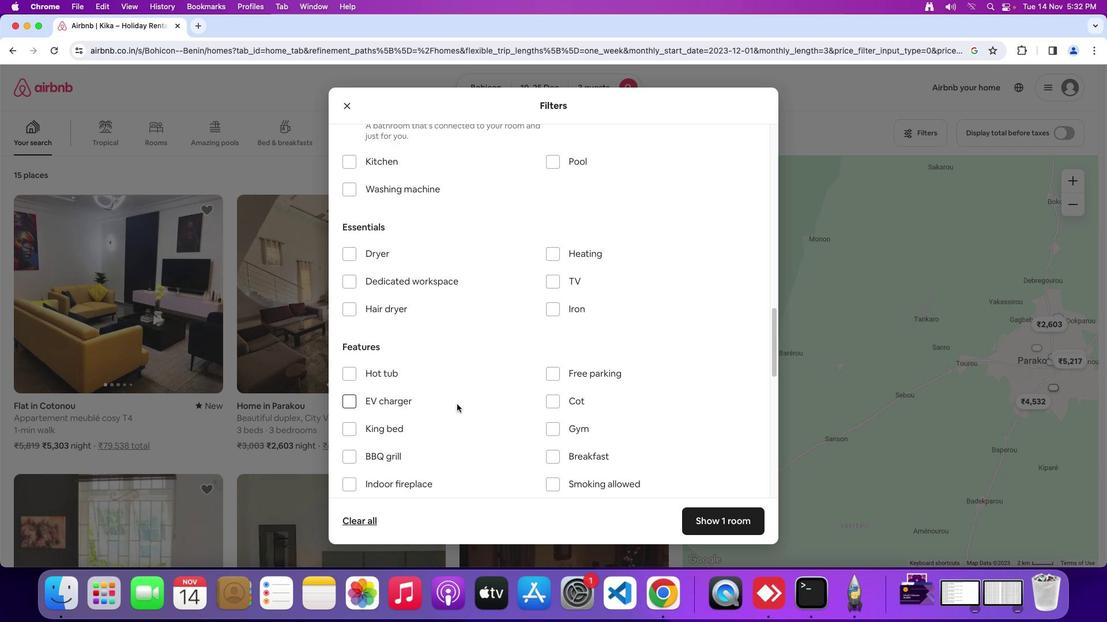 
Action: Mouse scrolled (451, 406) with delta (-4, 84)
Screenshot: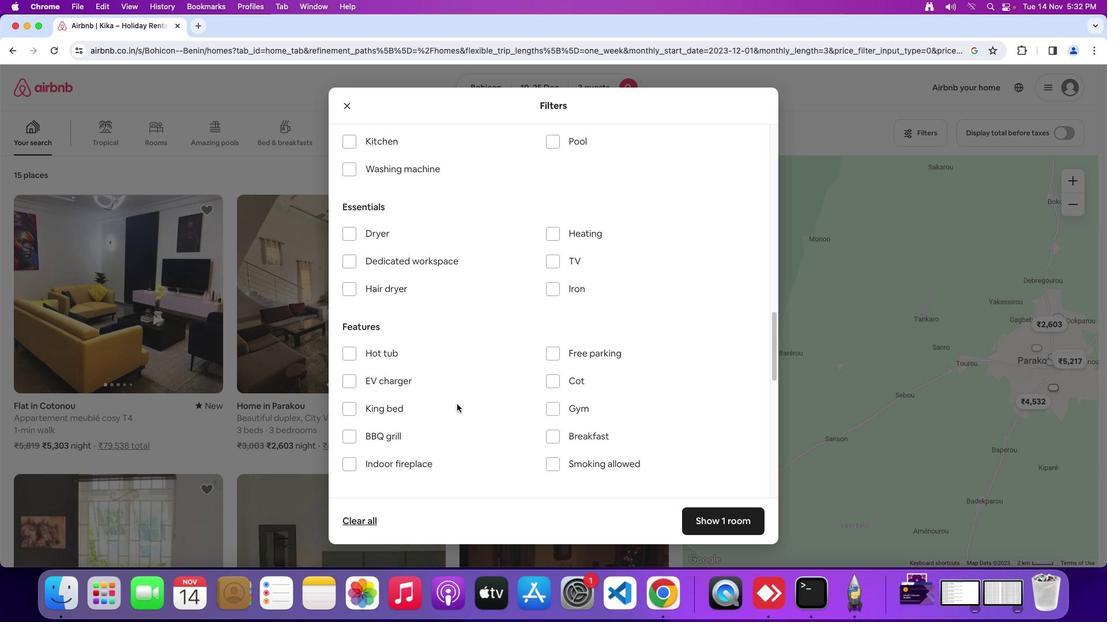 
Action: Mouse scrolled (451, 406) with delta (-4, 84)
Screenshot: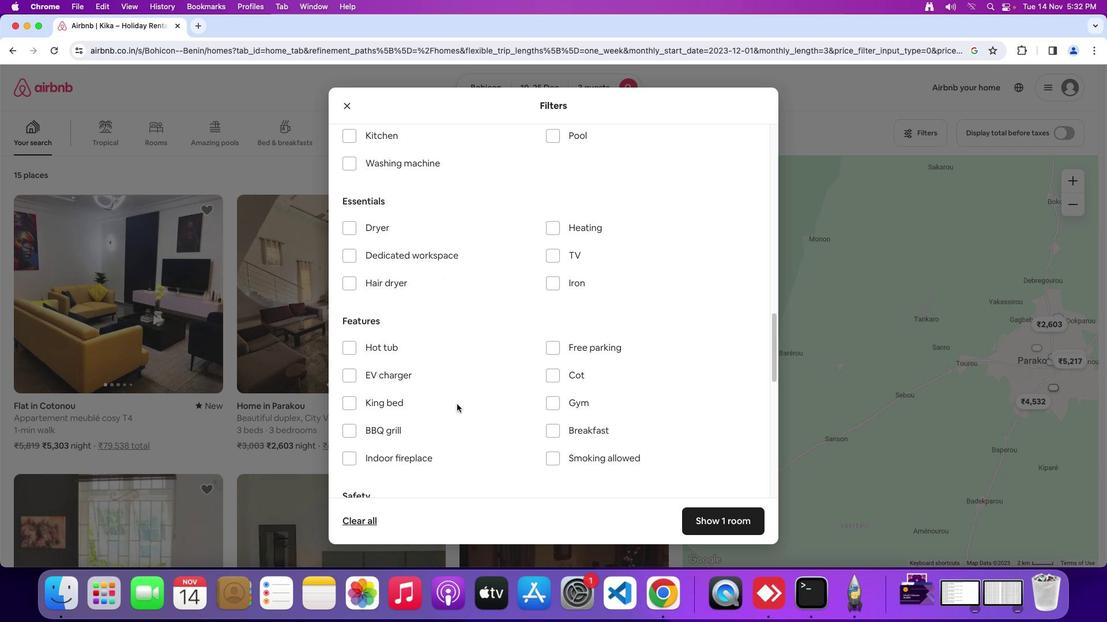 
Action: Mouse moved to (451, 406)
Screenshot: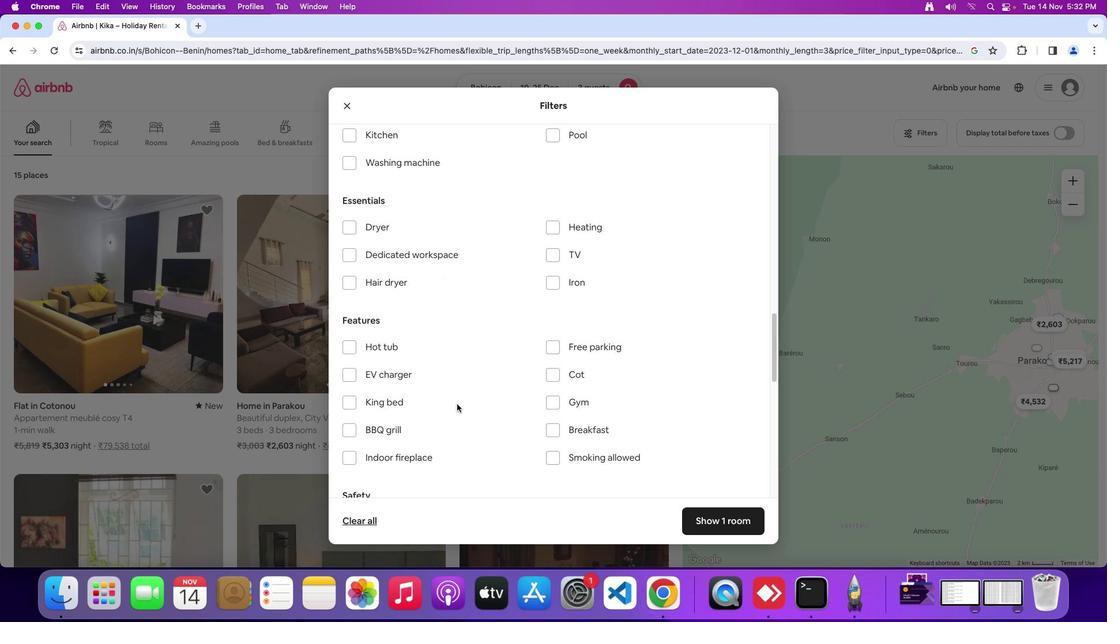 
Action: Mouse scrolled (451, 406) with delta (-4, 84)
Screenshot: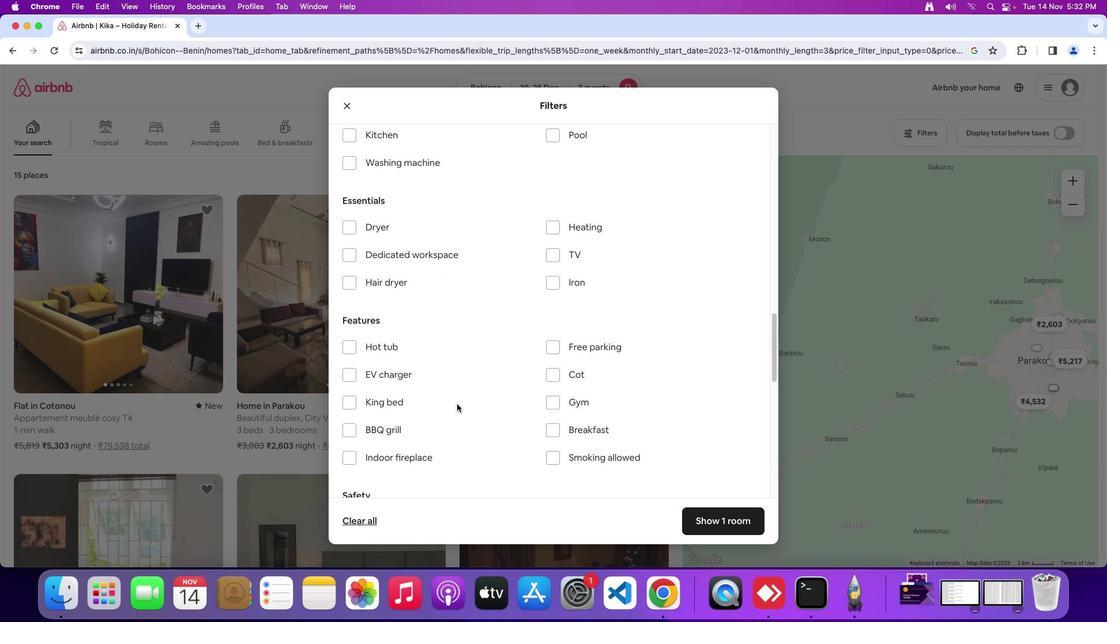 
Action: Mouse moved to (452, 404)
Screenshot: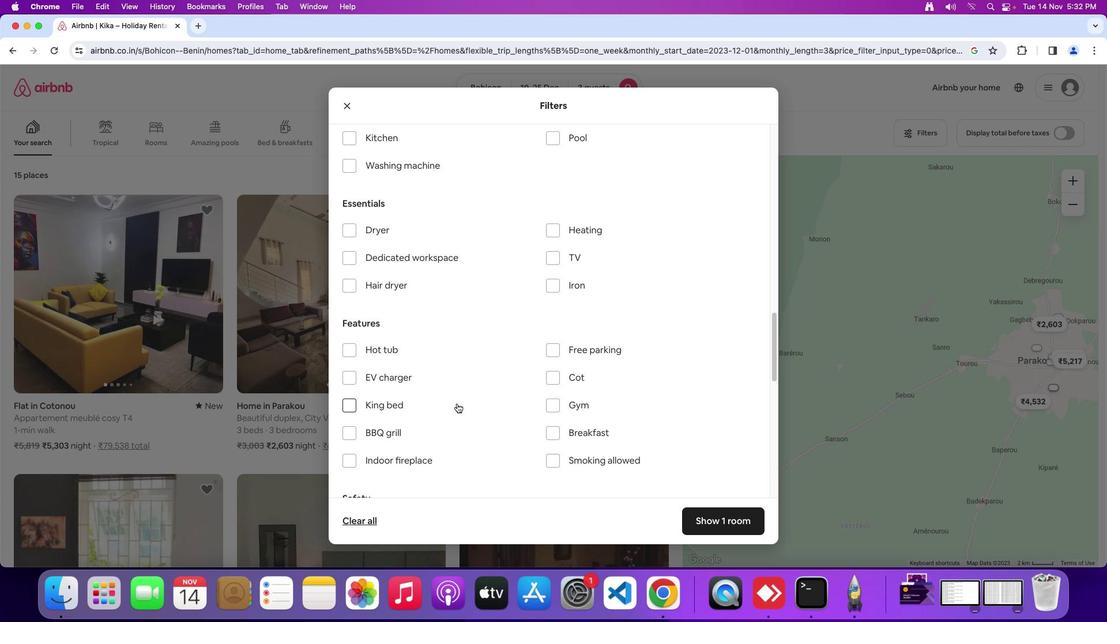 
Action: Mouse scrolled (452, 404) with delta (-4, 85)
Screenshot: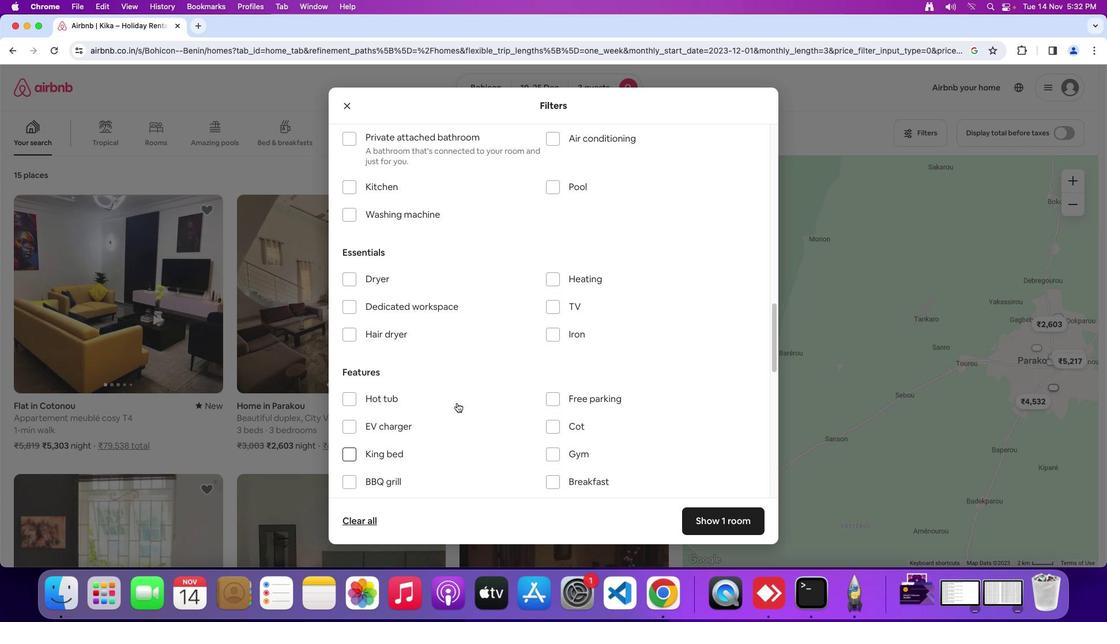 
Action: Mouse scrolled (452, 404) with delta (-4, 85)
Screenshot: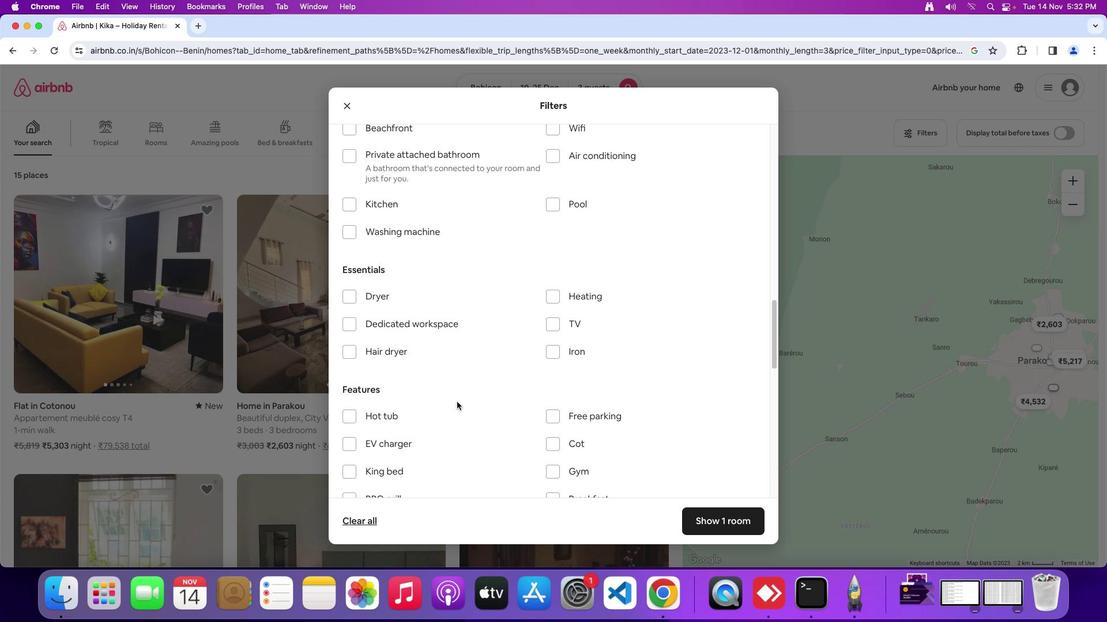 
Action: Mouse scrolled (452, 404) with delta (-4, 86)
Screenshot: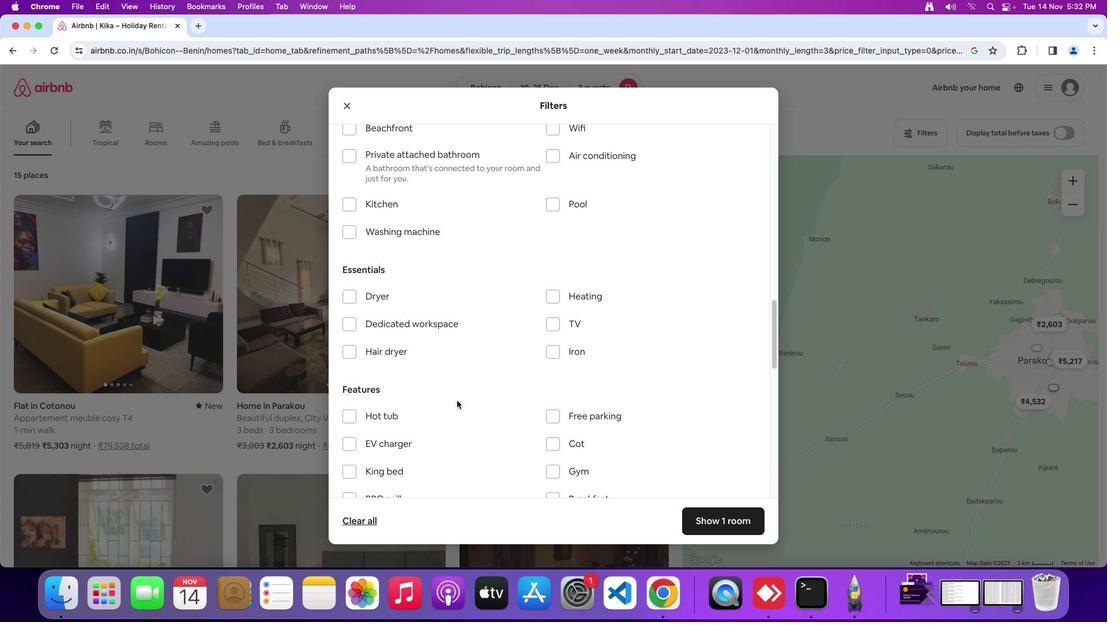 
Action: Mouse moved to (452, 403)
Screenshot: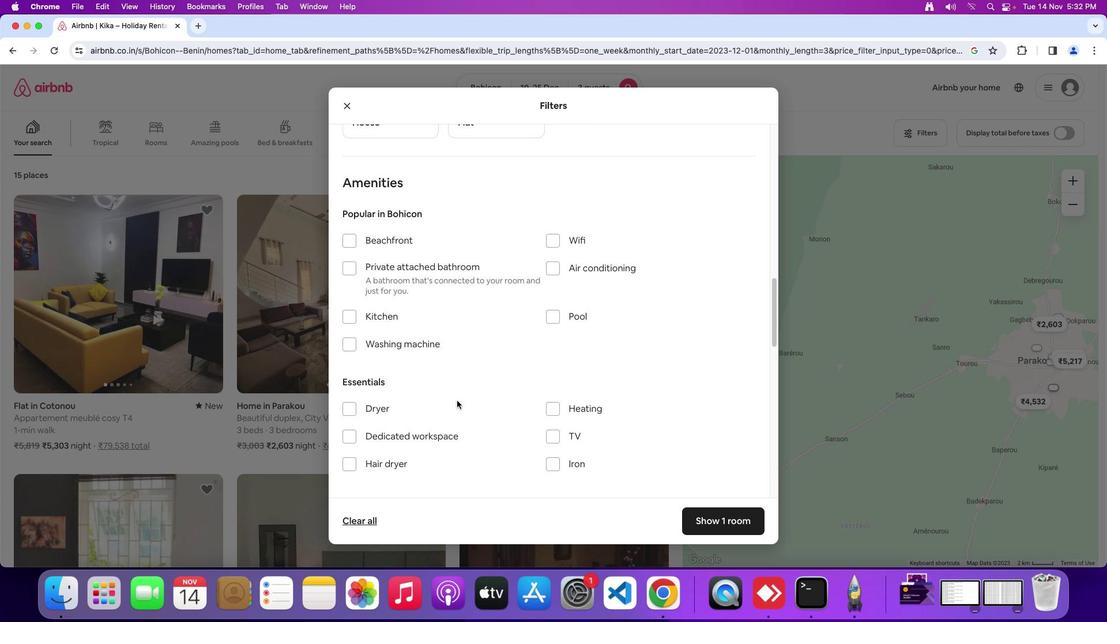 
Action: Mouse scrolled (452, 403) with delta (-4, 85)
Screenshot: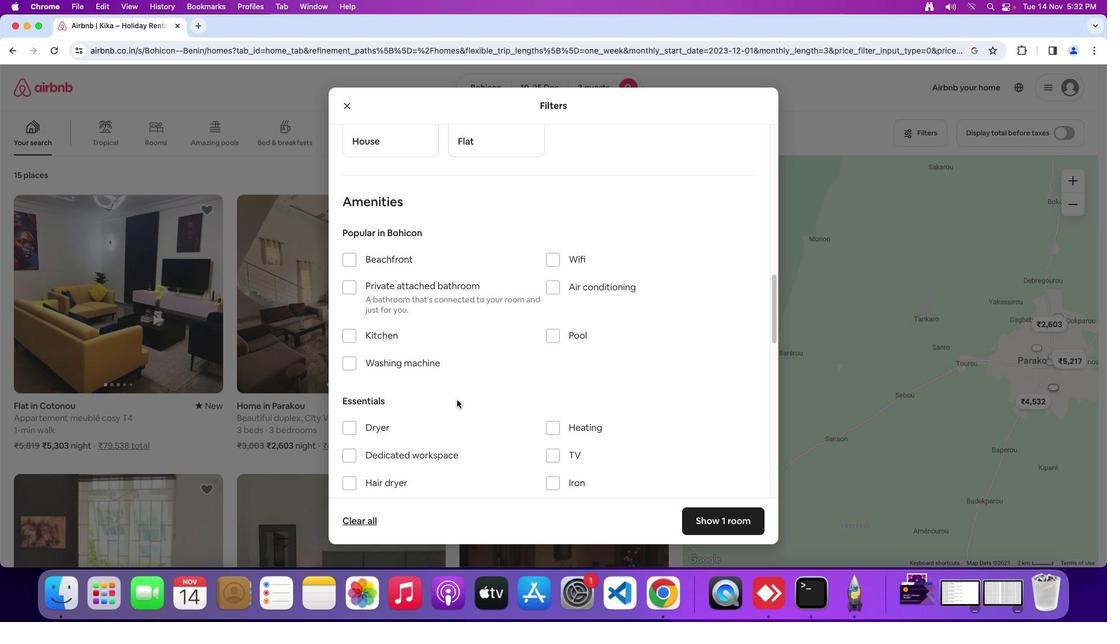 
Action: Mouse scrolled (452, 403) with delta (-4, 85)
Screenshot: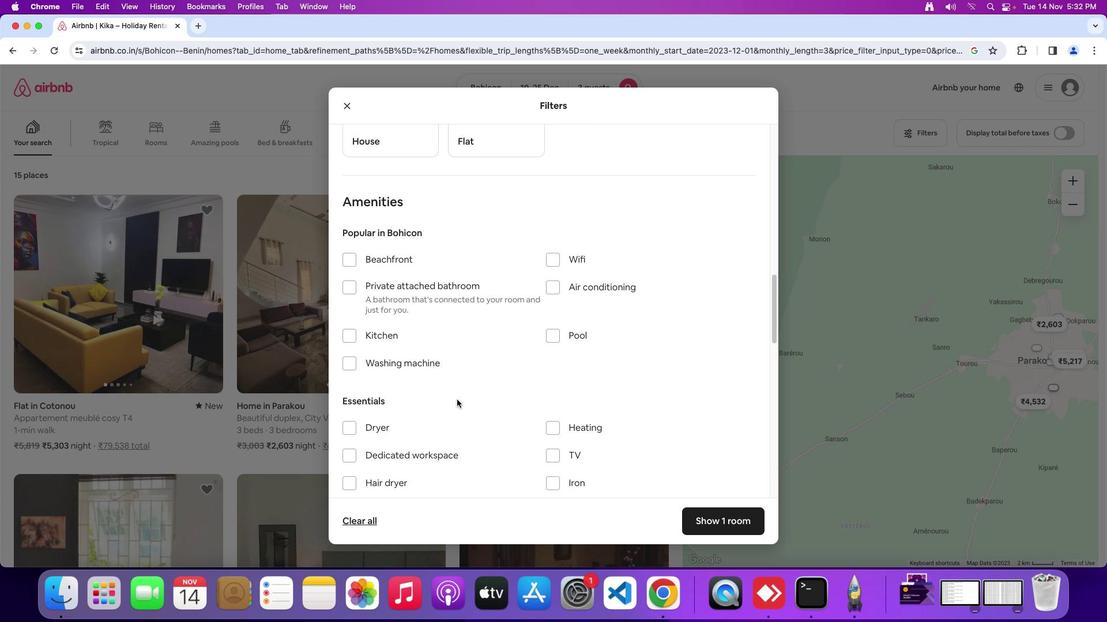 
Action: Mouse scrolled (452, 403) with delta (-4, 87)
Screenshot: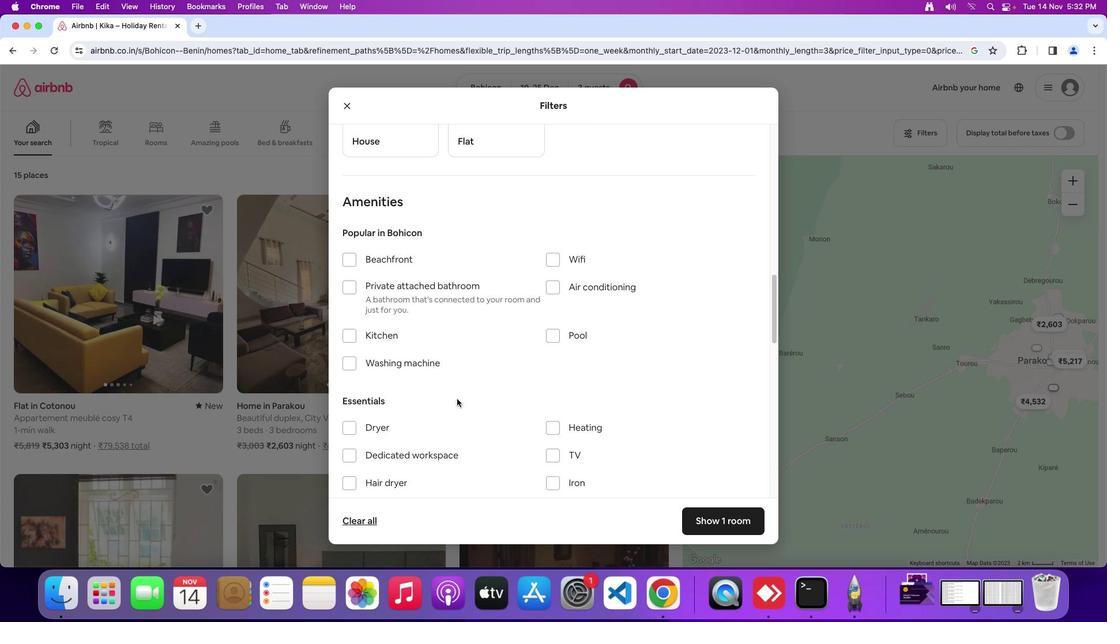 
Action: Mouse moved to (546, 291)
Screenshot: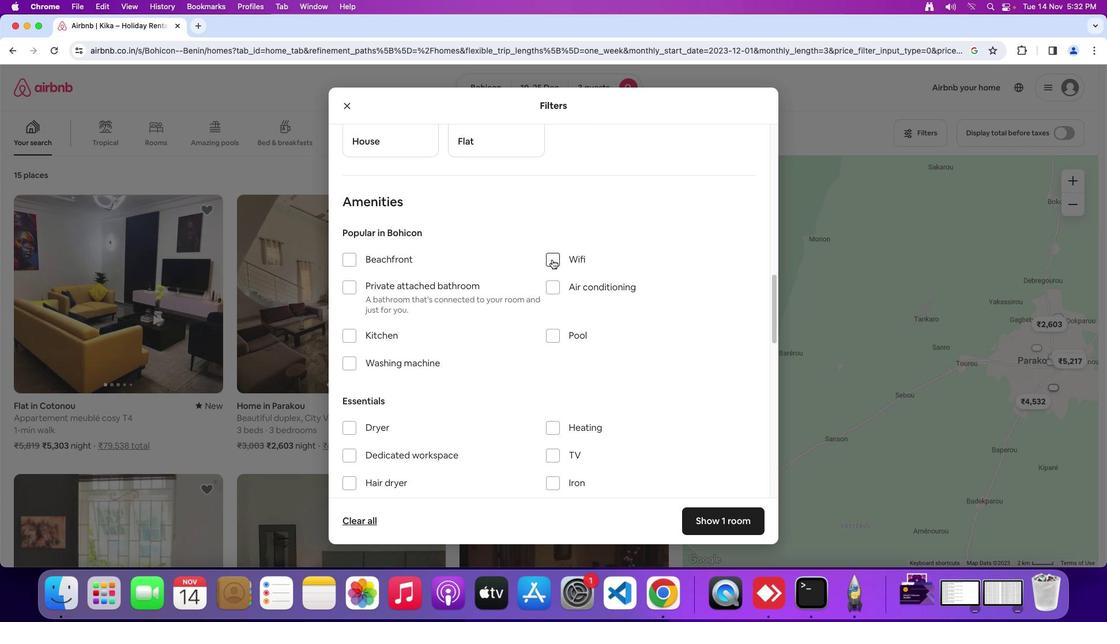 
Action: Mouse pressed left at (546, 291)
Screenshot: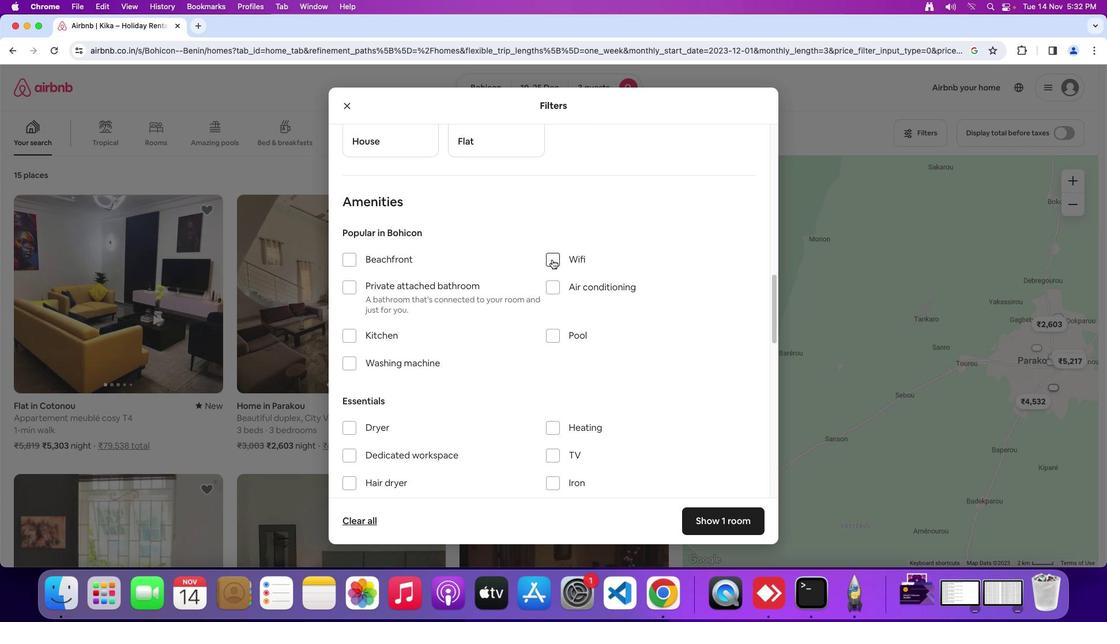 
Action: Mouse moved to (546, 447)
Screenshot: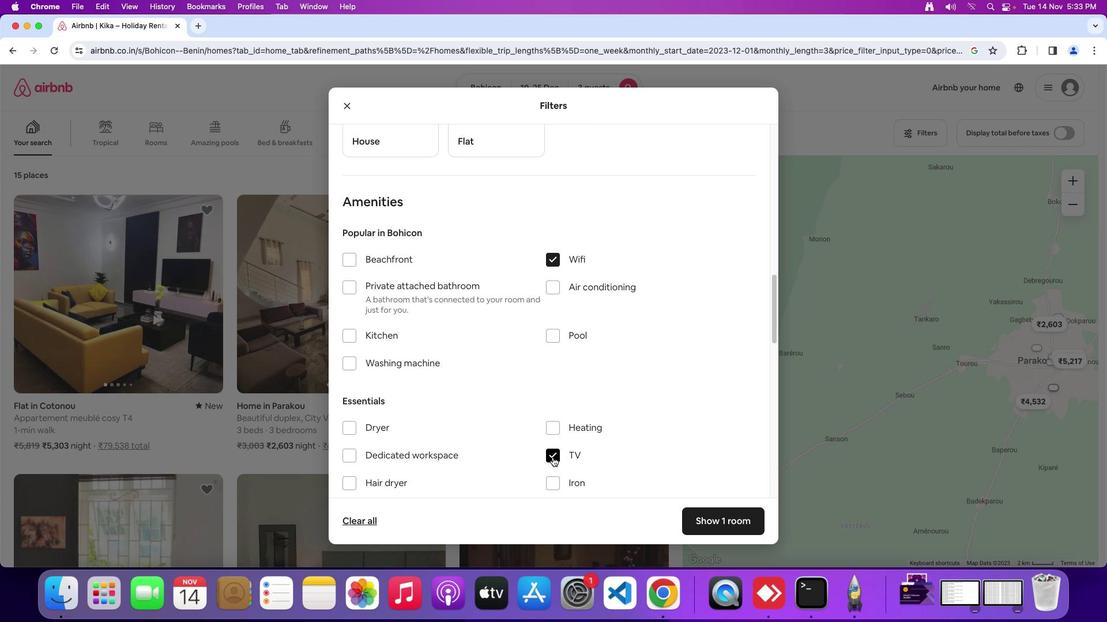 
Action: Mouse pressed left at (546, 447)
Screenshot: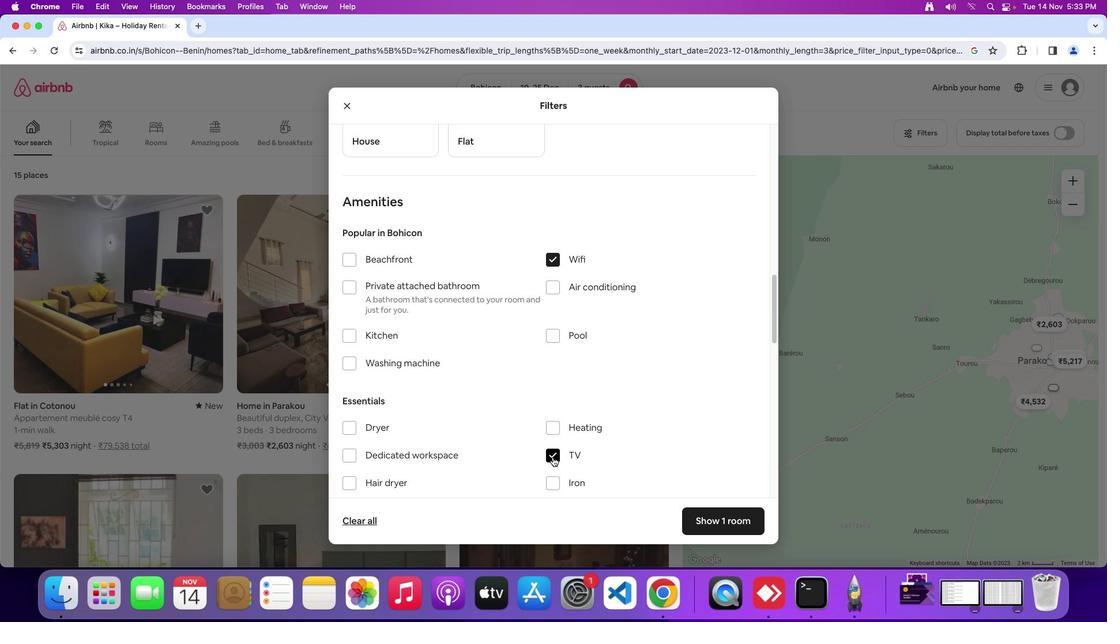 
Action: Mouse moved to (572, 411)
Screenshot: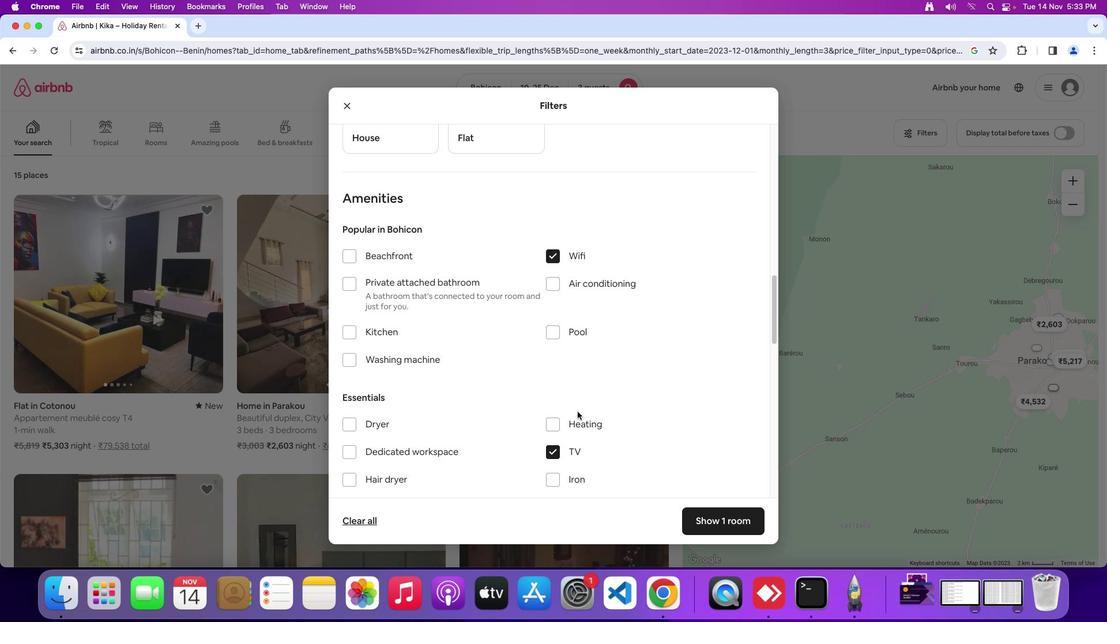 
Action: Mouse scrolled (572, 411) with delta (-4, 84)
Screenshot: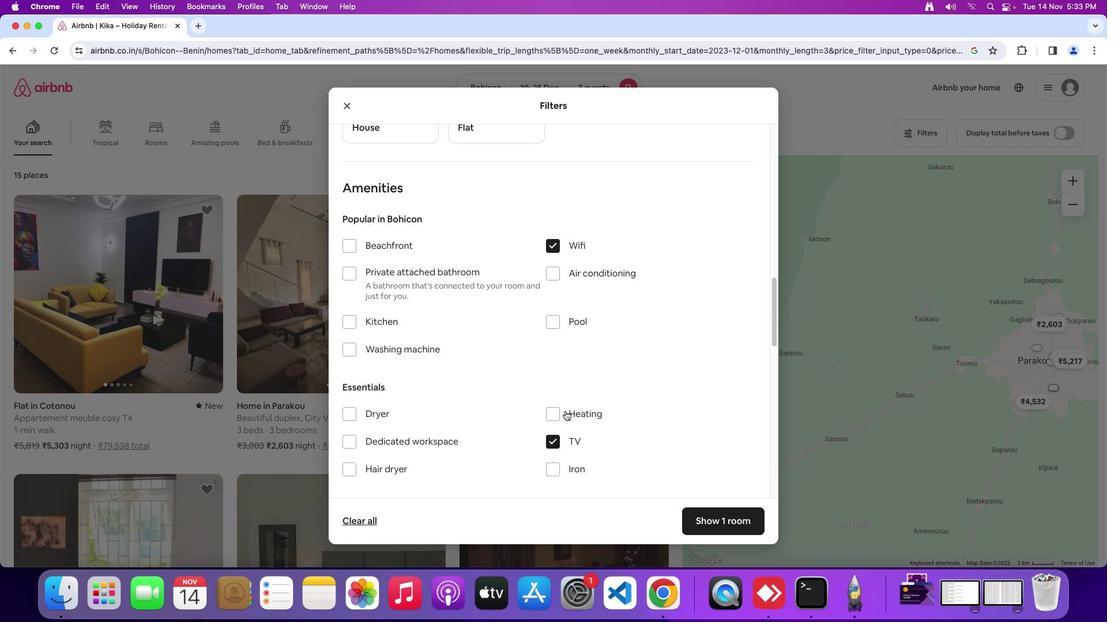 
Action: Mouse scrolled (572, 411) with delta (-4, 84)
Screenshot: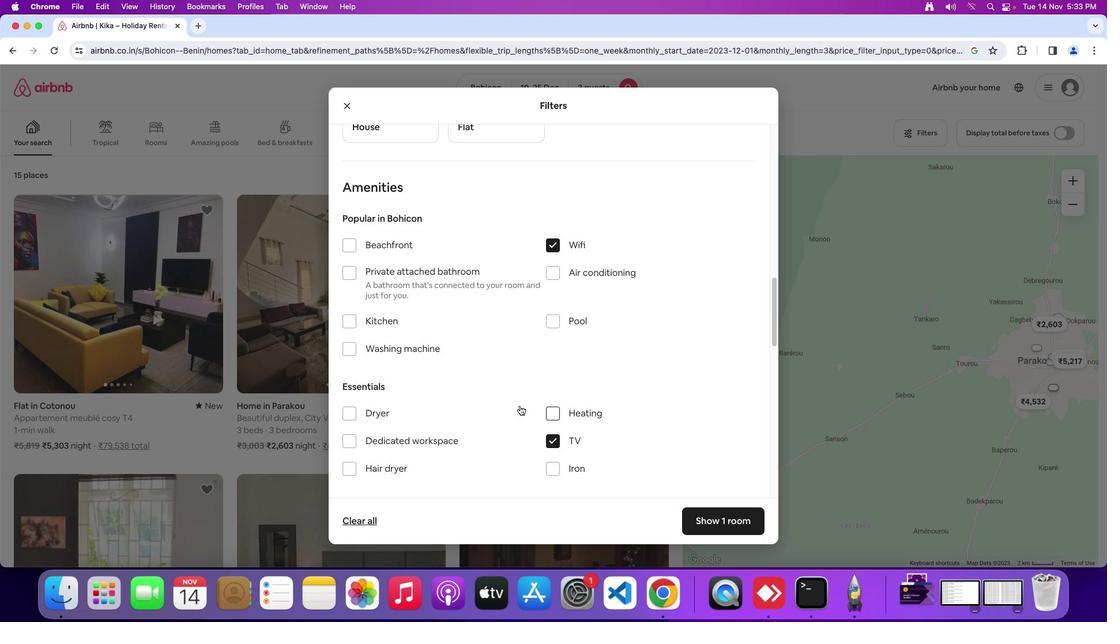 
Action: Mouse moved to (438, 369)
Screenshot: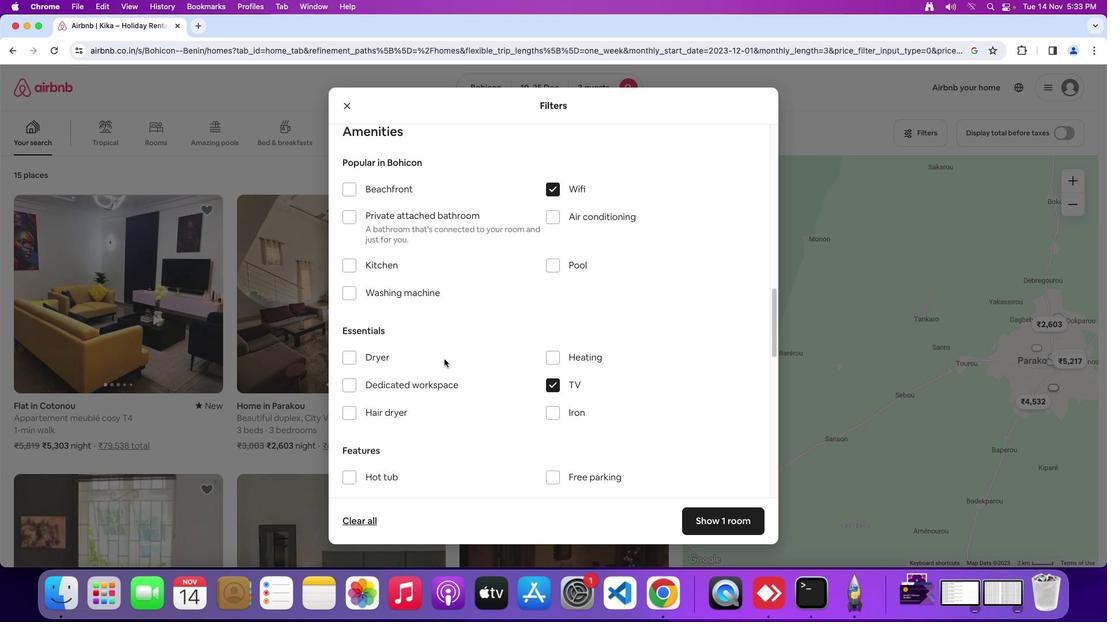 
Action: Mouse scrolled (438, 369) with delta (-4, 84)
Screenshot: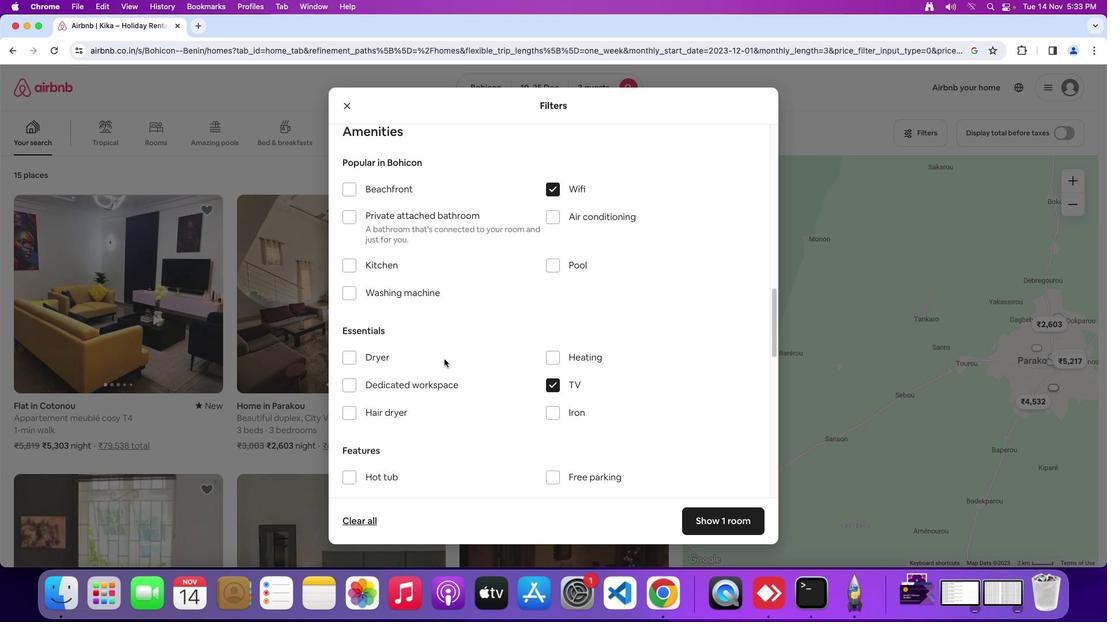 
Action: Mouse moved to (439, 369)
Screenshot: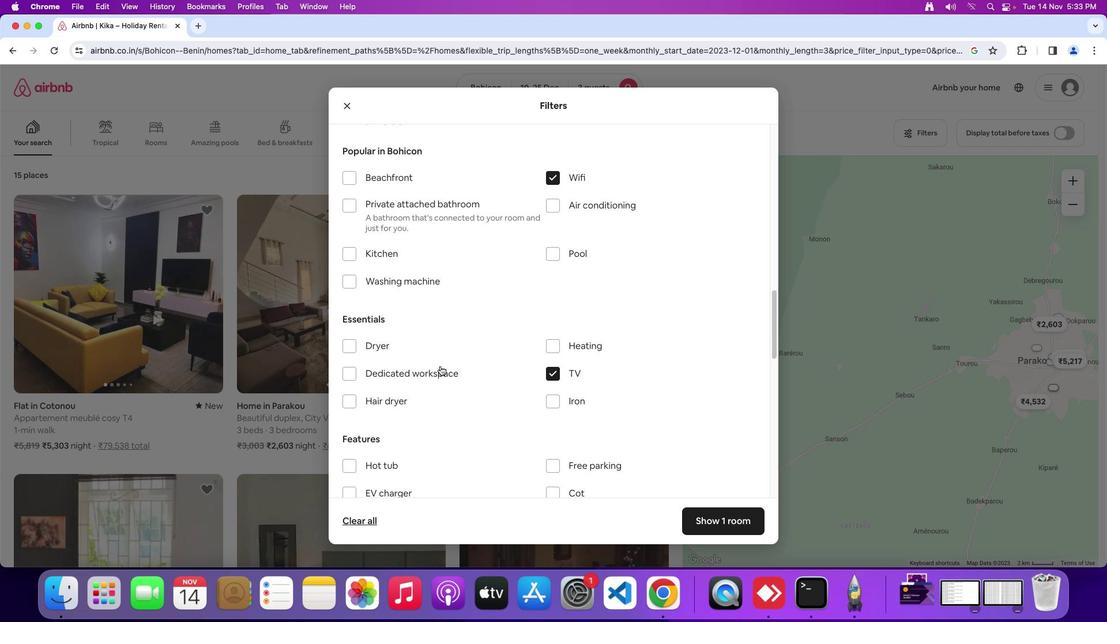 
Action: Mouse scrolled (439, 369) with delta (-4, 84)
Screenshot: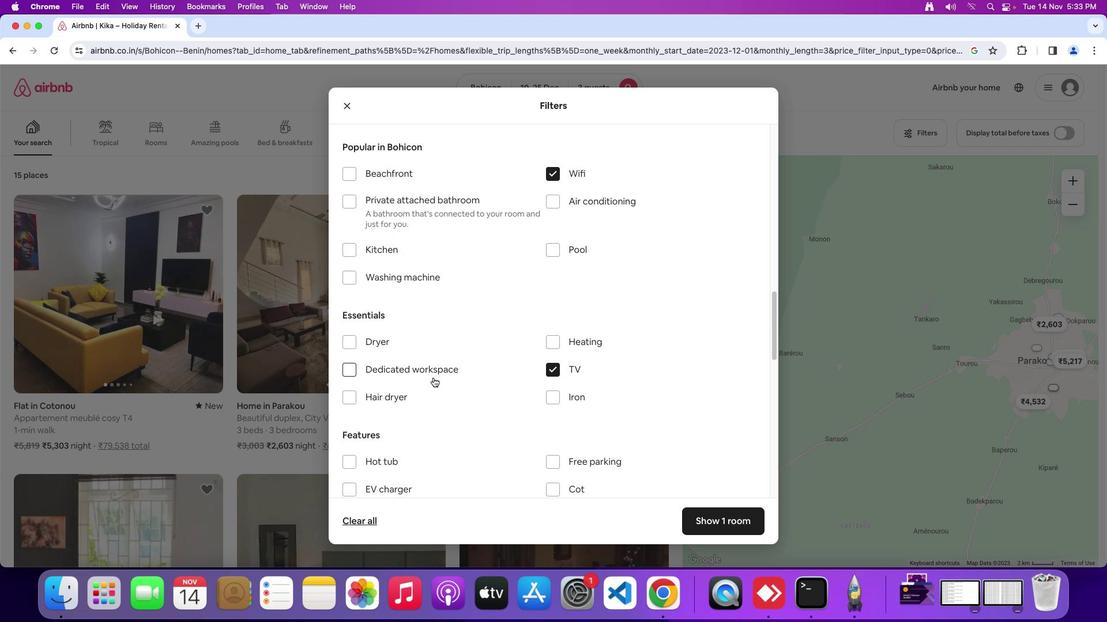 
Action: Mouse scrolled (439, 369) with delta (-4, 84)
Screenshot: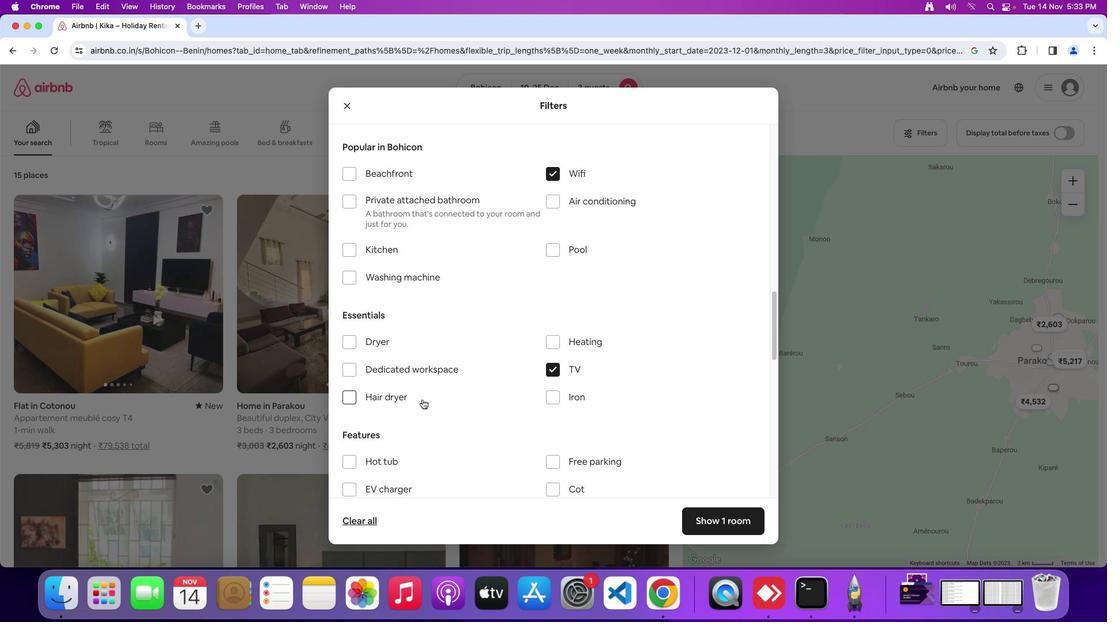 
Action: Mouse moved to (412, 408)
Screenshot: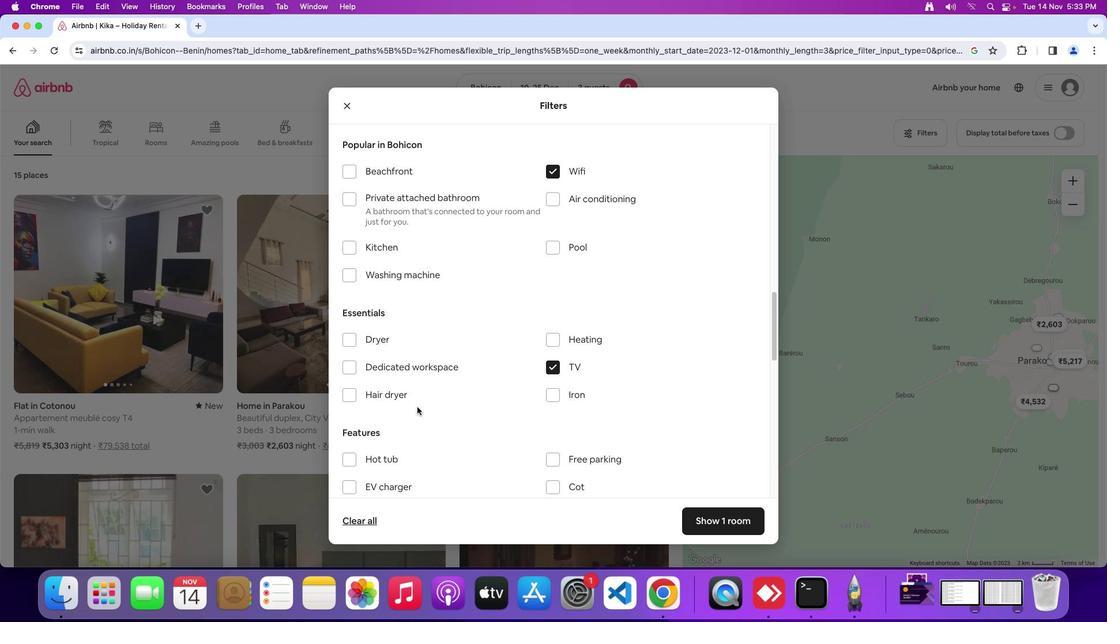 
Action: Mouse scrolled (412, 408) with delta (-4, 84)
Screenshot: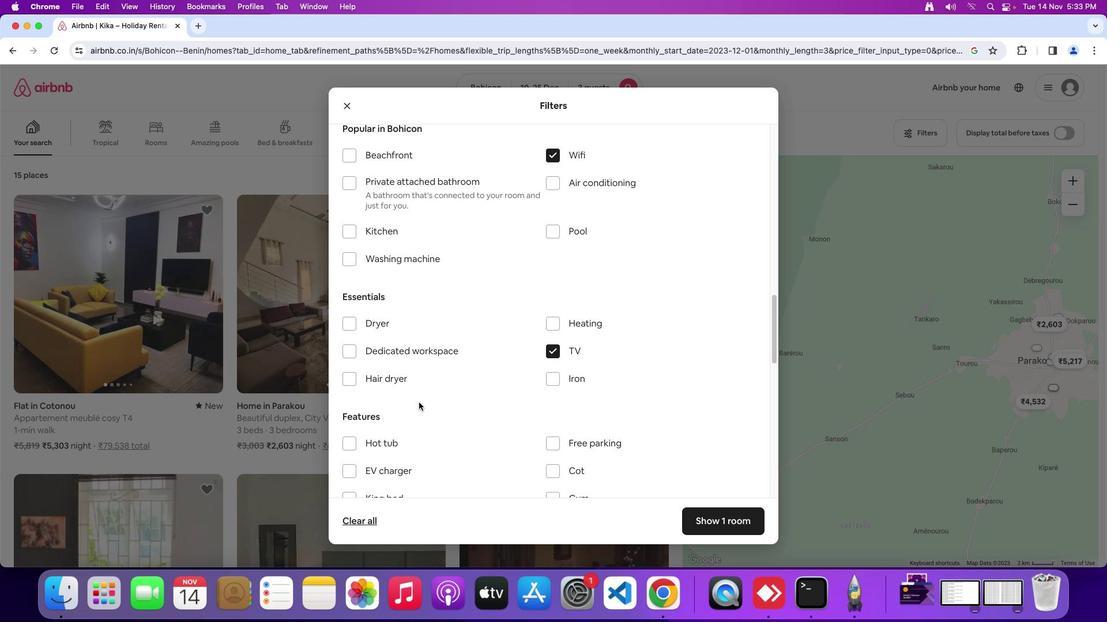 
Action: Mouse moved to (412, 408)
Screenshot: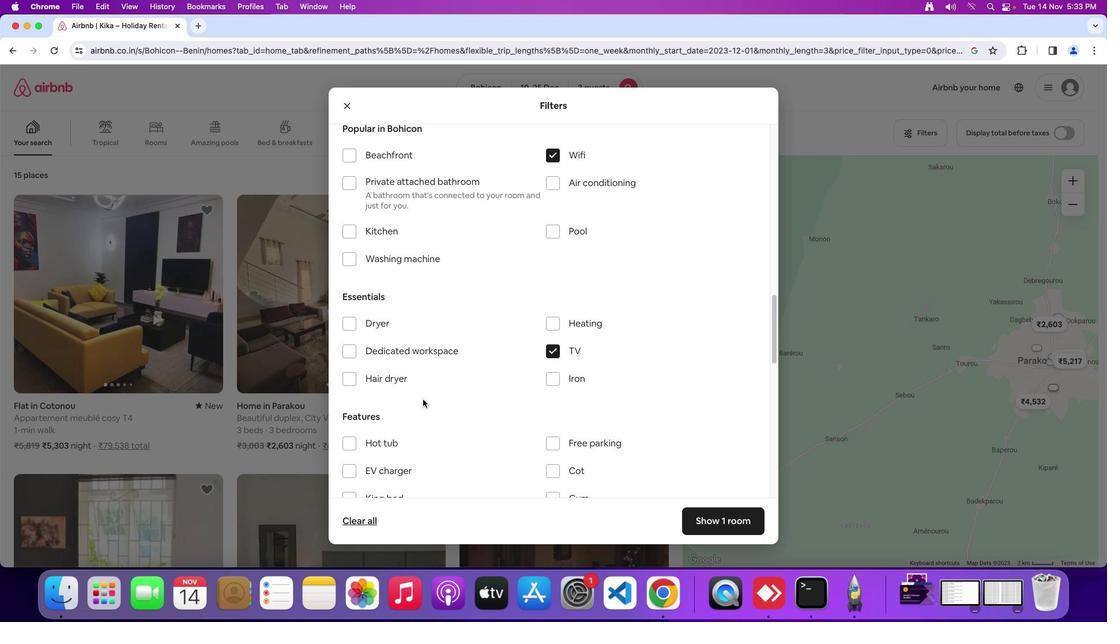 
Action: Mouse scrolled (412, 408) with delta (-4, 84)
Screenshot: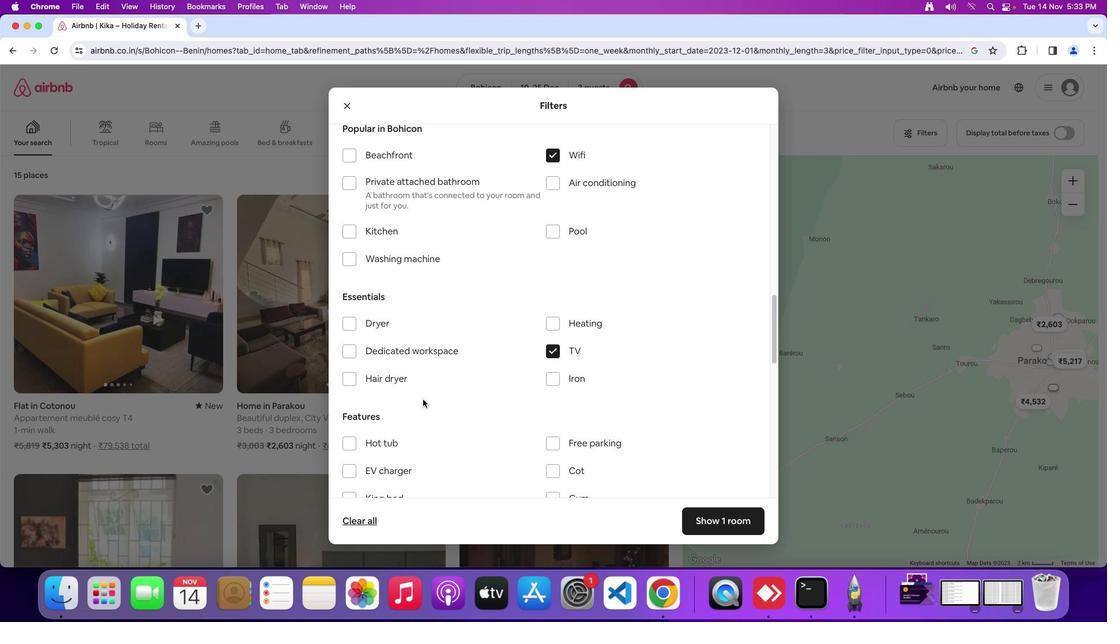 
Action: Mouse moved to (487, 380)
Screenshot: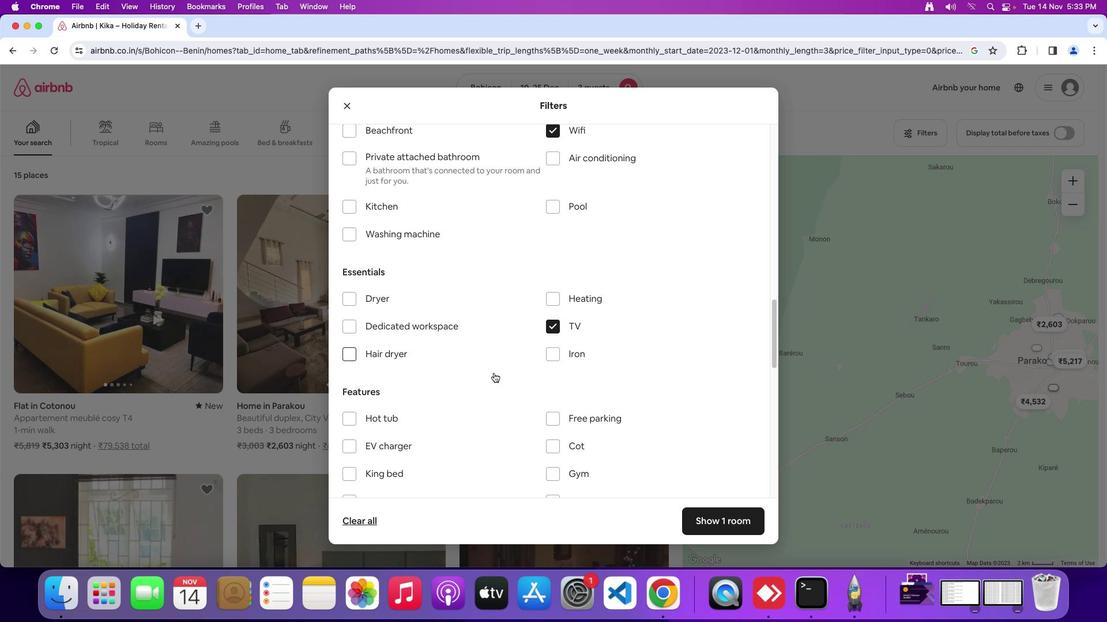 
Action: Mouse scrolled (487, 380) with delta (-4, 84)
Screenshot: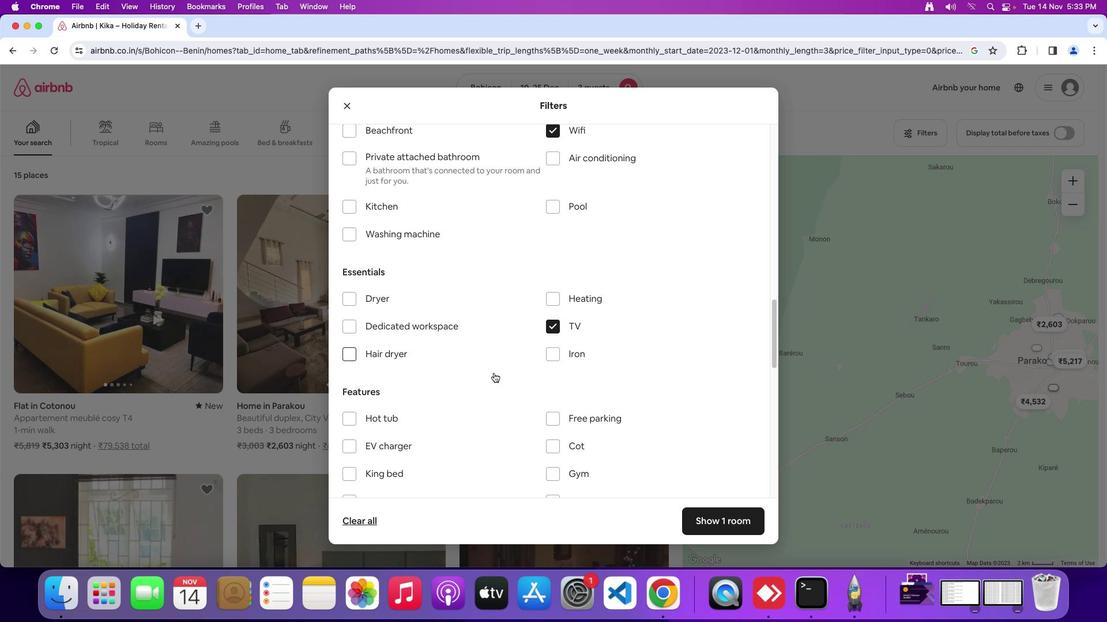 
Action: Mouse moved to (488, 380)
Screenshot: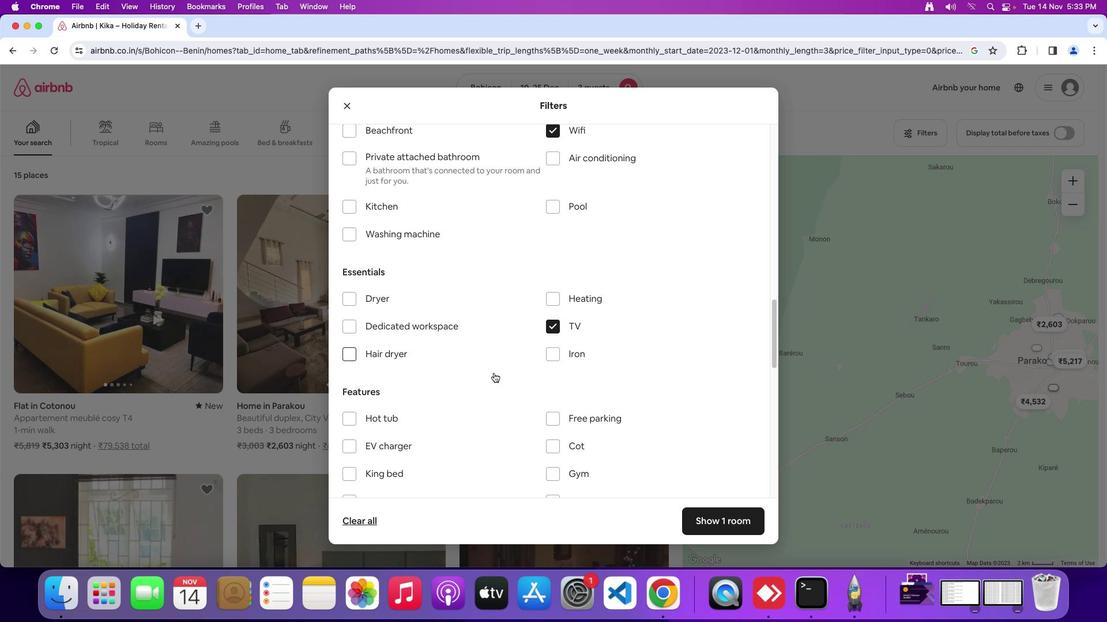 
Action: Mouse scrolled (488, 380) with delta (-4, 84)
Screenshot: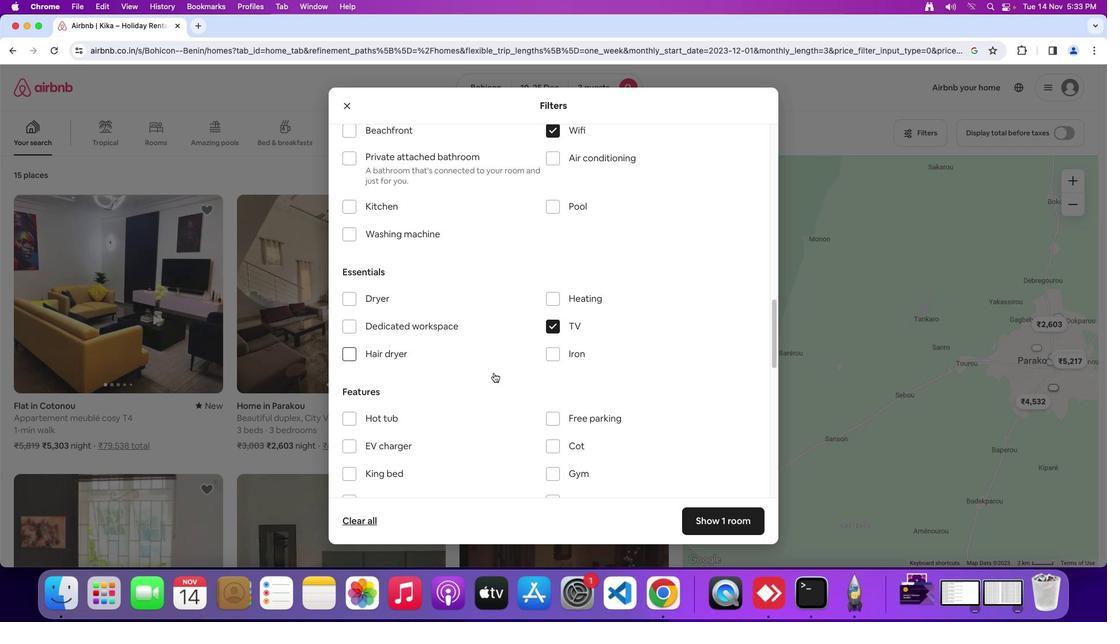 
Action: Mouse moved to (488, 380)
Screenshot: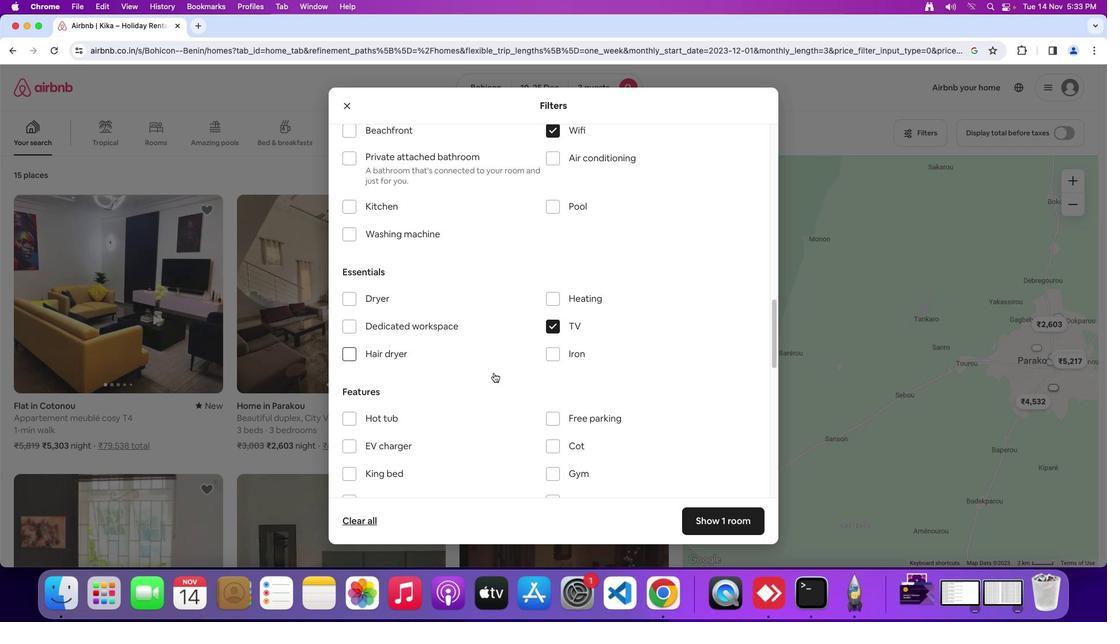 
Action: Mouse scrolled (488, 380) with delta (-4, 84)
Screenshot: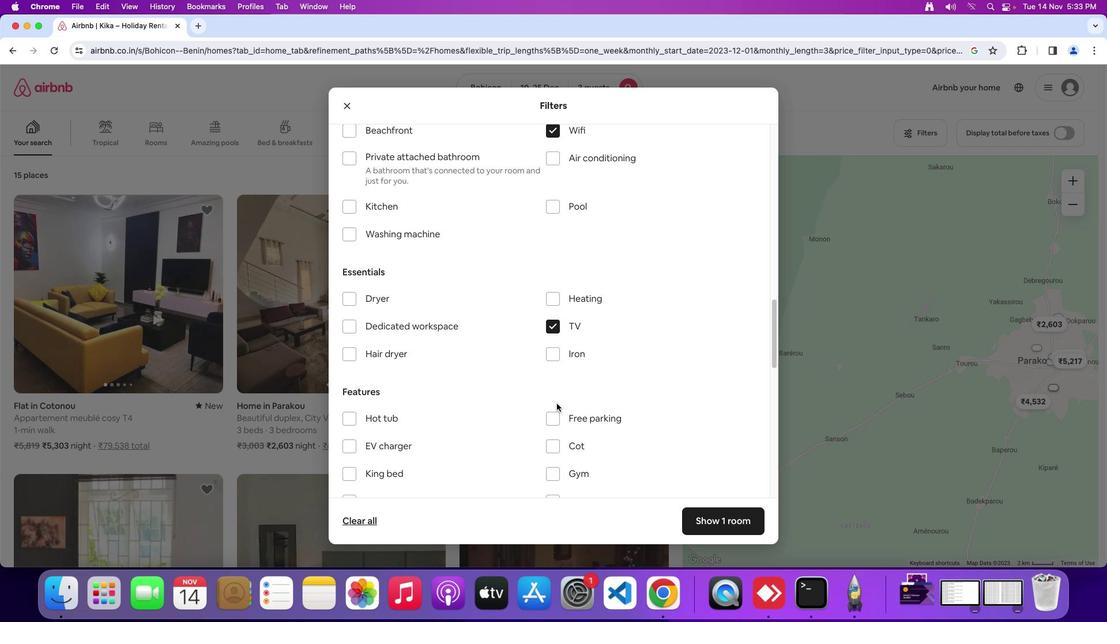 
Action: Mouse moved to (552, 417)
Screenshot: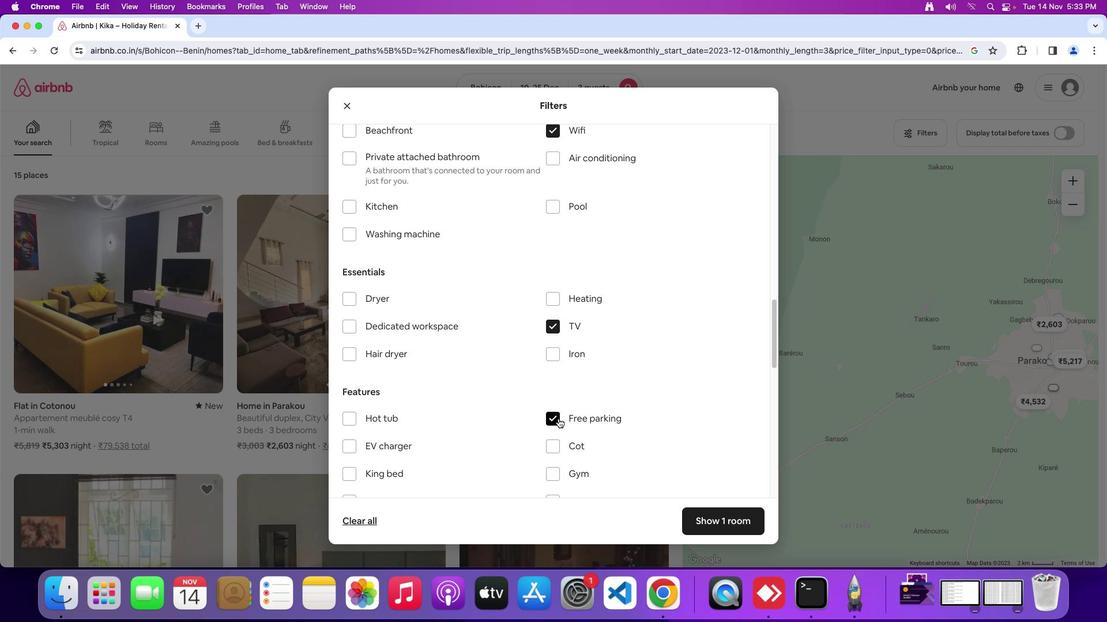 
Action: Mouse pressed left at (552, 417)
Screenshot: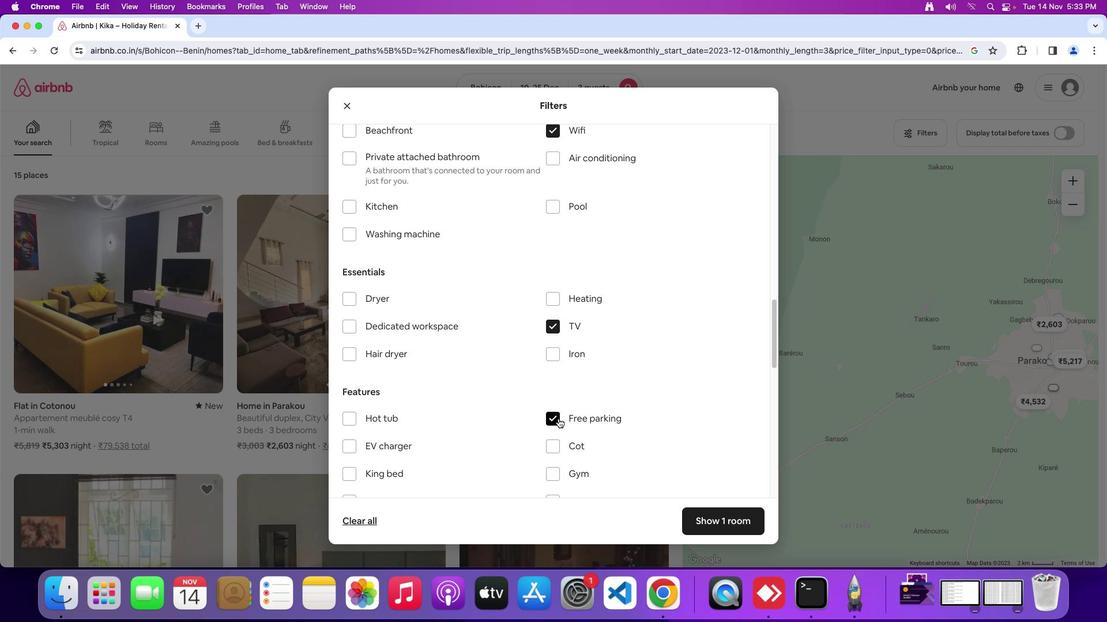 
Action: Mouse moved to (486, 397)
Screenshot: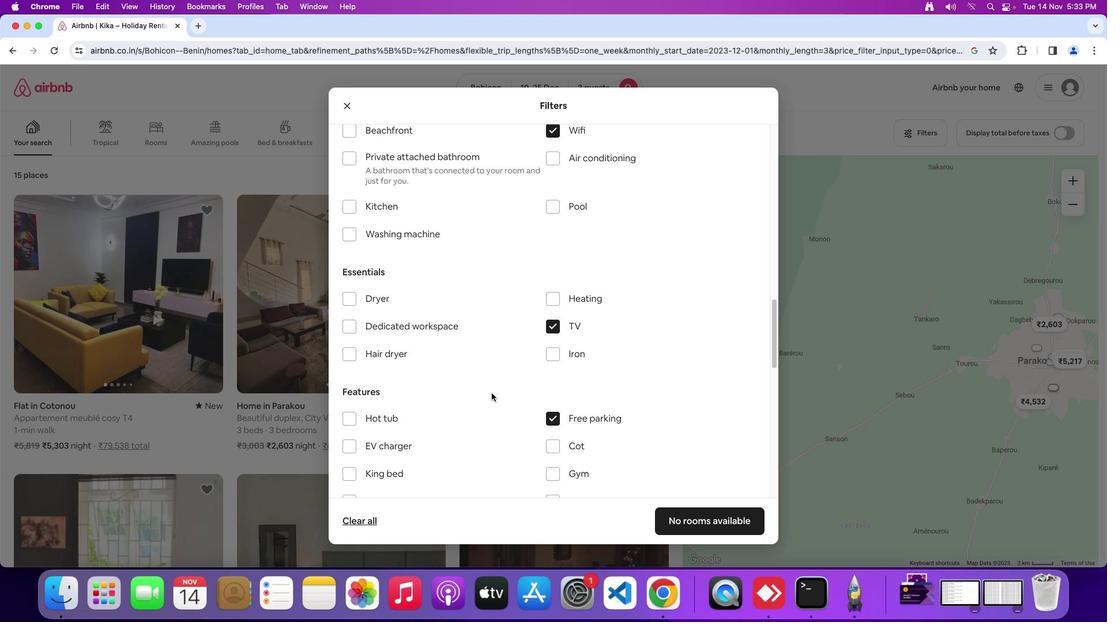 
Action: Mouse scrolled (486, 397) with delta (-4, 84)
Screenshot: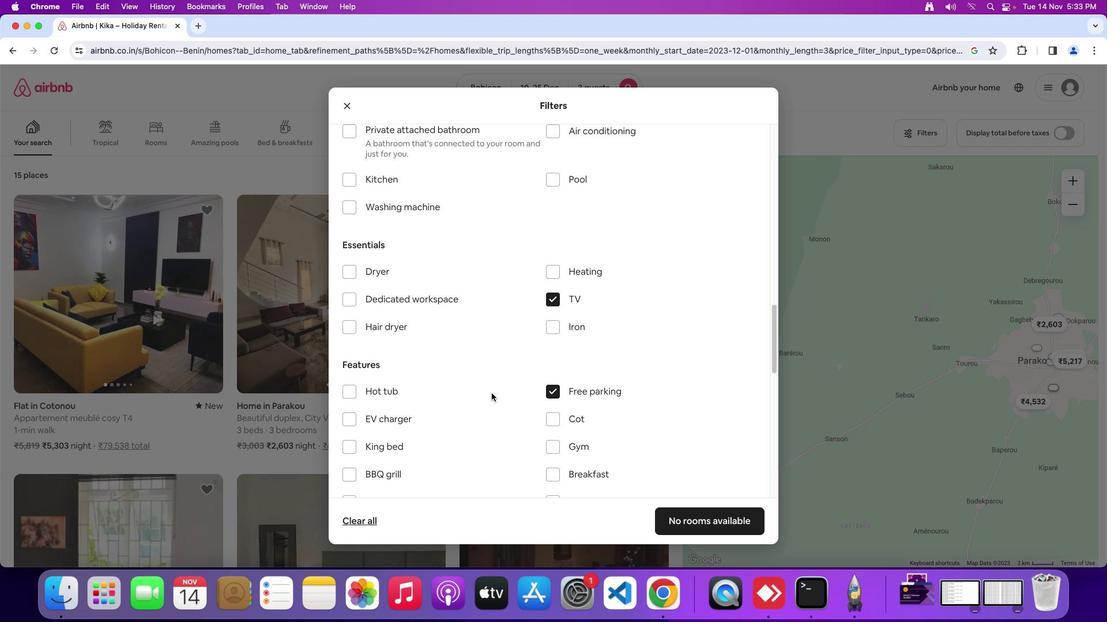 
Action: Mouse scrolled (486, 397) with delta (-4, 84)
Screenshot: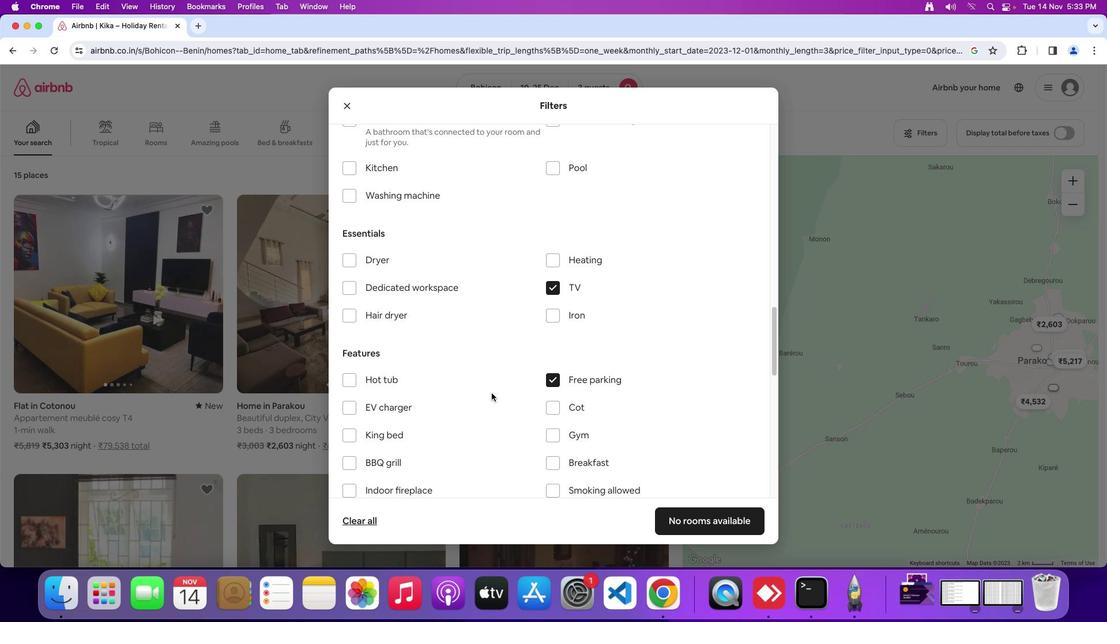 
Action: Mouse scrolled (486, 397) with delta (-4, 84)
Screenshot: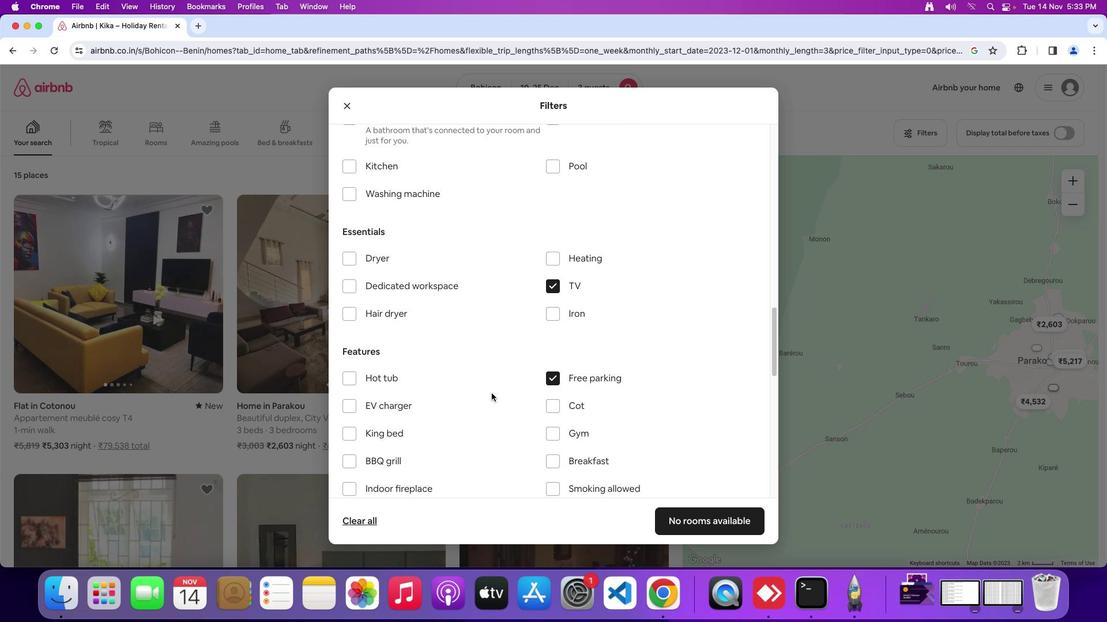 
Action: Mouse moved to (548, 427)
Screenshot: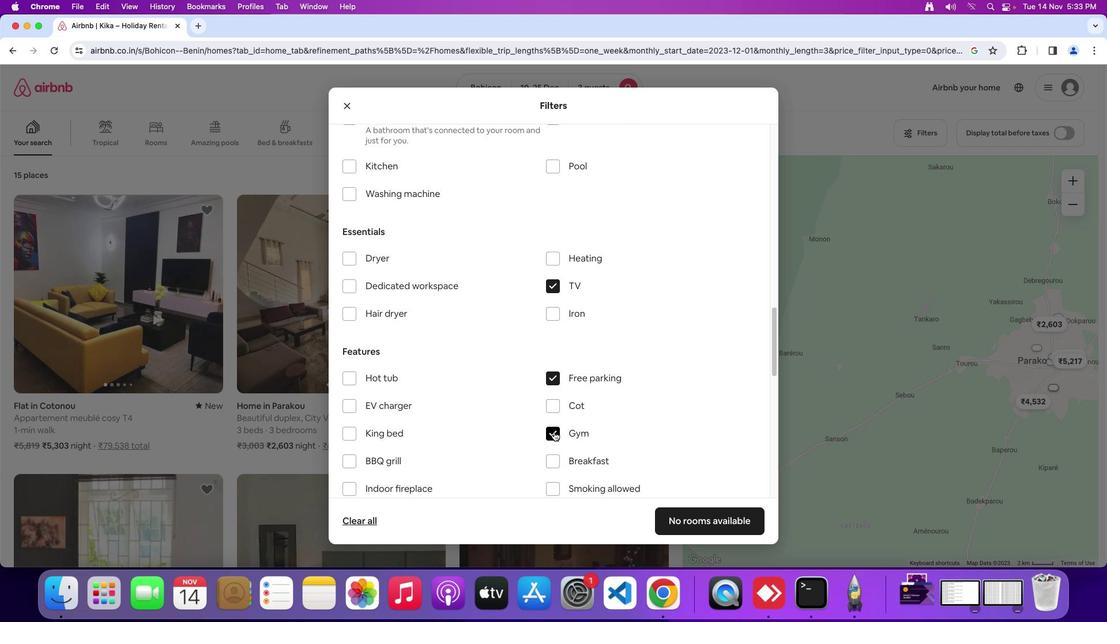 
Action: Mouse pressed left at (548, 427)
Screenshot: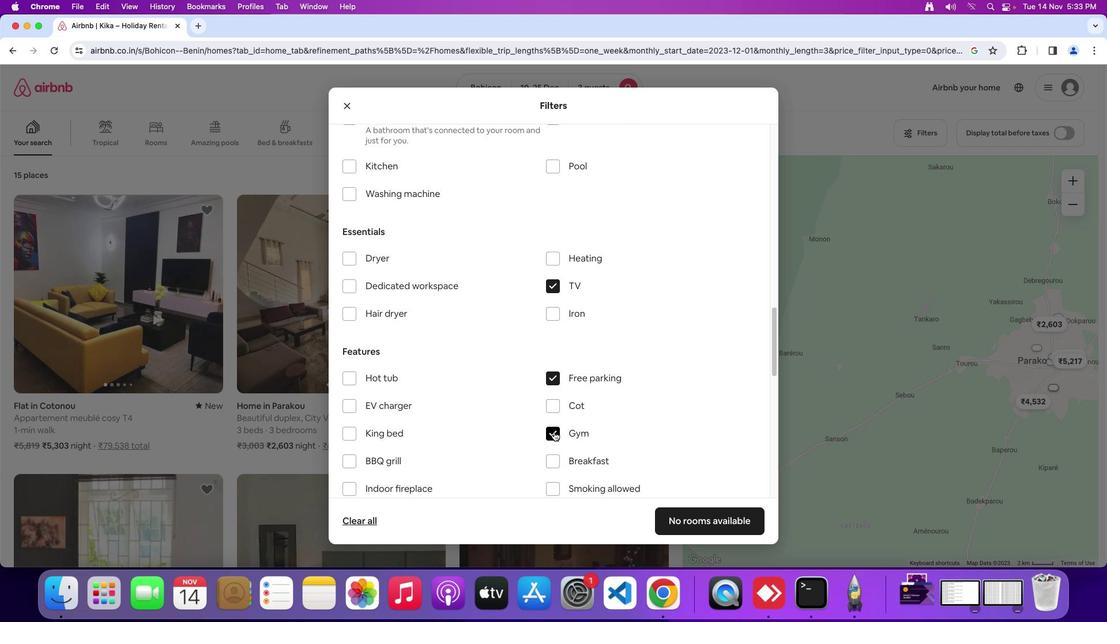 
Action: Mouse moved to (546, 447)
Screenshot: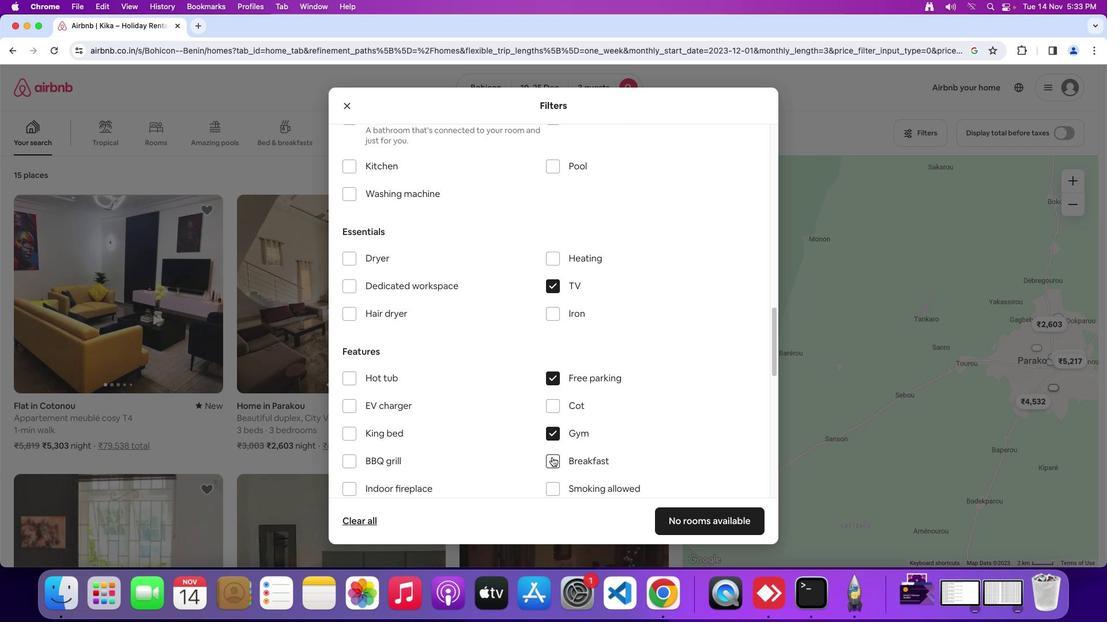 
Action: Mouse pressed left at (546, 447)
Screenshot: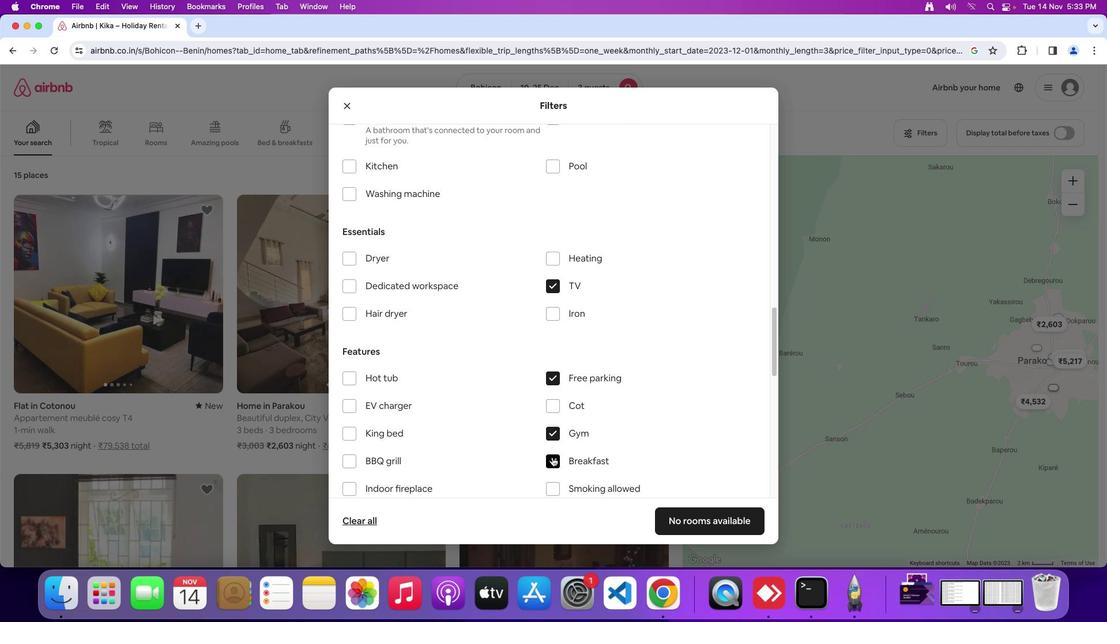 
Action: Mouse moved to (531, 436)
Screenshot: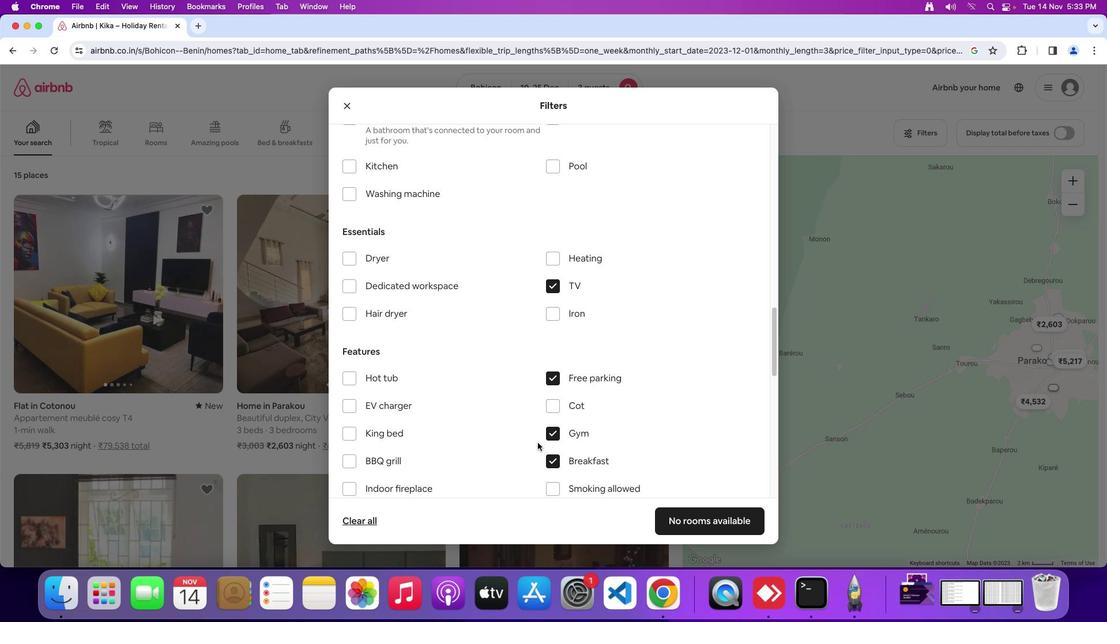 
Action: Mouse scrolled (531, 436) with delta (-4, 84)
Screenshot: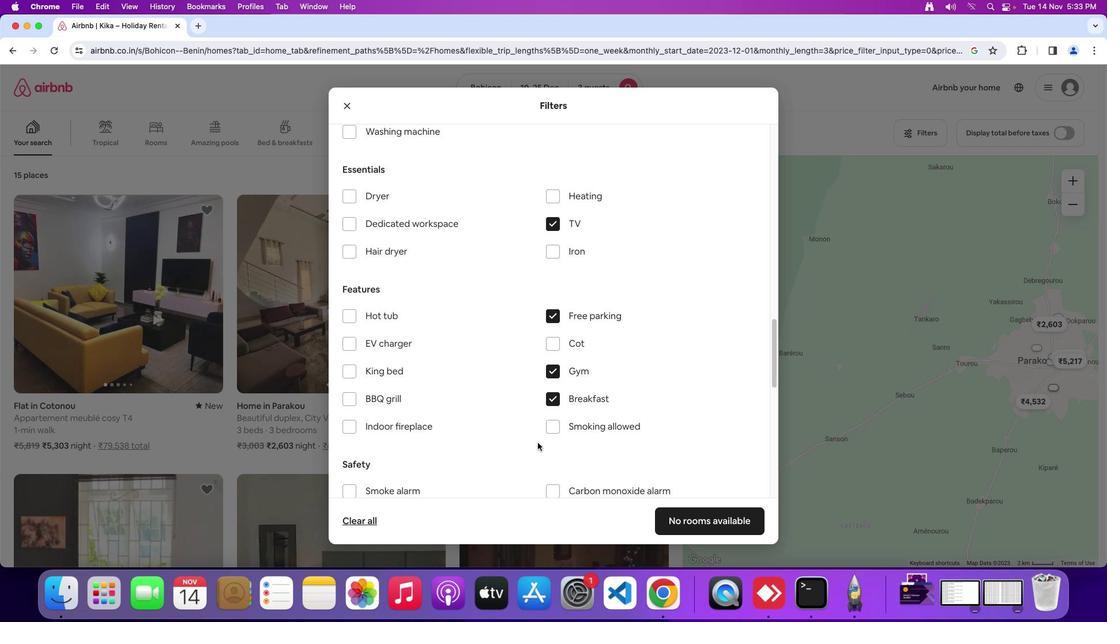 
Action: Mouse scrolled (531, 436) with delta (-4, 84)
Screenshot: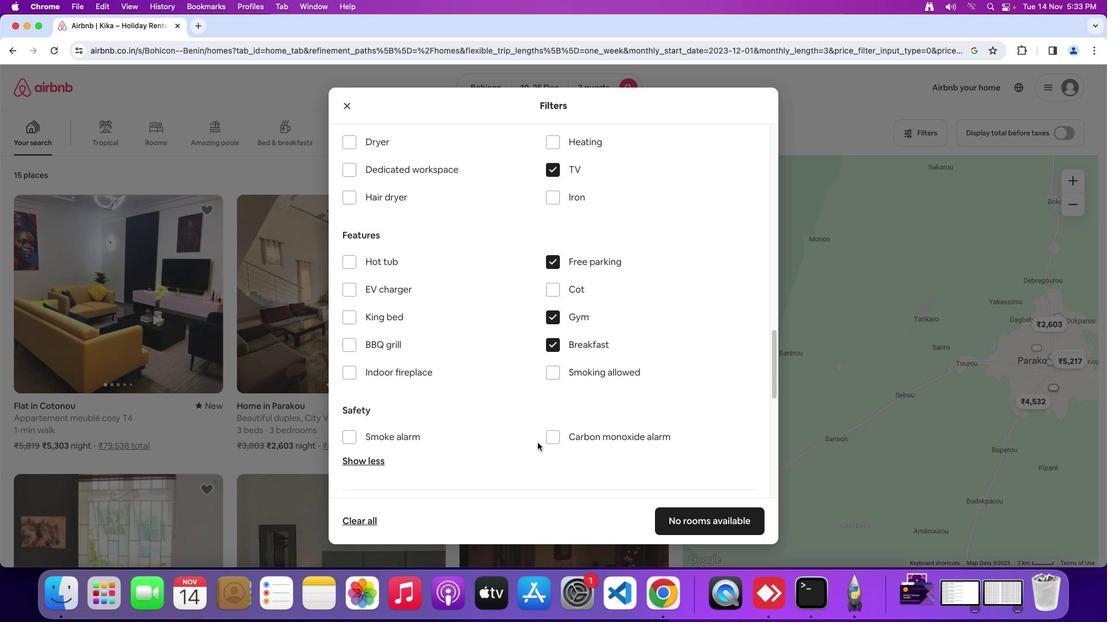 
Action: Mouse scrolled (531, 436) with delta (-4, 84)
Screenshot: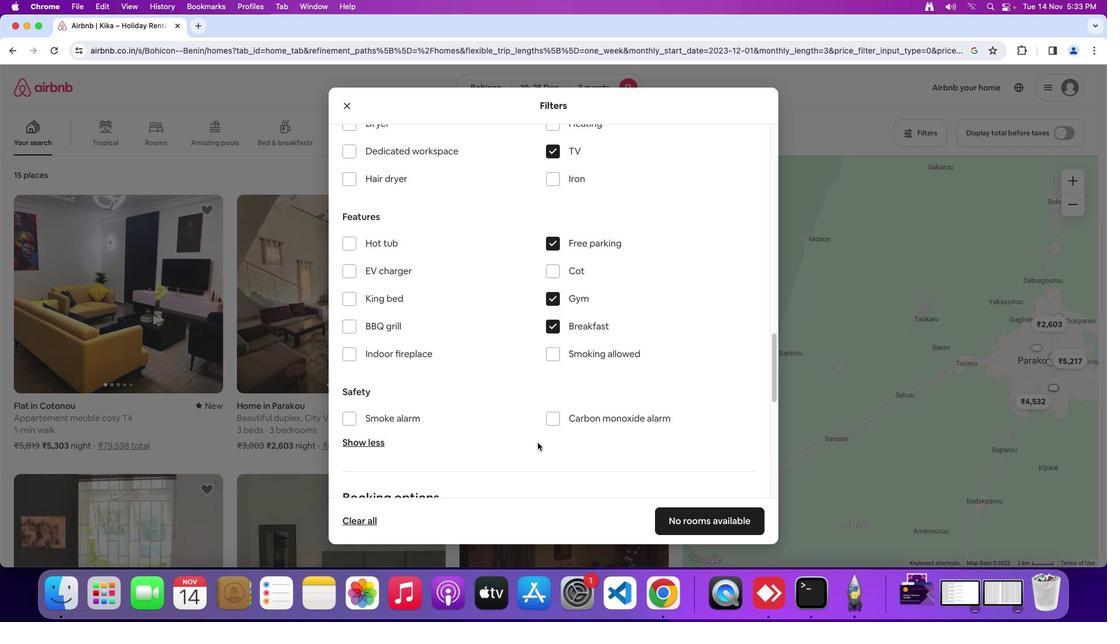 
Action: Mouse scrolled (531, 436) with delta (-4, 84)
Screenshot: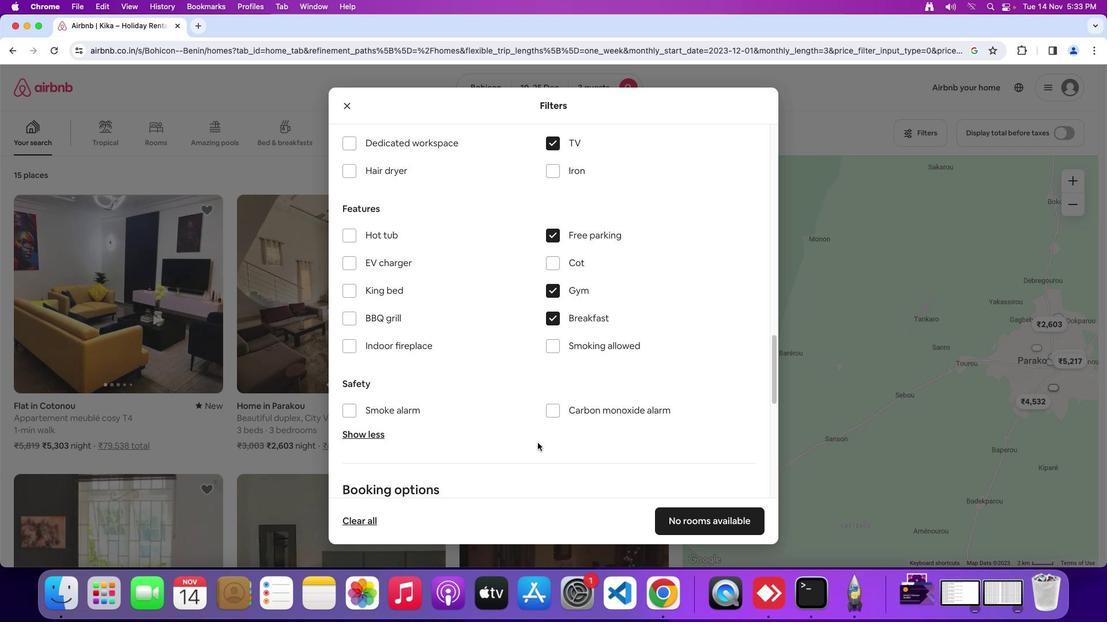 
Action: Mouse scrolled (531, 436) with delta (-4, 84)
Screenshot: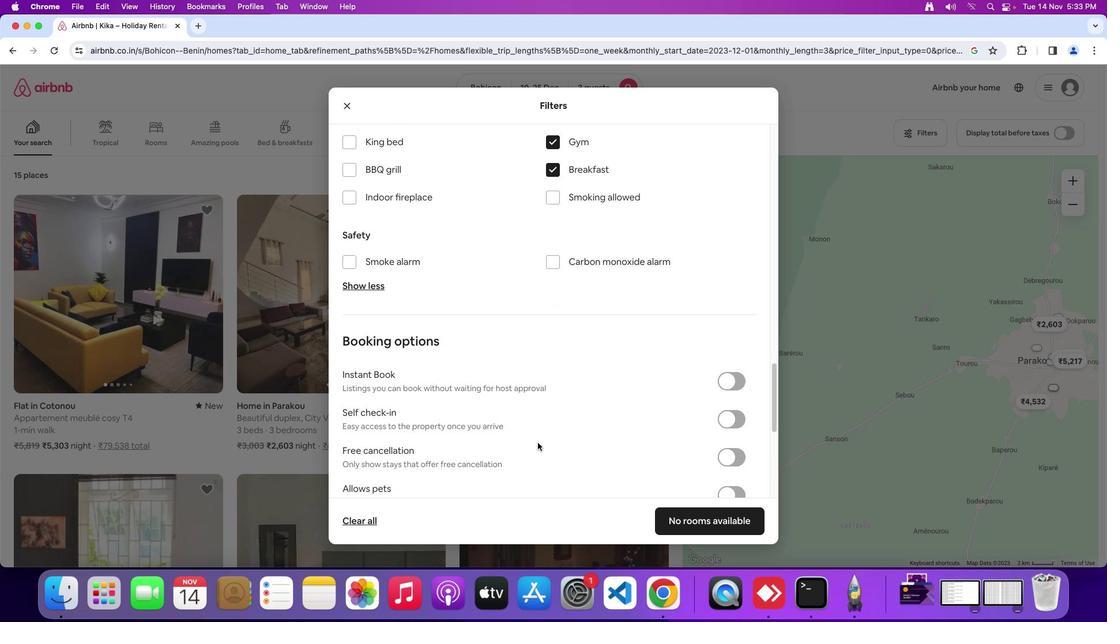 
Action: Mouse scrolled (531, 436) with delta (-4, 84)
Screenshot: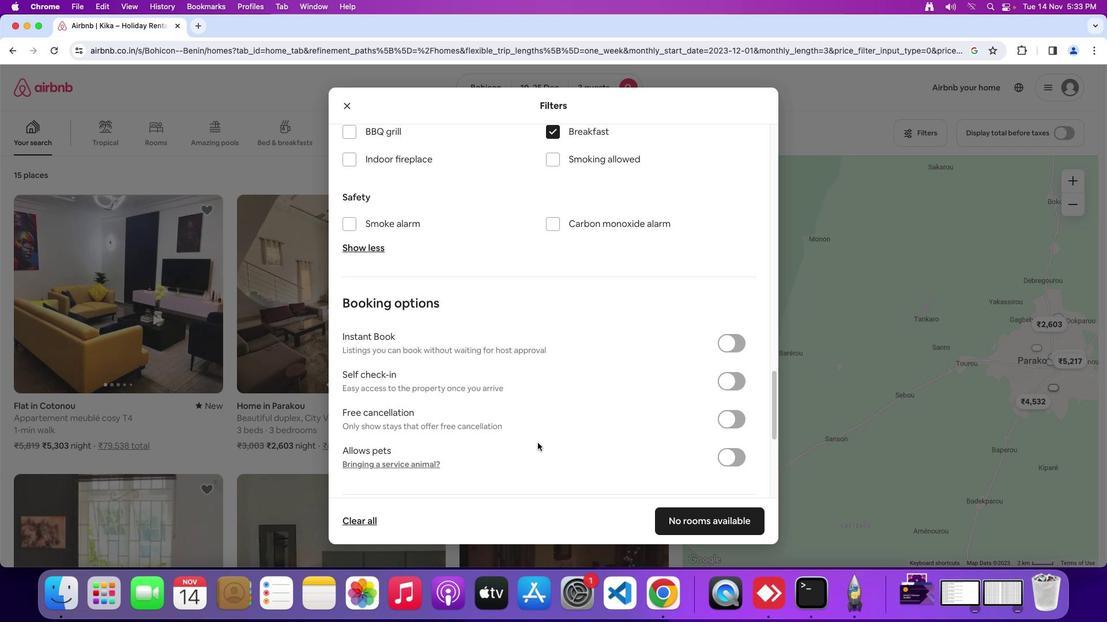 
Action: Mouse scrolled (531, 436) with delta (-4, 84)
Screenshot: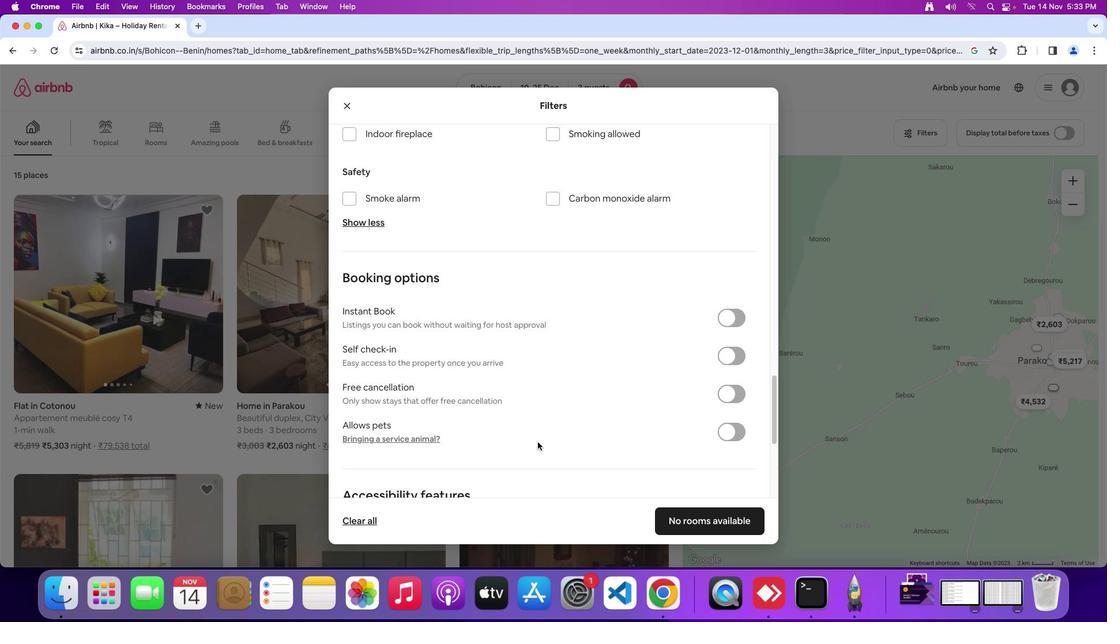 
Action: Mouse scrolled (531, 436) with delta (-4, 83)
Screenshot: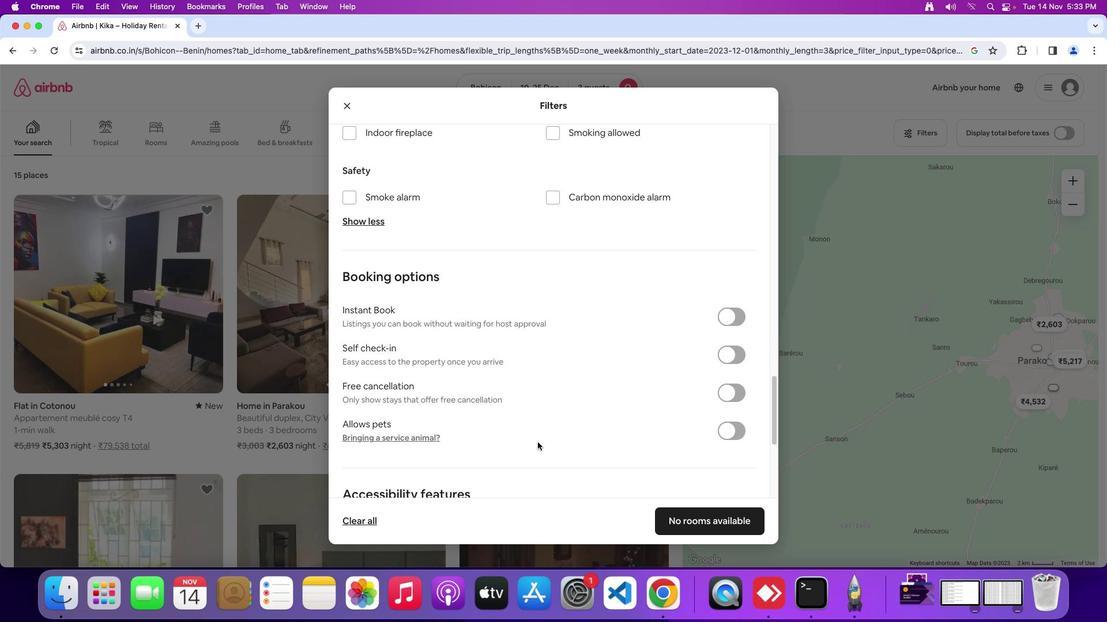 
Action: Mouse moved to (724, 365)
Screenshot: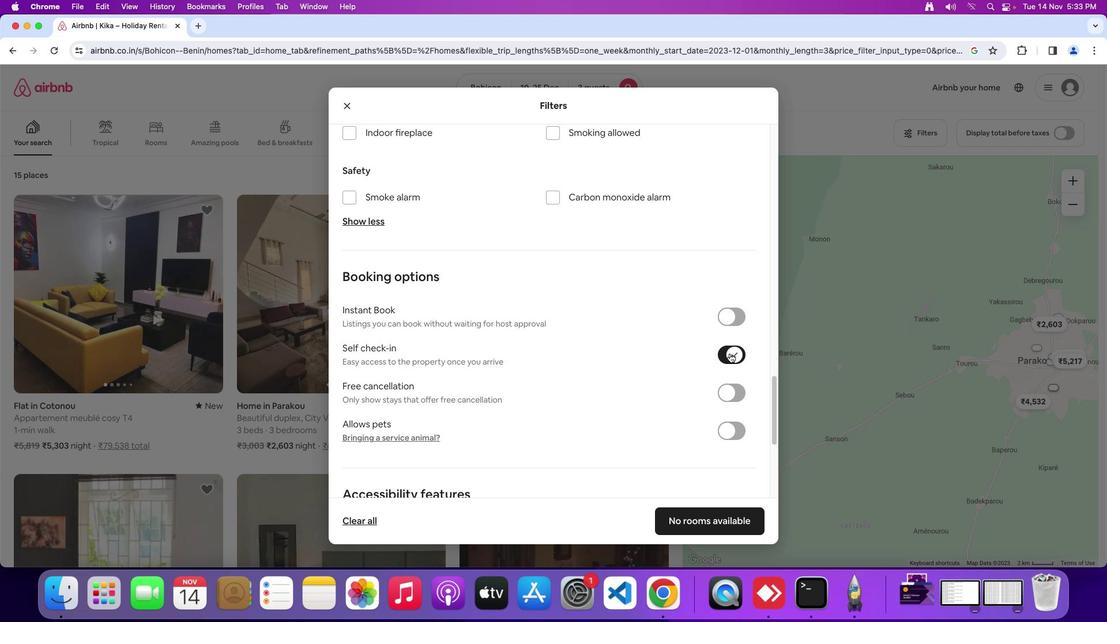 
Action: Mouse pressed left at (724, 365)
Screenshot: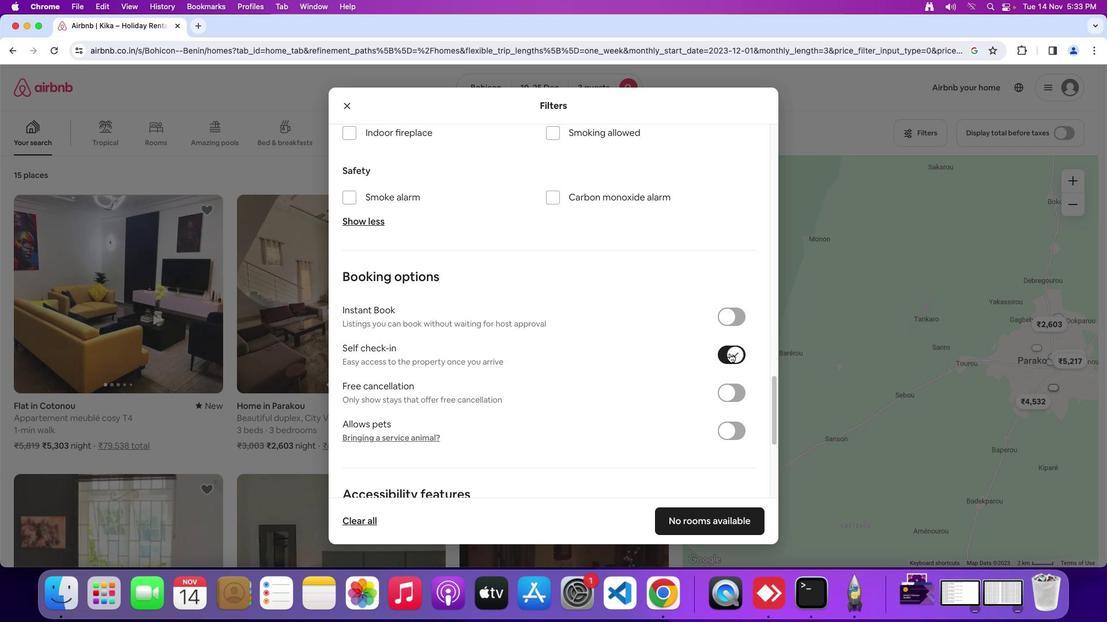 
Action: Mouse moved to (681, 499)
Screenshot: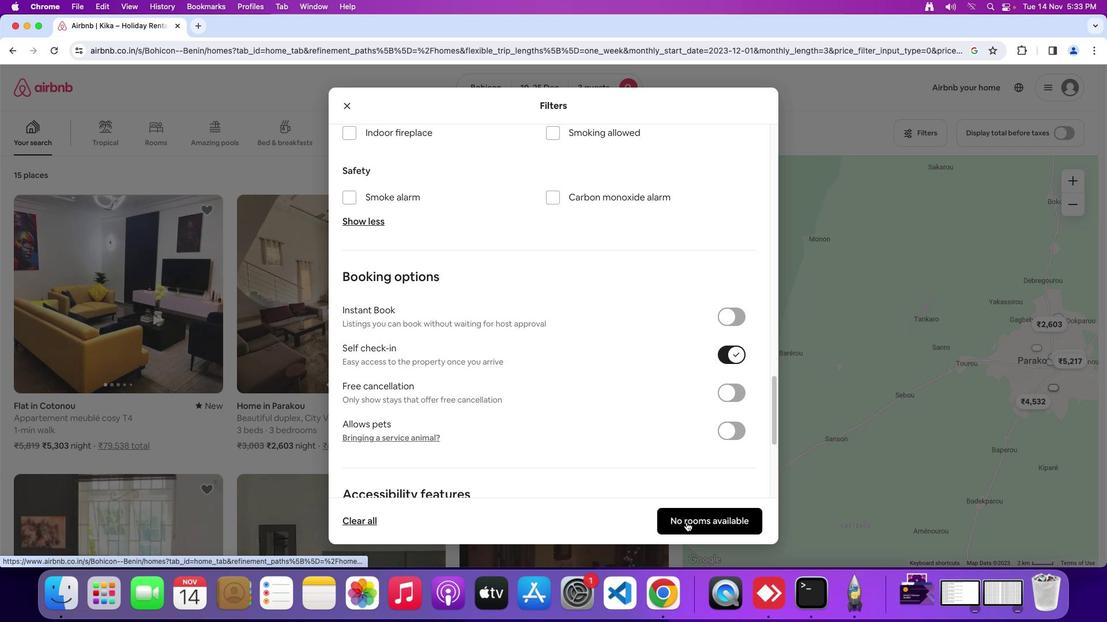 
Action: Mouse pressed left at (681, 499)
Screenshot: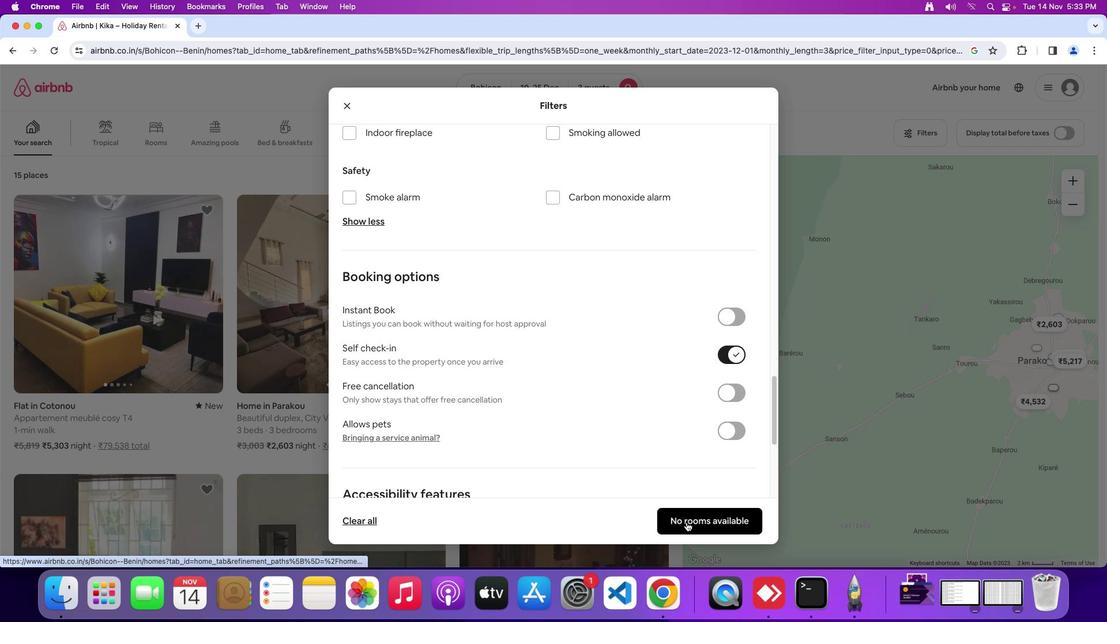 
Action: Mouse moved to (829, 384)
Screenshot: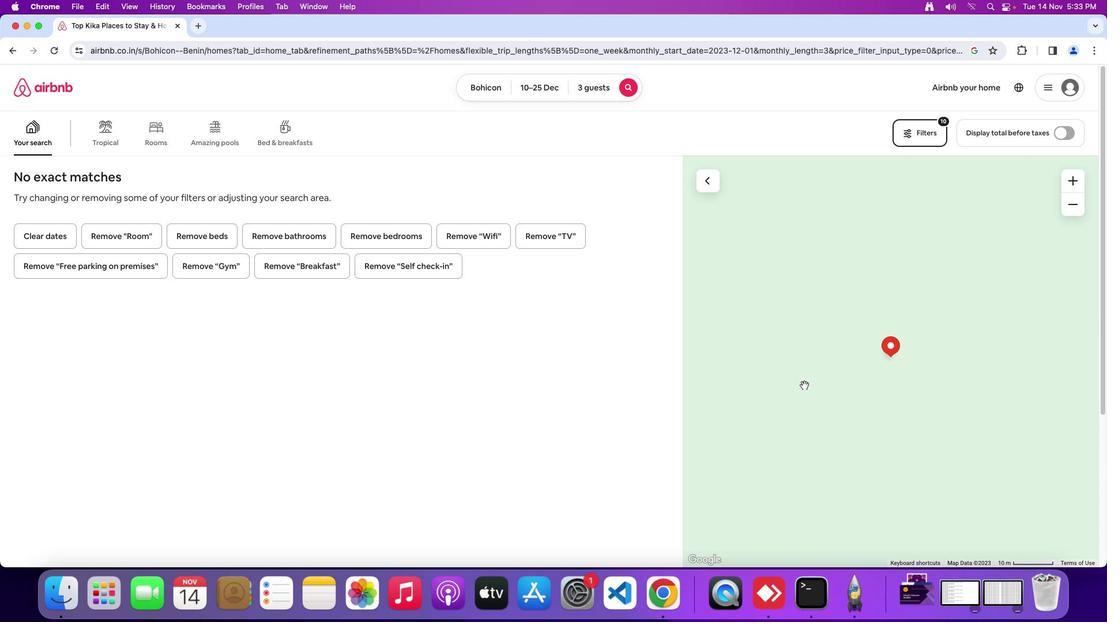 
Action: Mouse pressed left at (829, 384)
Screenshot: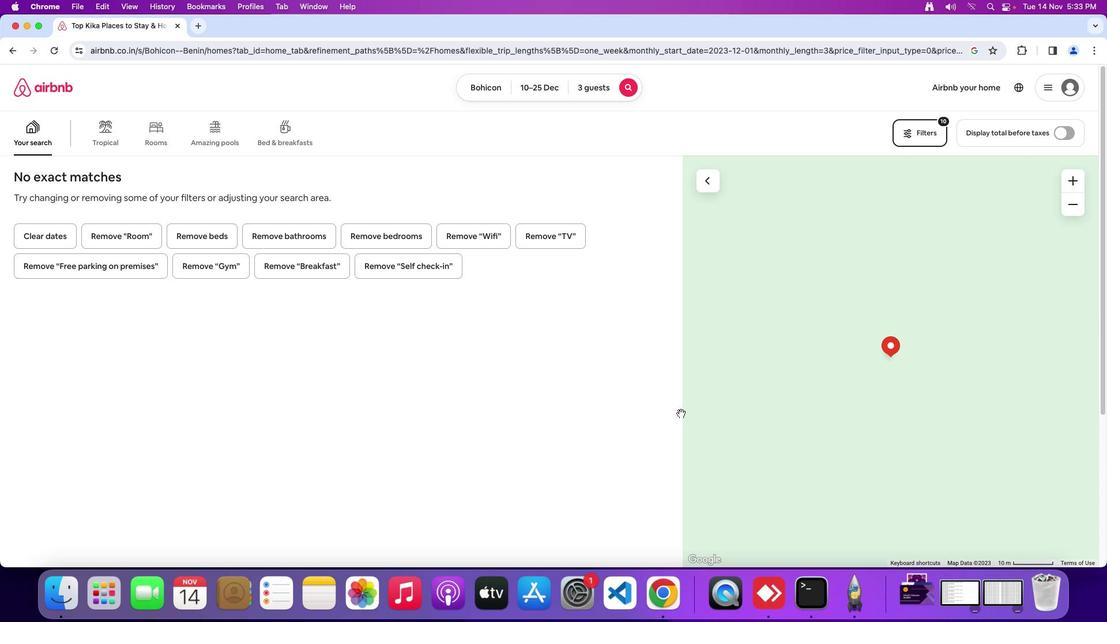 
Action: Mouse moved to (645, 415)
Screenshot: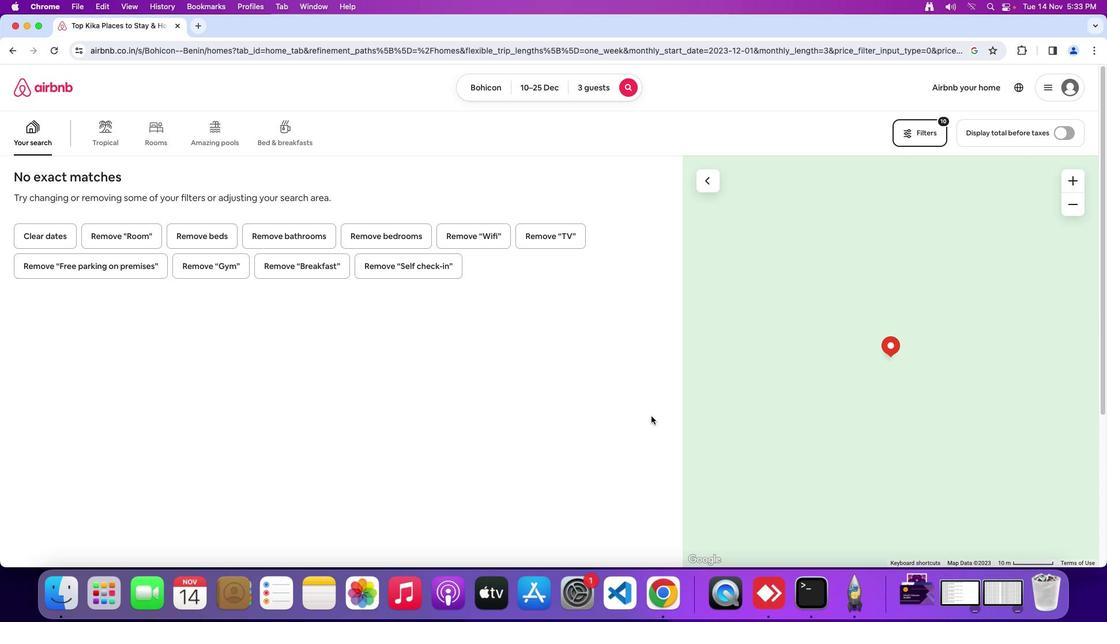 
Action: Mouse pressed left at (645, 415)
Screenshot: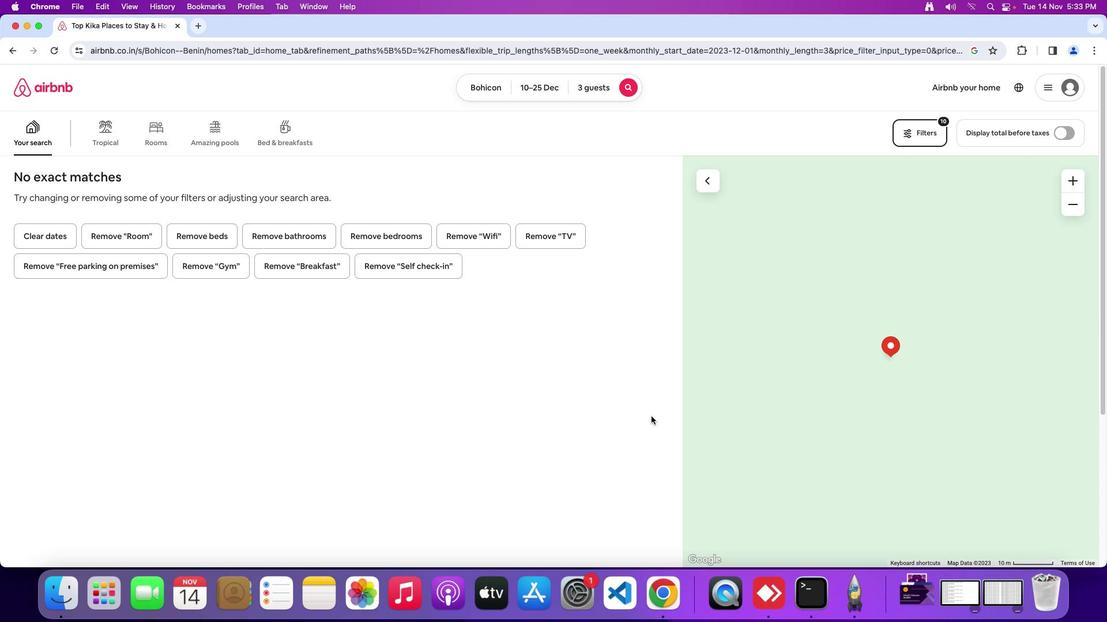 
Action: Mouse moved to (650, 415)
Screenshot: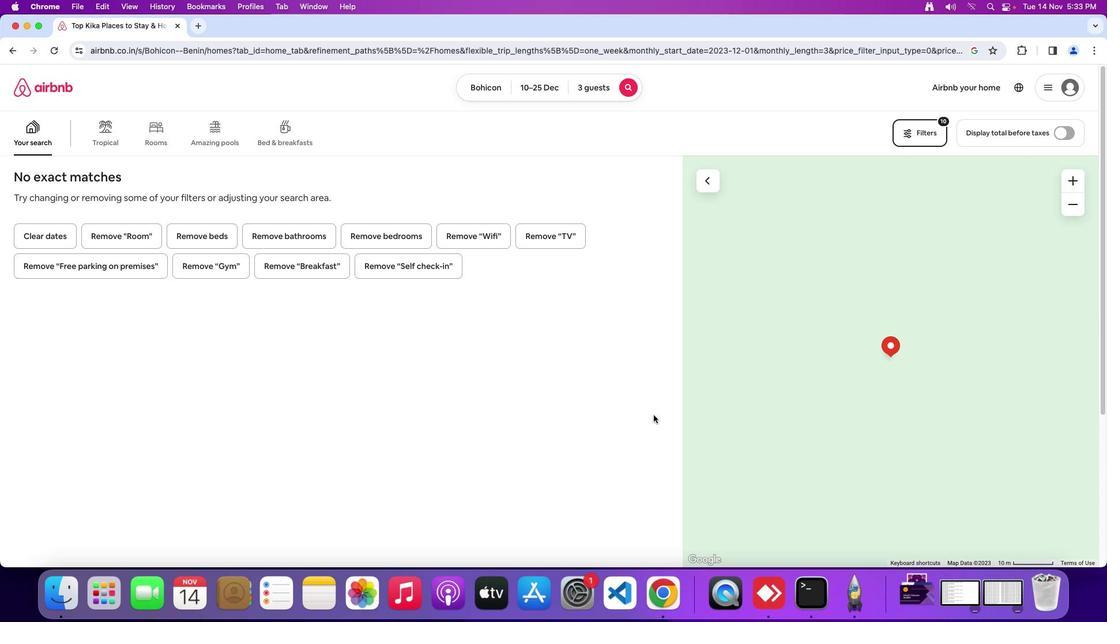 
